 Task: Look for space in Niquero, Cuba from 12th  August, 2023 to 15th August, 2023 for 3 adults in price range Rs.12000 to Rs.16000. Place can be entire place with 2 bedrooms having 3 beds and 1 bathroom. Property type can be house, flat, guest house. Booking option can be shelf check-in. Required host language is .
Action: Mouse moved to (474, 102)
Screenshot: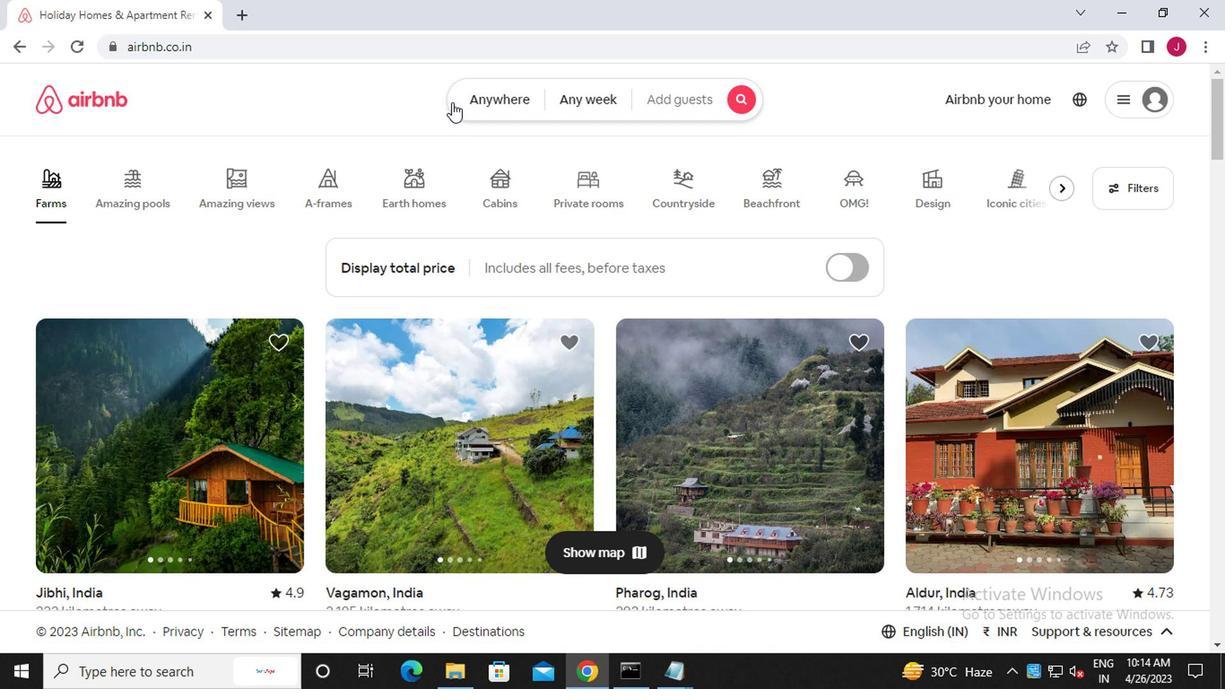 
Action: Mouse pressed left at (474, 102)
Screenshot: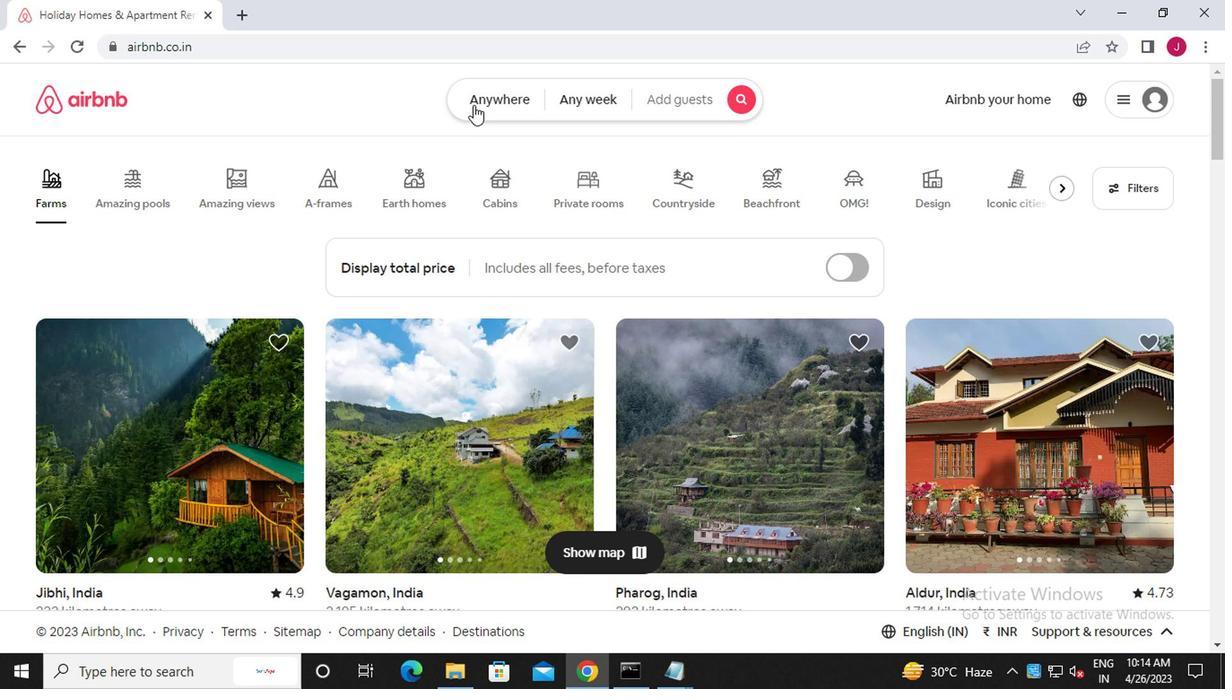
Action: Mouse moved to (310, 171)
Screenshot: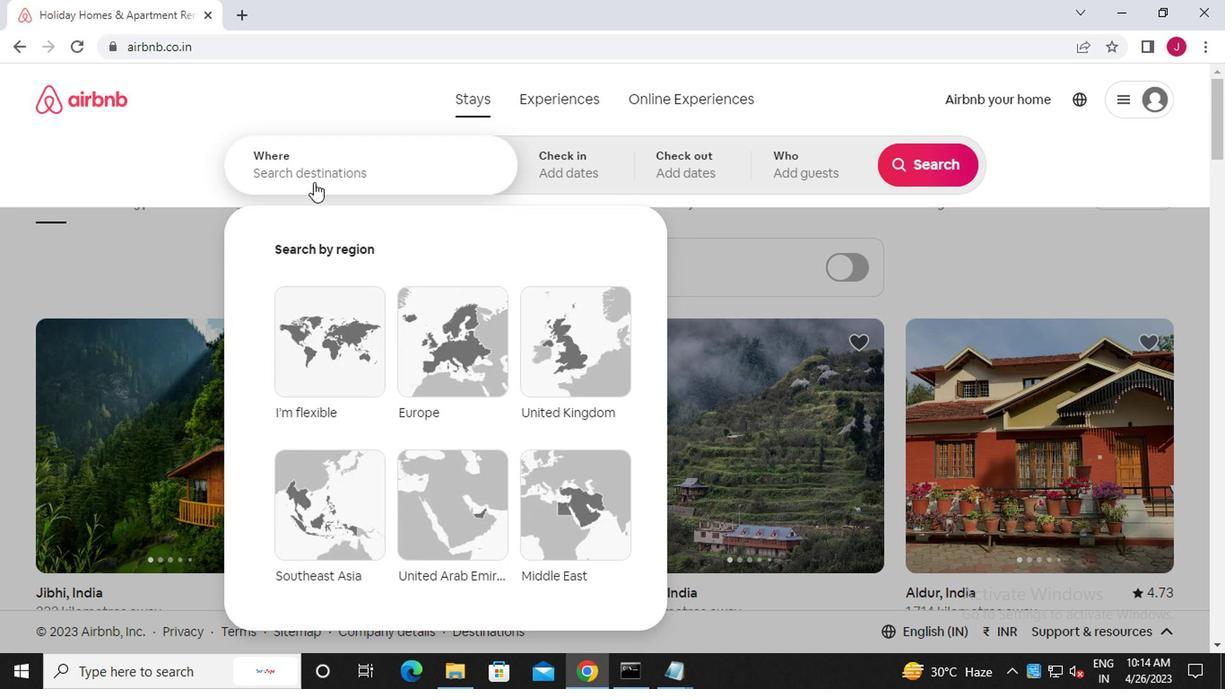 
Action: Mouse pressed left at (310, 171)
Screenshot: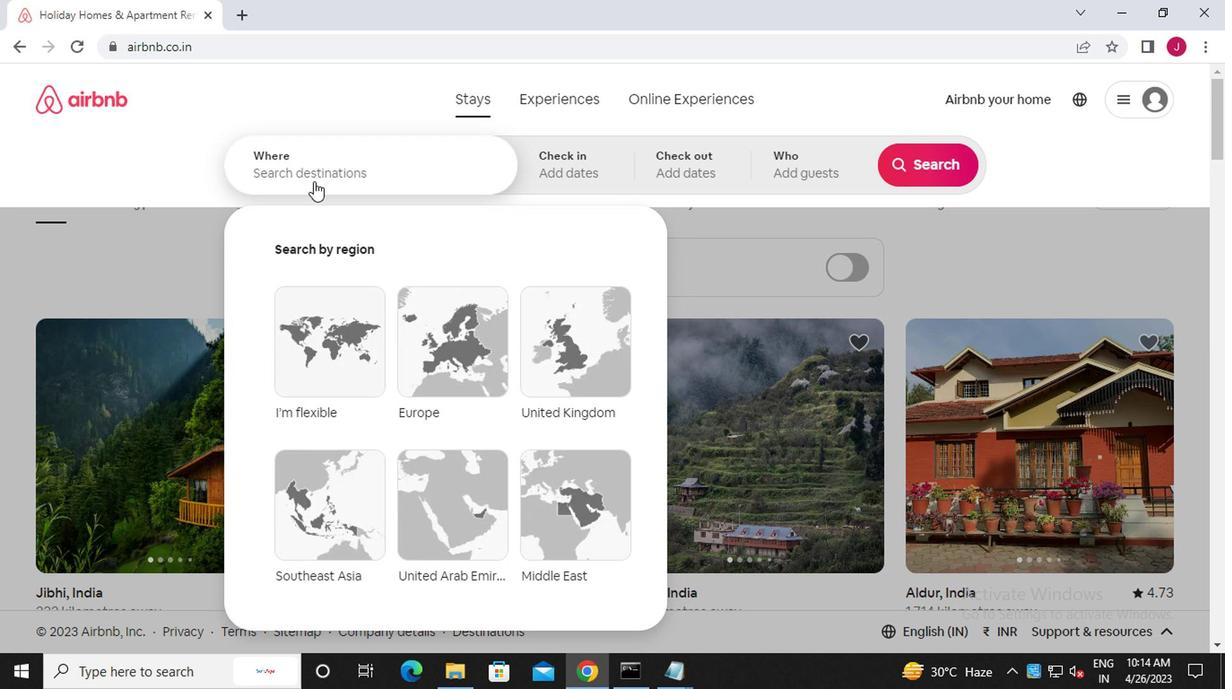 
Action: Key pressed n<Key.caps_lock>iquero,<Key.caps_lock>c<Key.caps_lock>uba
Screenshot: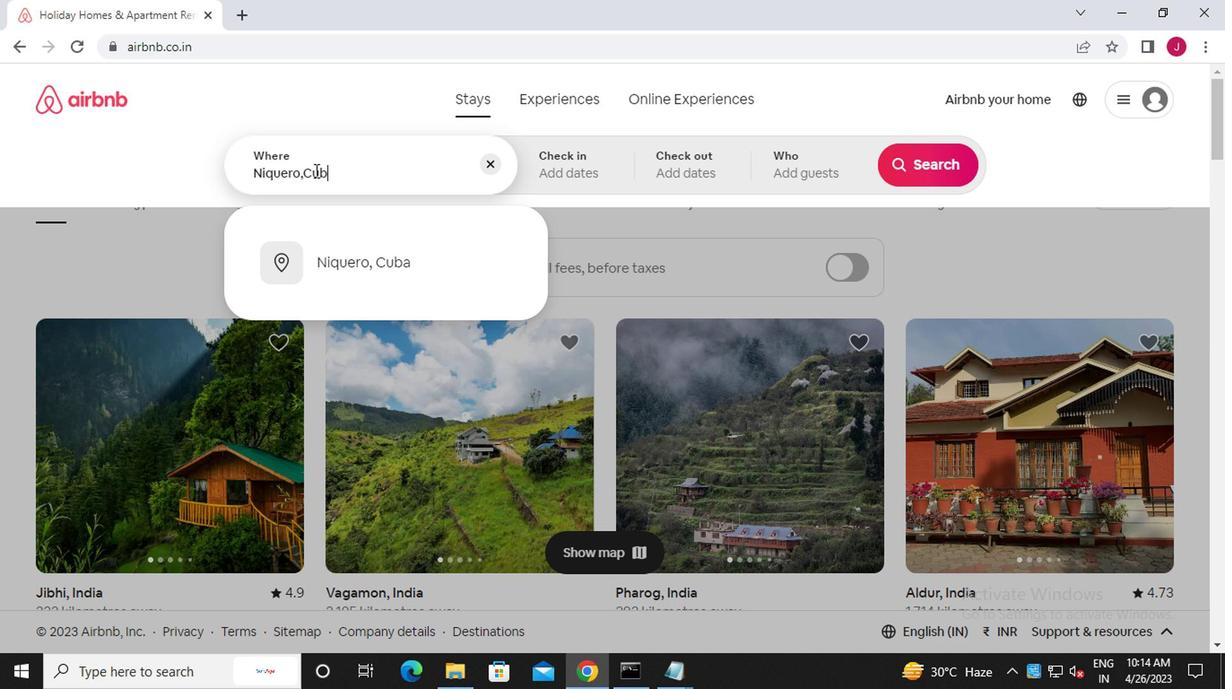 
Action: Mouse moved to (368, 264)
Screenshot: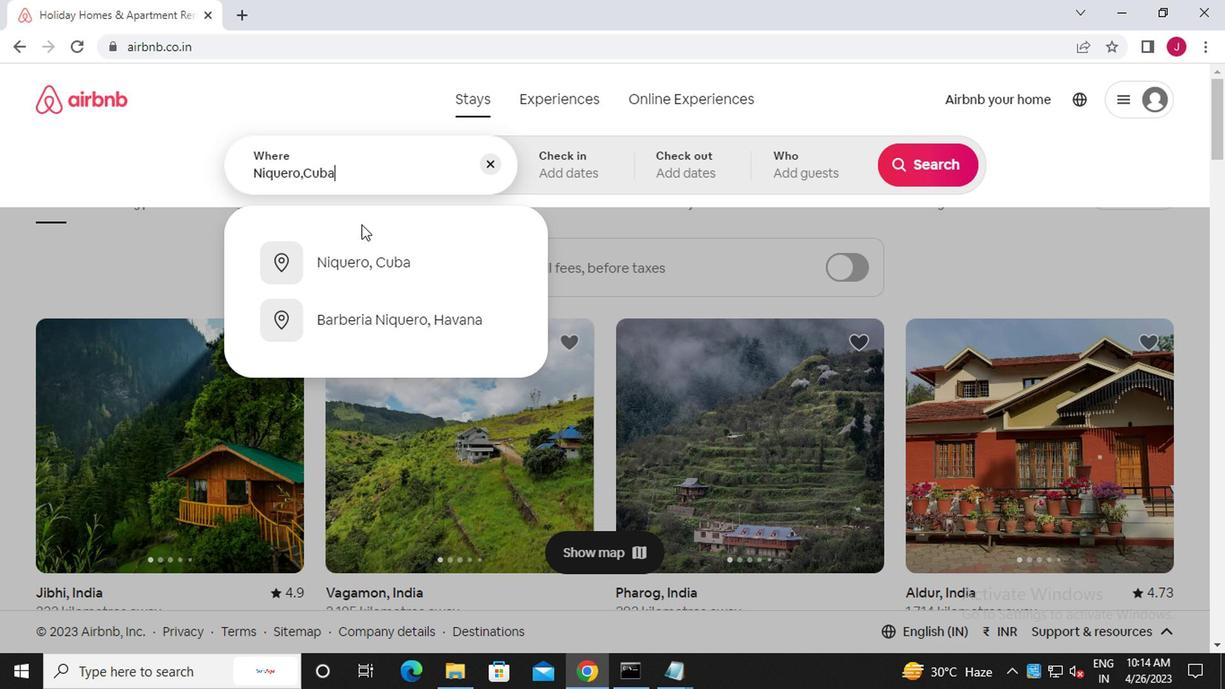 
Action: Mouse pressed left at (368, 264)
Screenshot: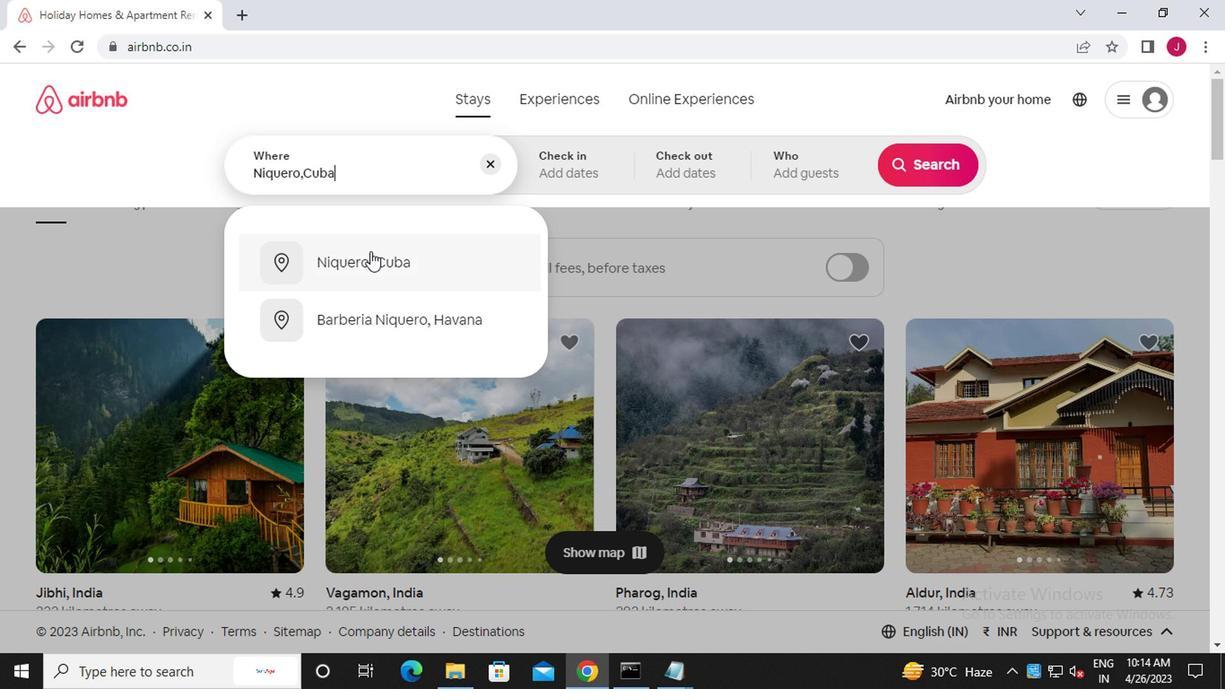 
Action: Mouse moved to (923, 313)
Screenshot: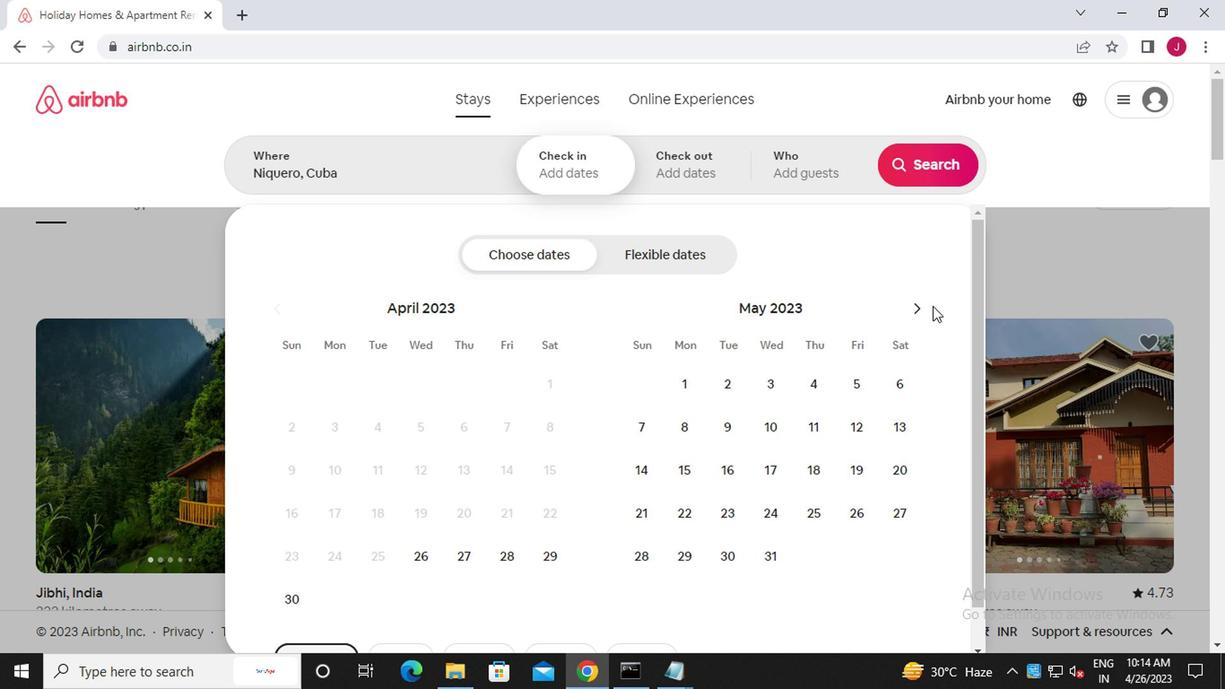 
Action: Mouse pressed left at (923, 313)
Screenshot: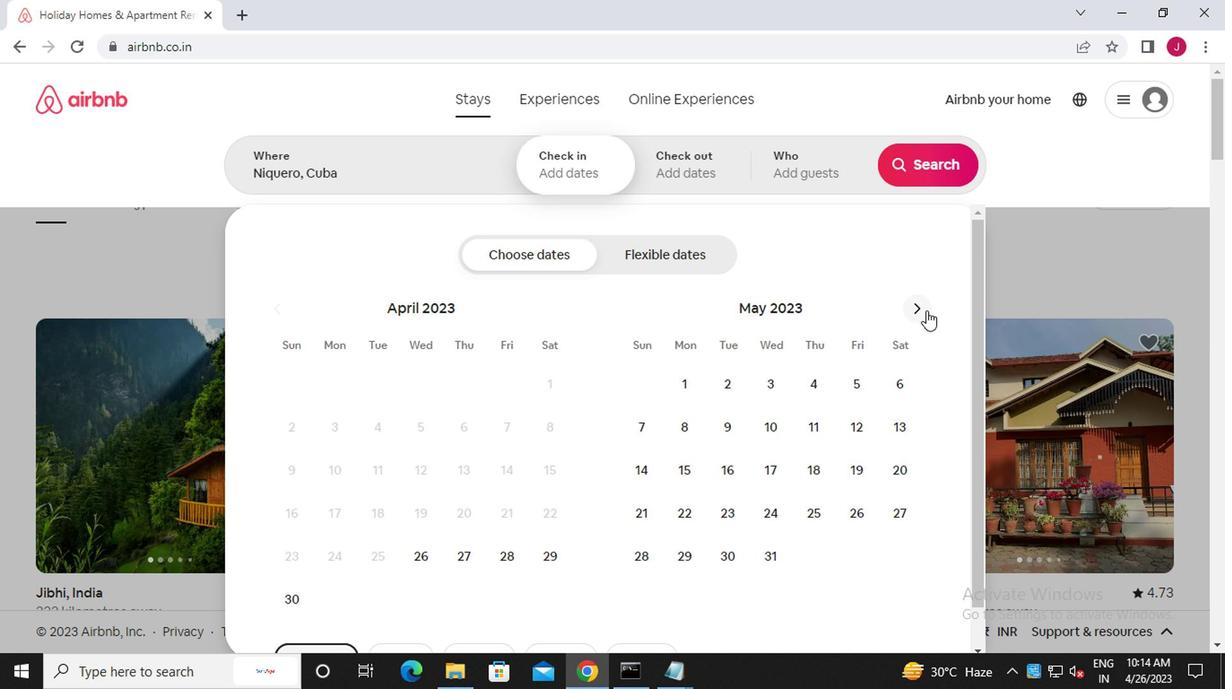 
Action: Mouse pressed left at (923, 313)
Screenshot: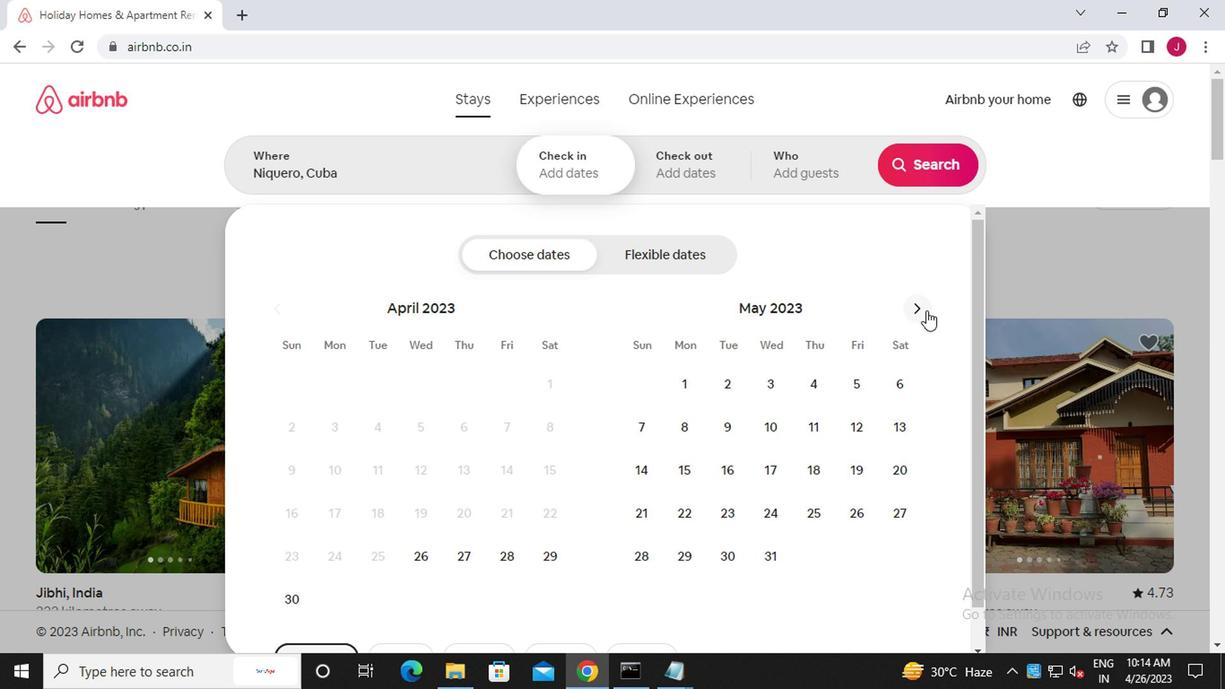 
Action: Mouse pressed left at (923, 313)
Screenshot: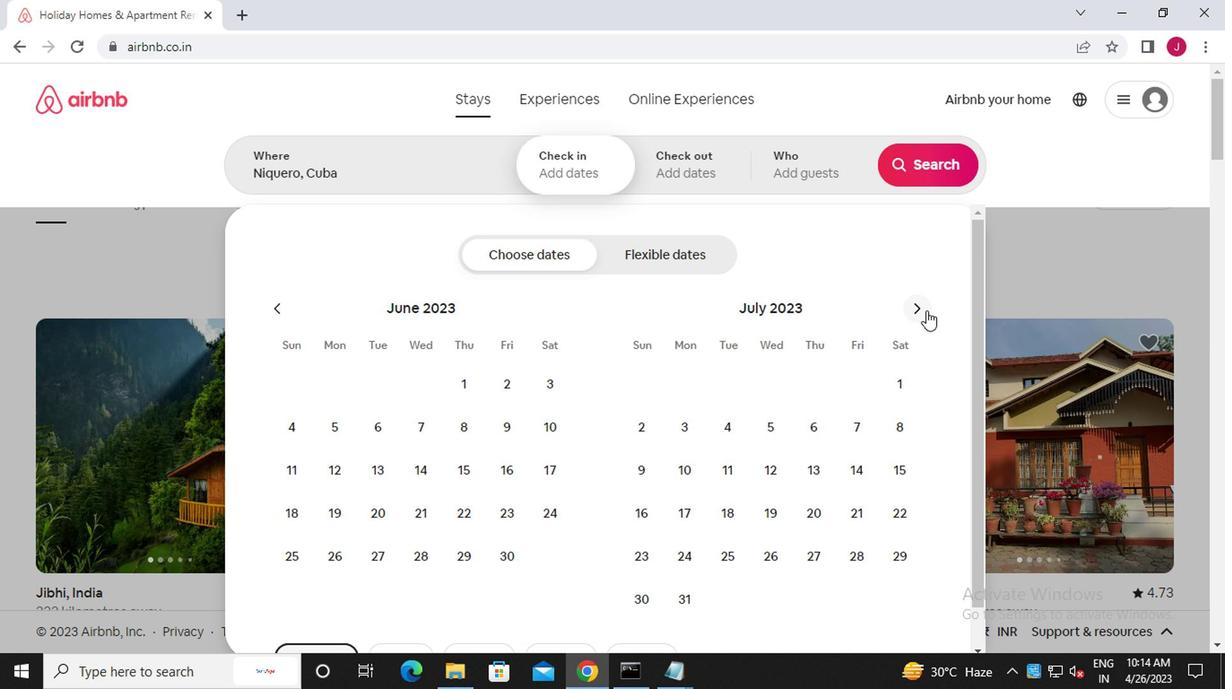 
Action: Mouse moved to (902, 438)
Screenshot: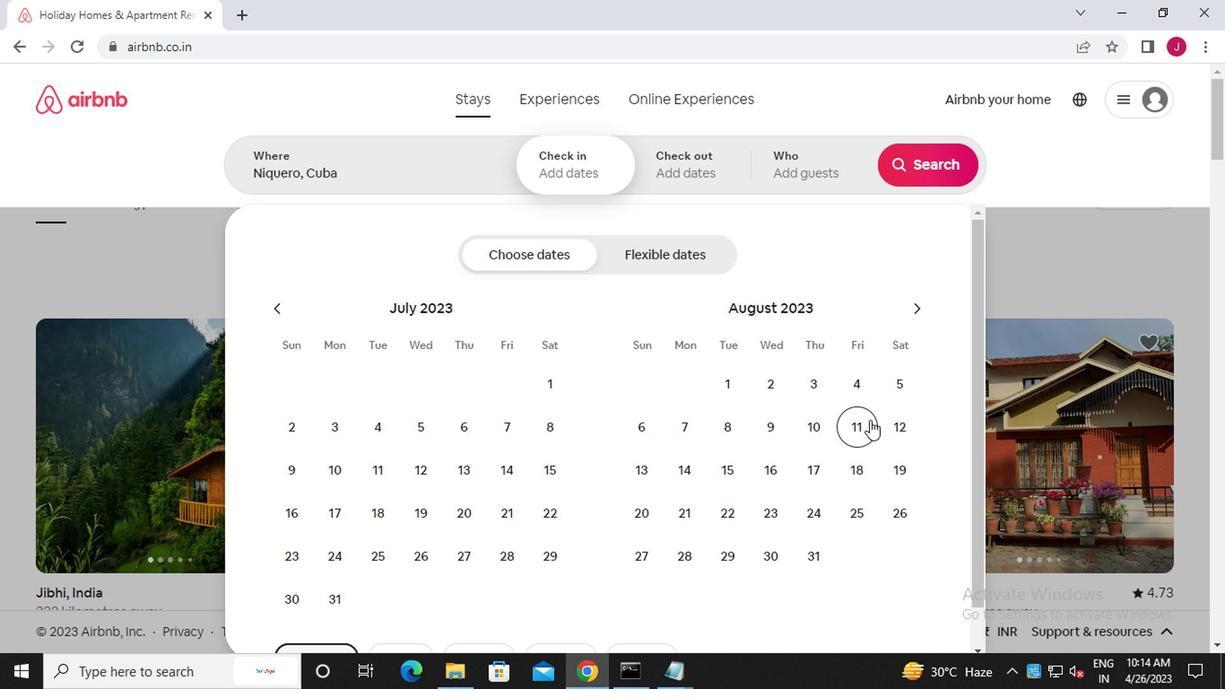
Action: Mouse pressed left at (902, 438)
Screenshot: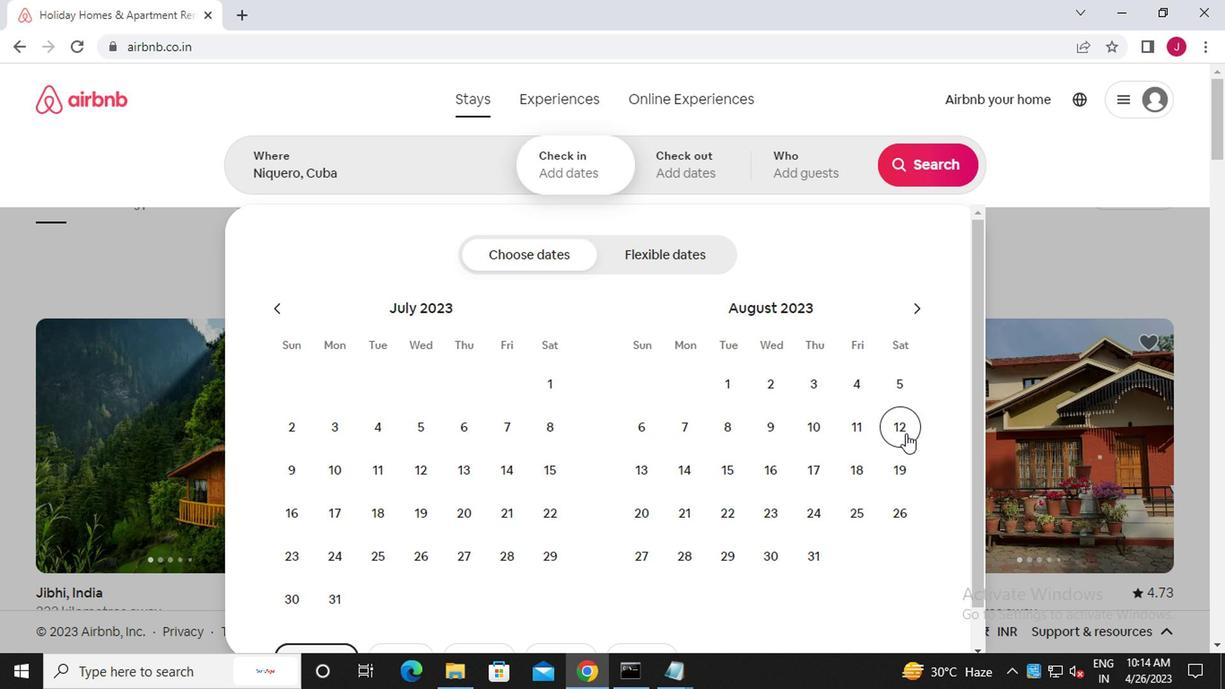 
Action: Mouse moved to (712, 479)
Screenshot: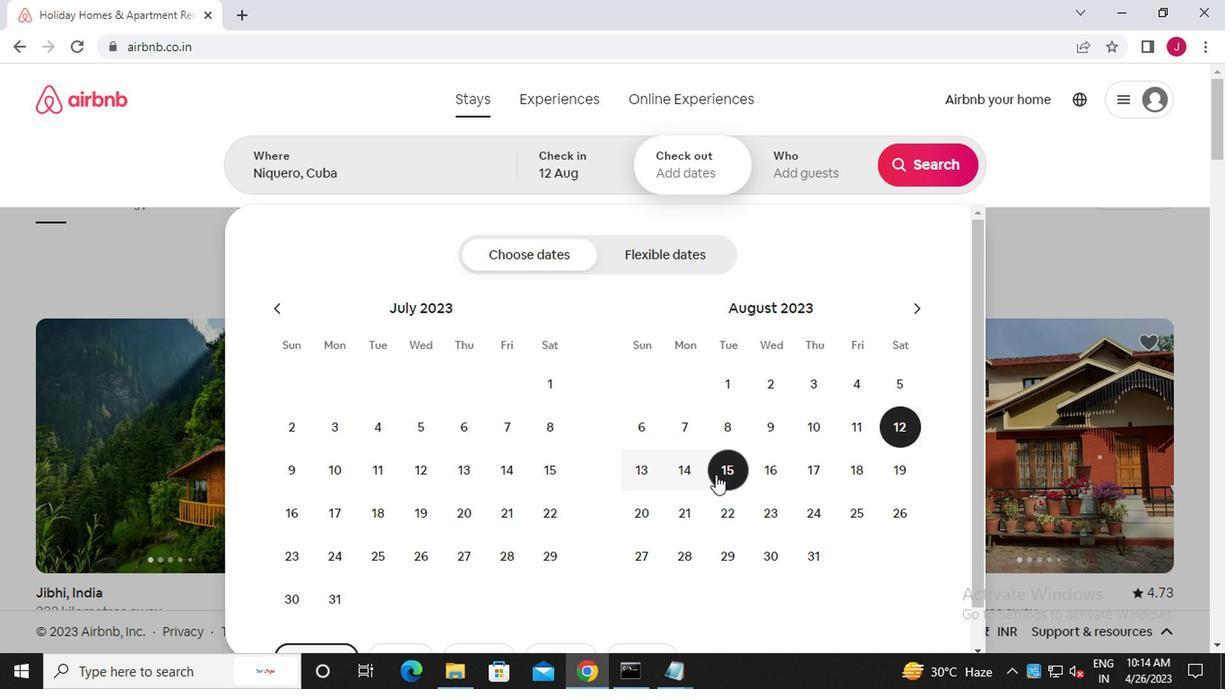 
Action: Mouse pressed left at (712, 479)
Screenshot: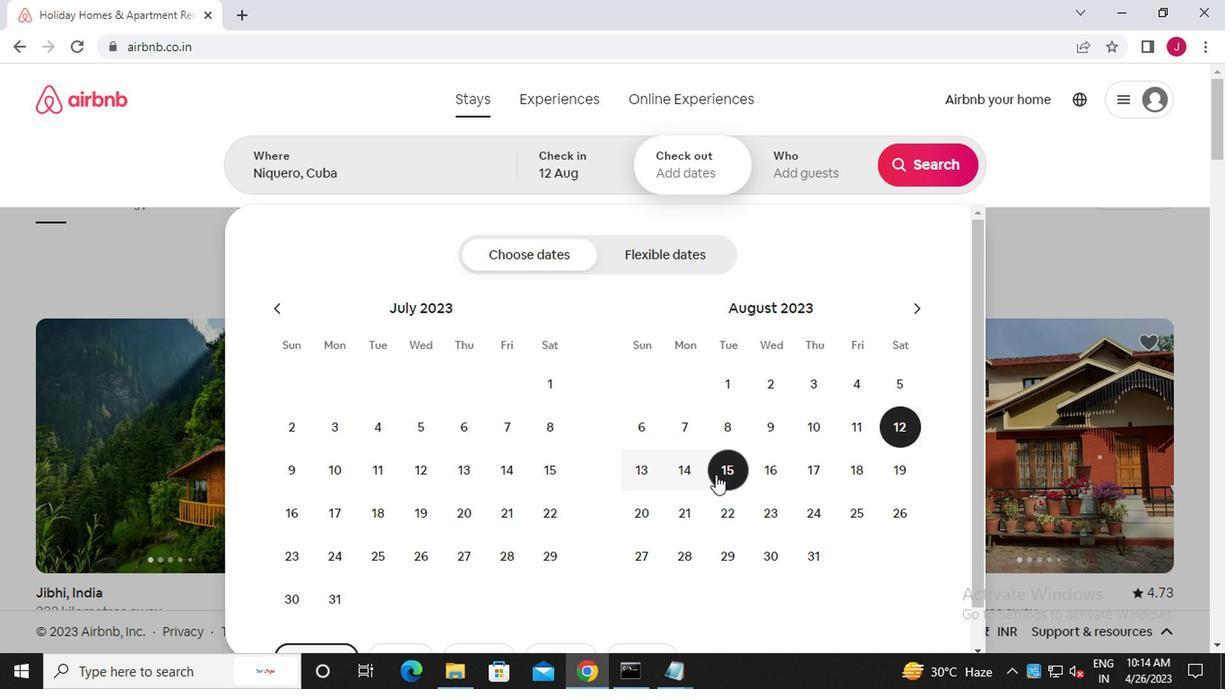 
Action: Mouse moved to (810, 166)
Screenshot: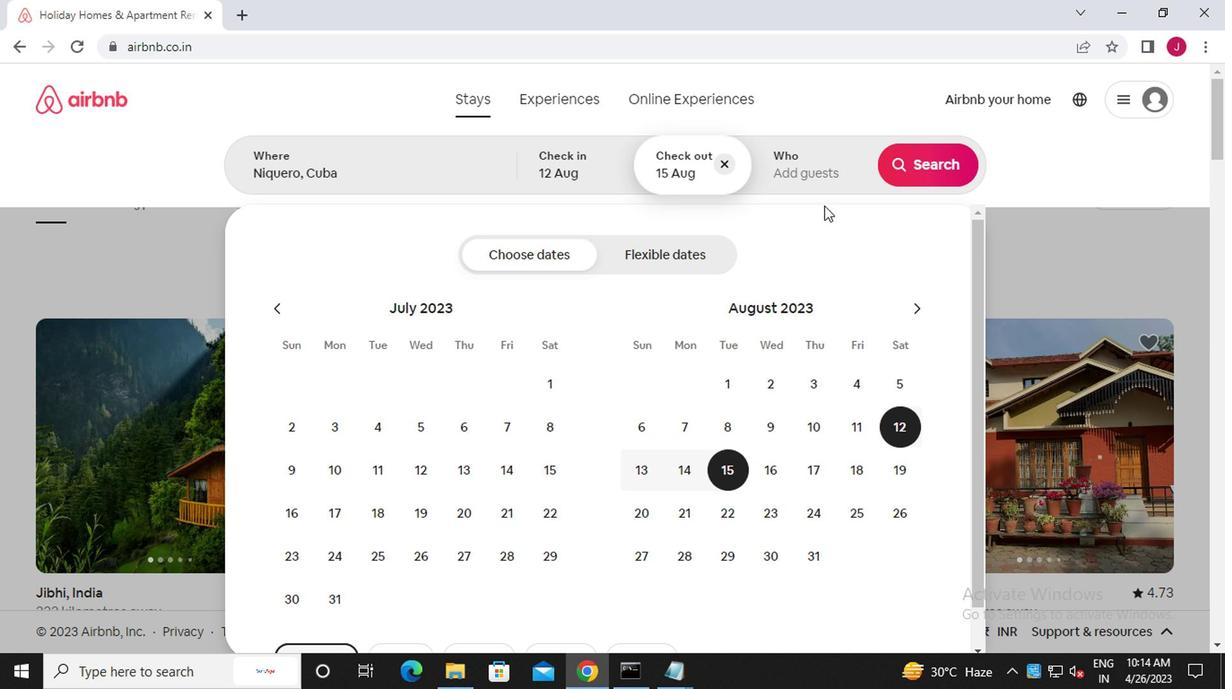 
Action: Mouse pressed left at (810, 166)
Screenshot: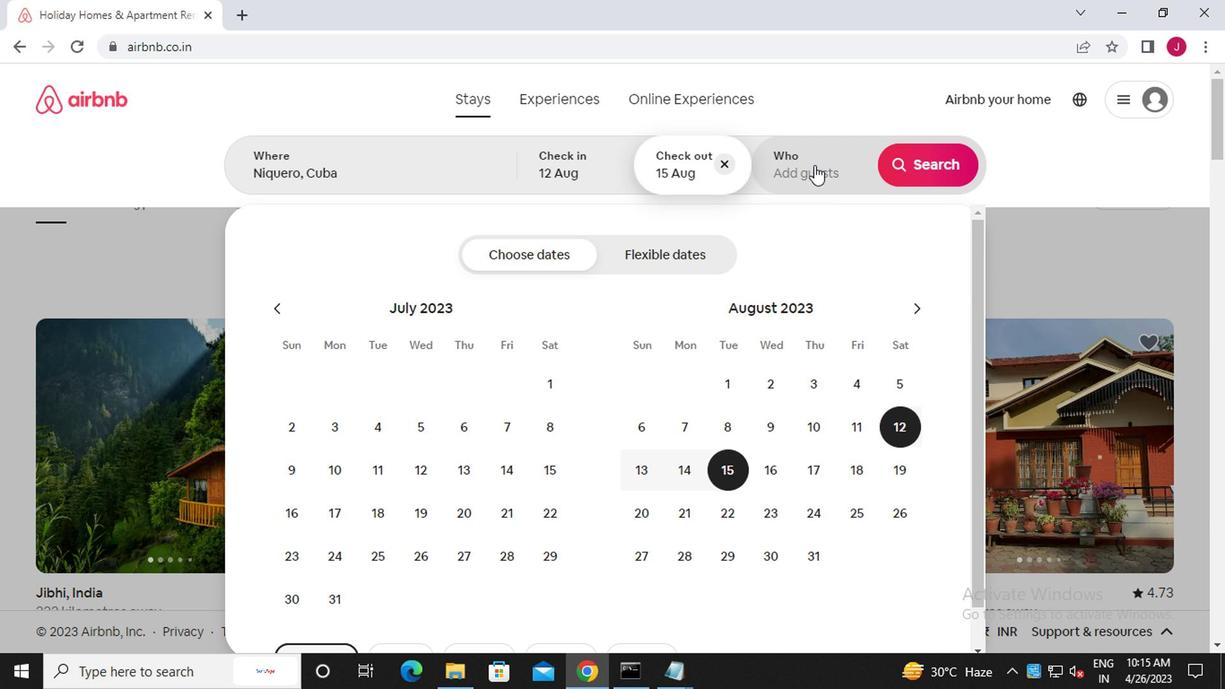 
Action: Mouse moved to (937, 261)
Screenshot: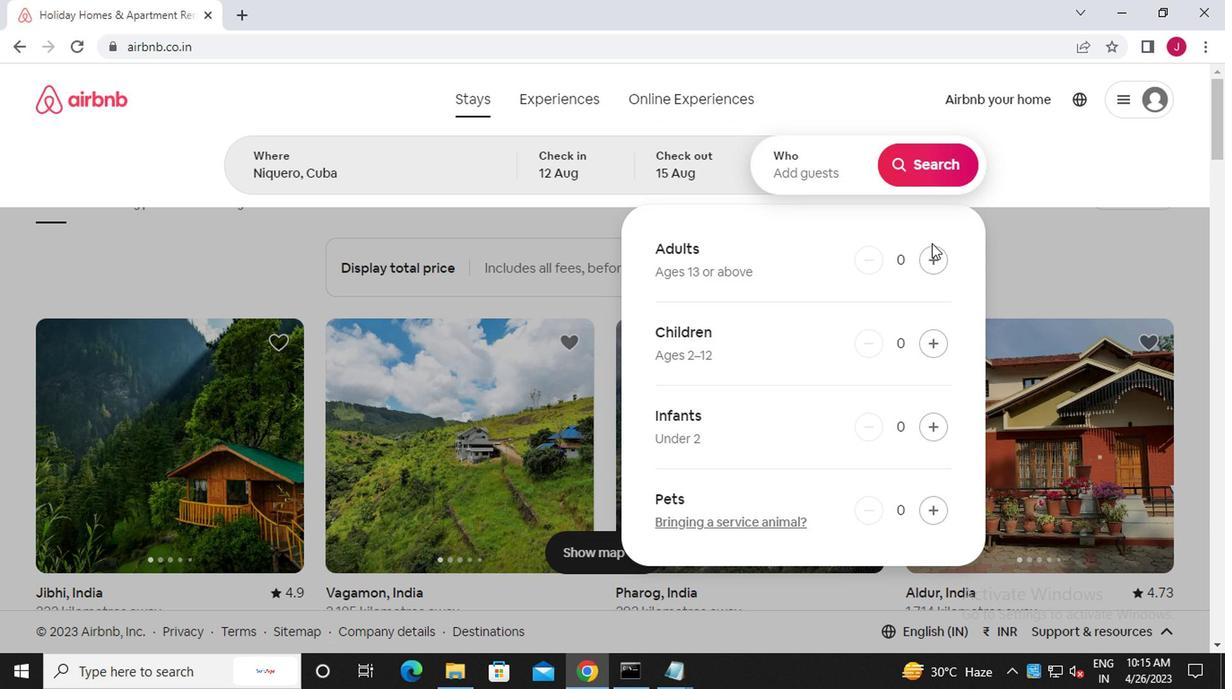 
Action: Mouse pressed left at (937, 261)
Screenshot: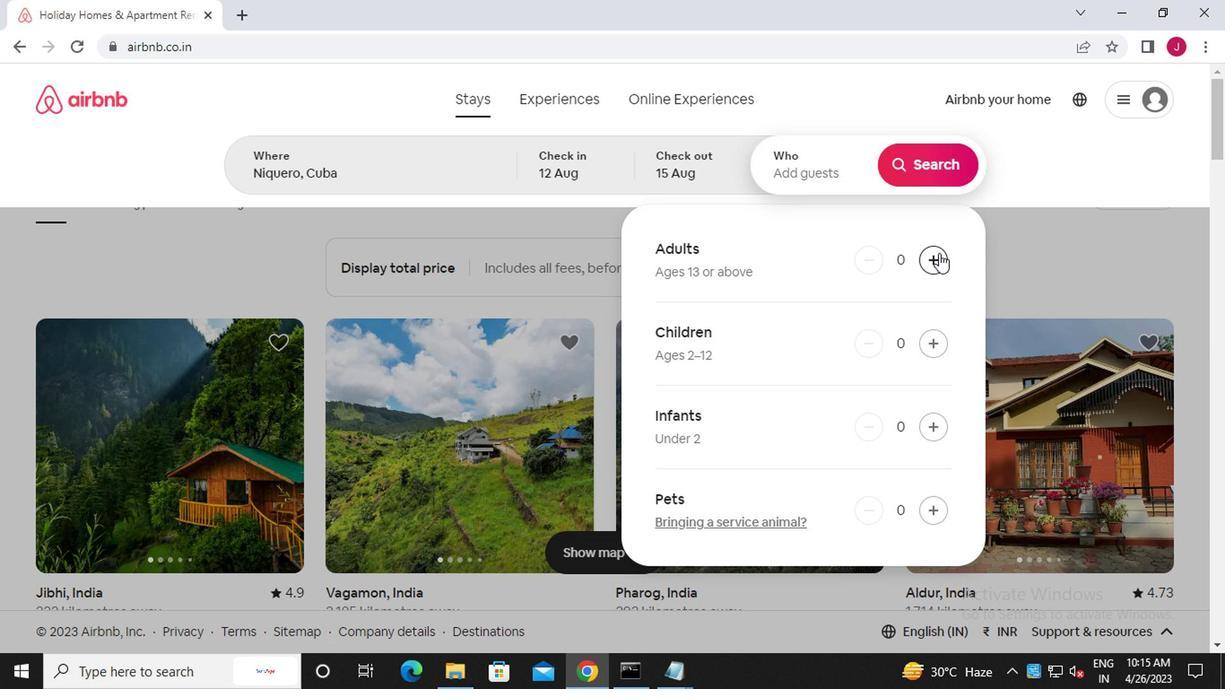 
Action: Mouse pressed left at (937, 261)
Screenshot: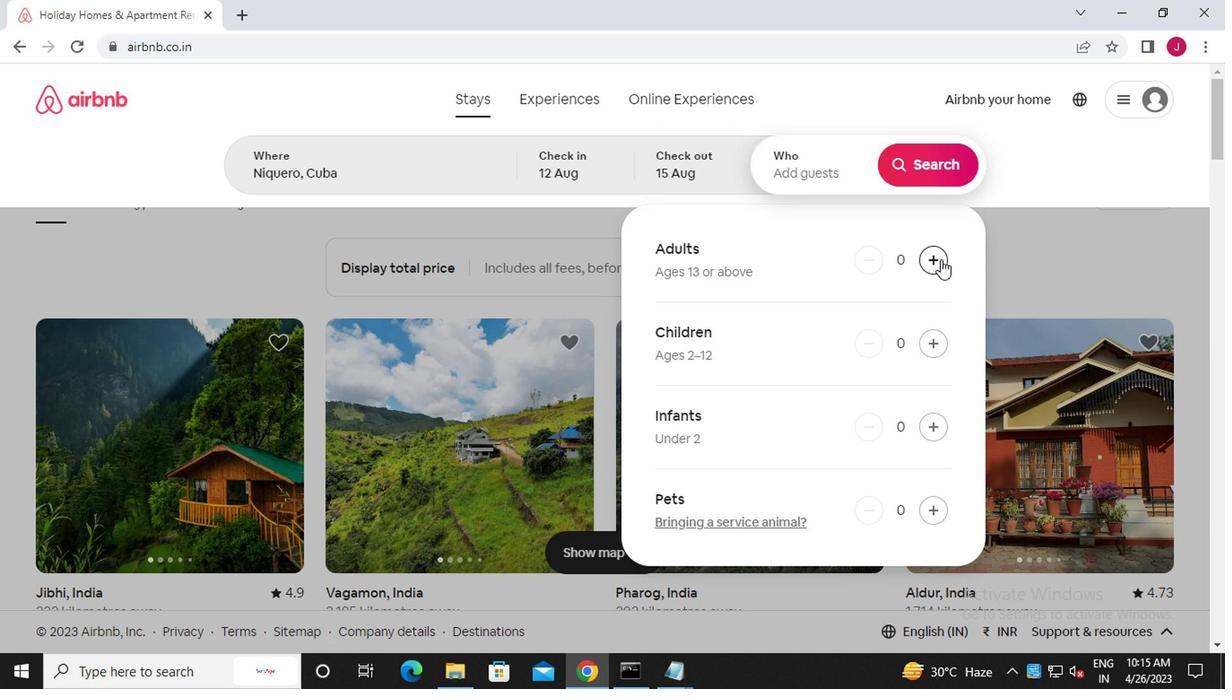 
Action: Mouse pressed left at (937, 261)
Screenshot: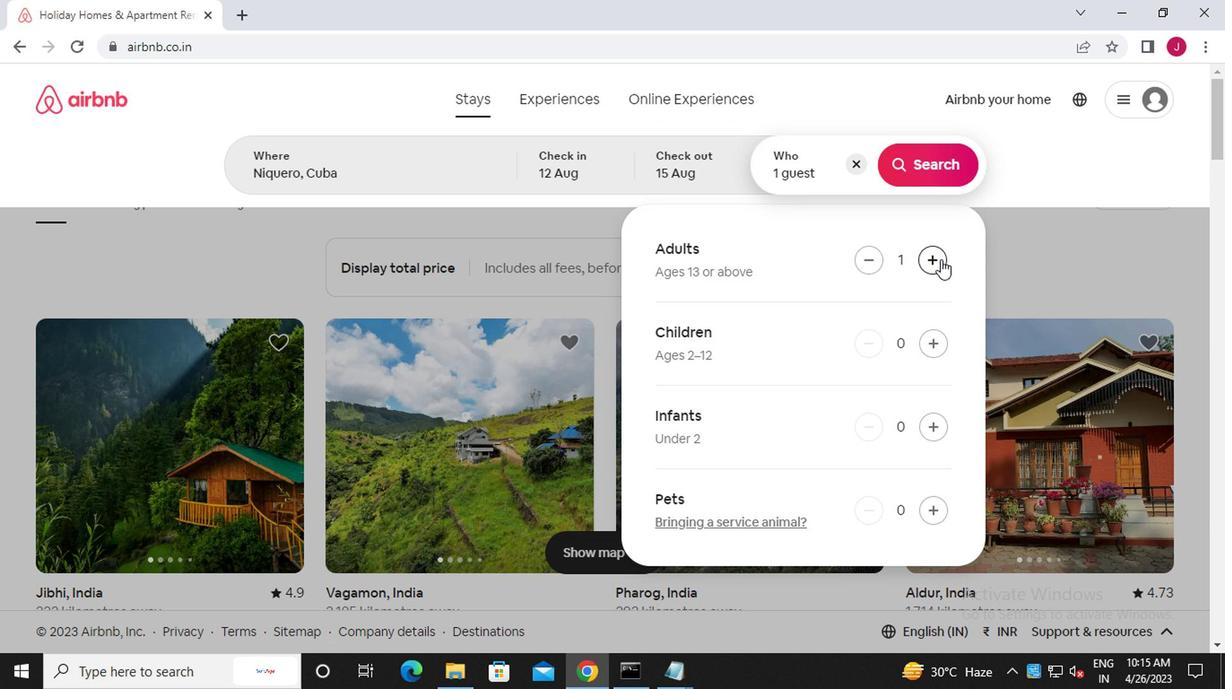 
Action: Mouse moved to (941, 174)
Screenshot: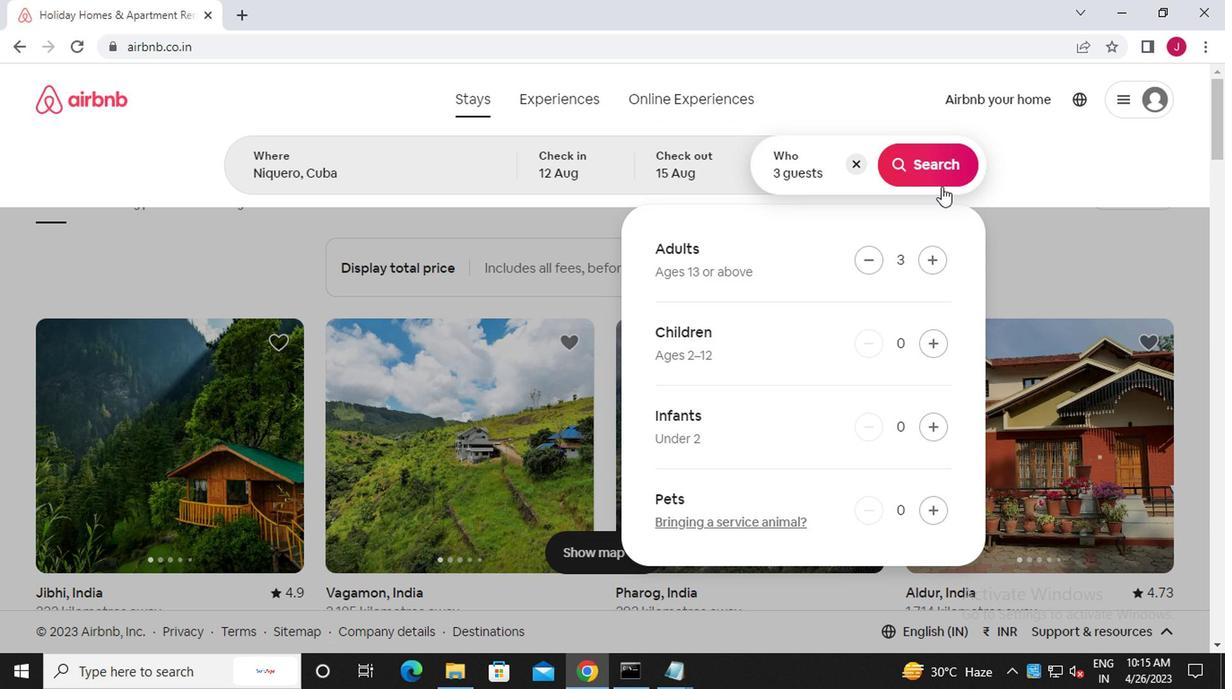 
Action: Mouse pressed left at (941, 174)
Screenshot: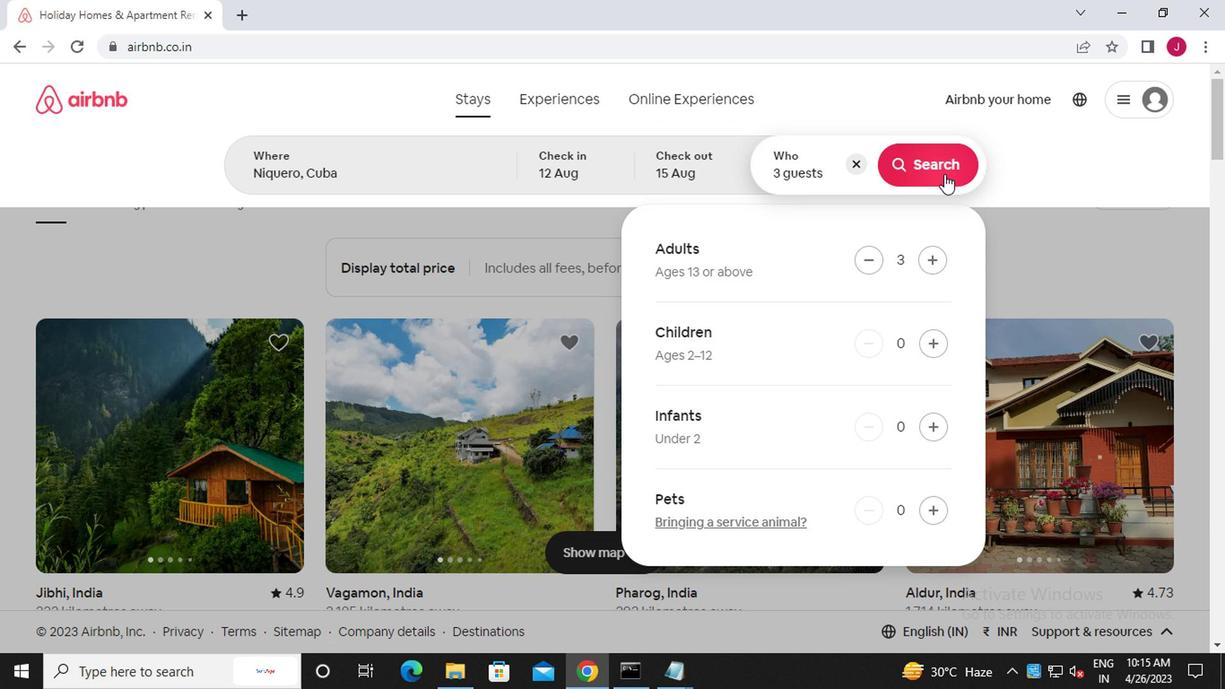 
Action: Mouse moved to (1169, 166)
Screenshot: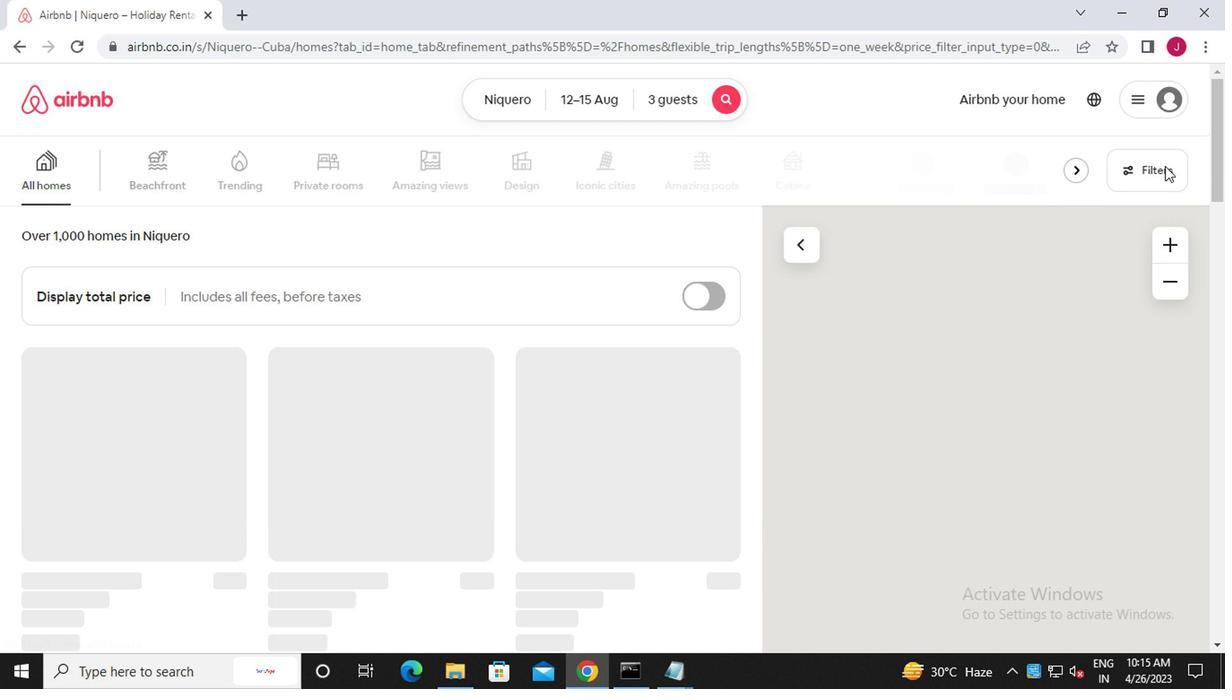 
Action: Mouse pressed left at (1169, 166)
Screenshot: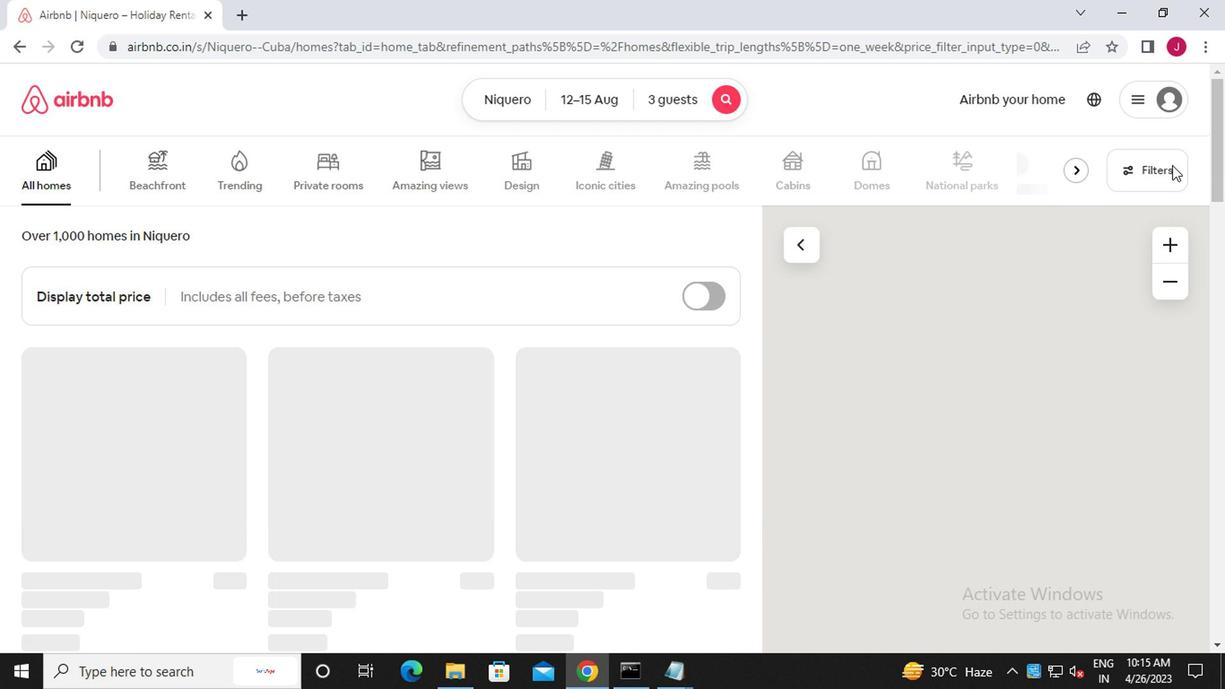 
Action: Mouse moved to (374, 397)
Screenshot: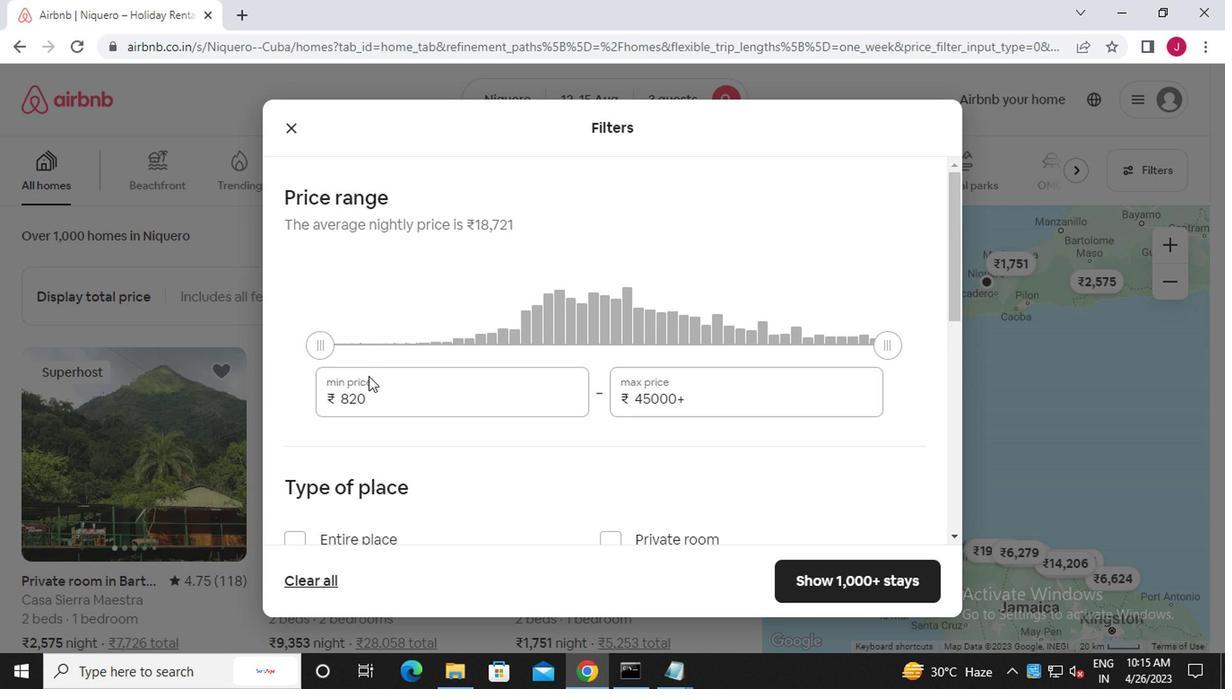 
Action: Mouse pressed left at (374, 397)
Screenshot: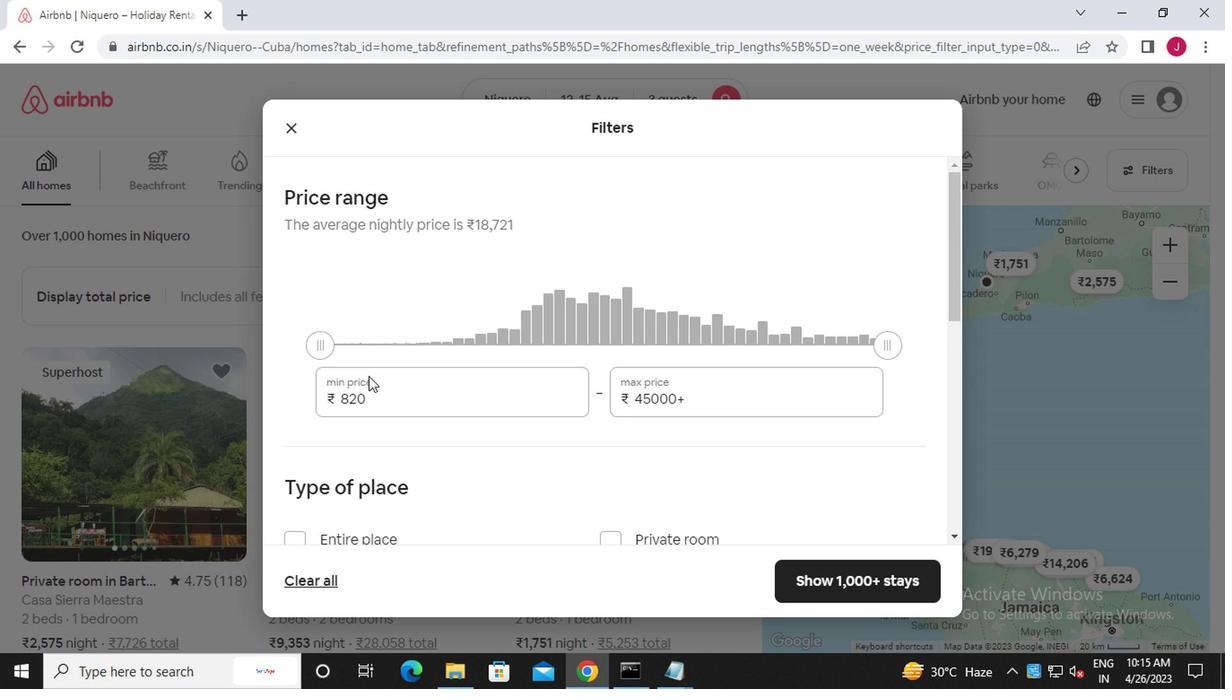 
Action: Mouse moved to (376, 397)
Screenshot: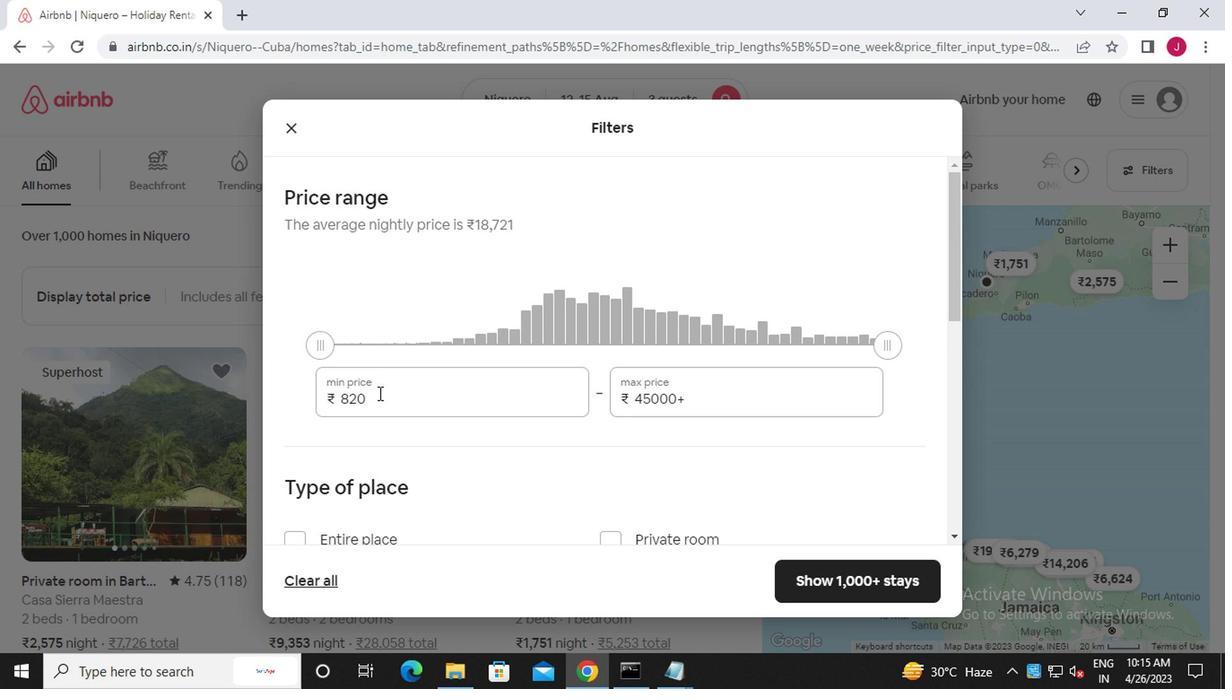 
Action: Key pressed <Key.backspace><Key.backspace><Key.backspace><<97>><<98>><<96>><<96>><<96>>
Screenshot: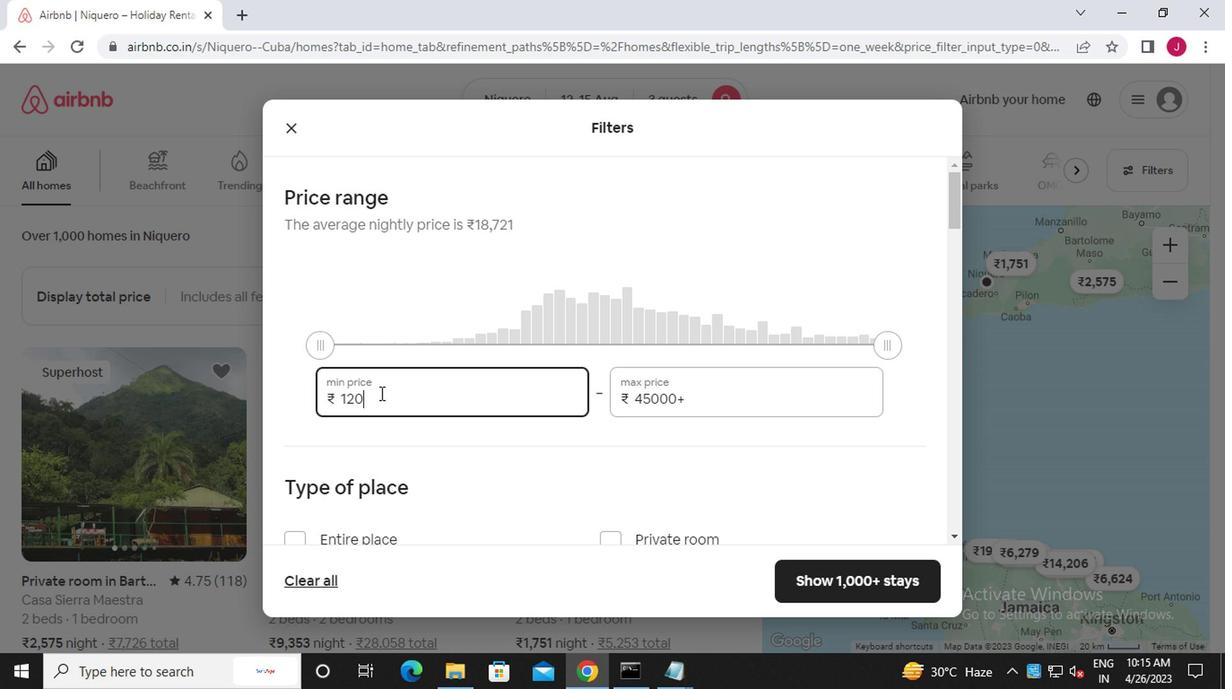 
Action: Mouse moved to (743, 405)
Screenshot: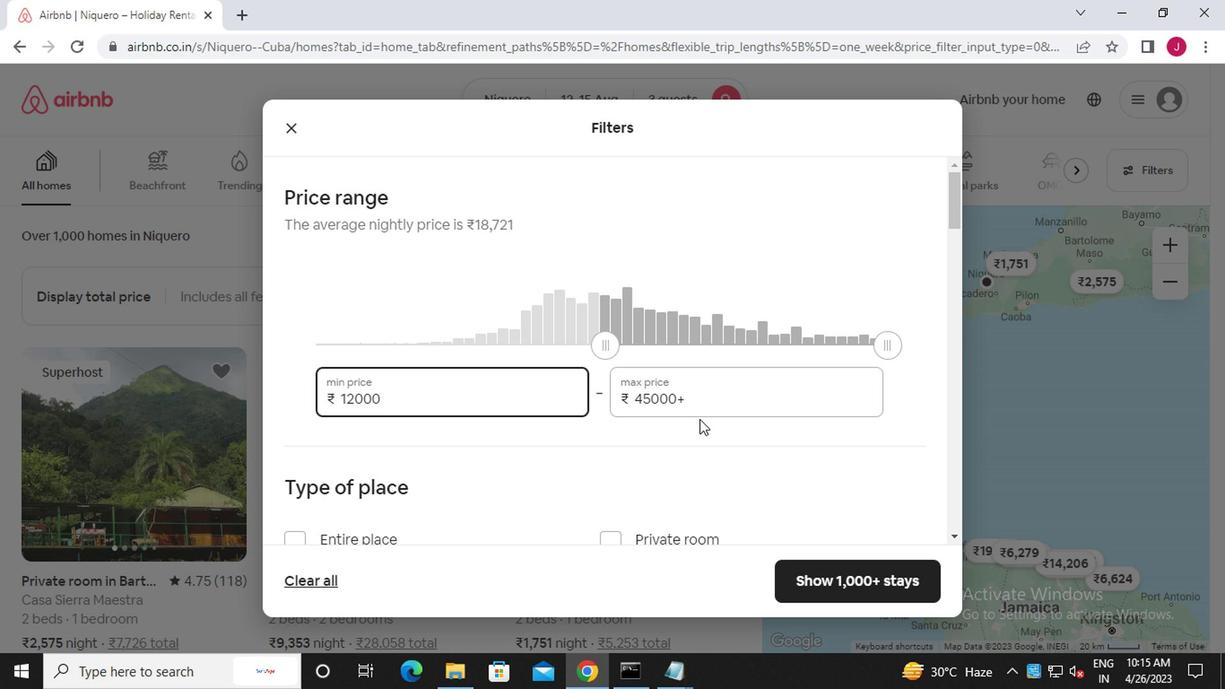 
Action: Mouse pressed left at (743, 405)
Screenshot: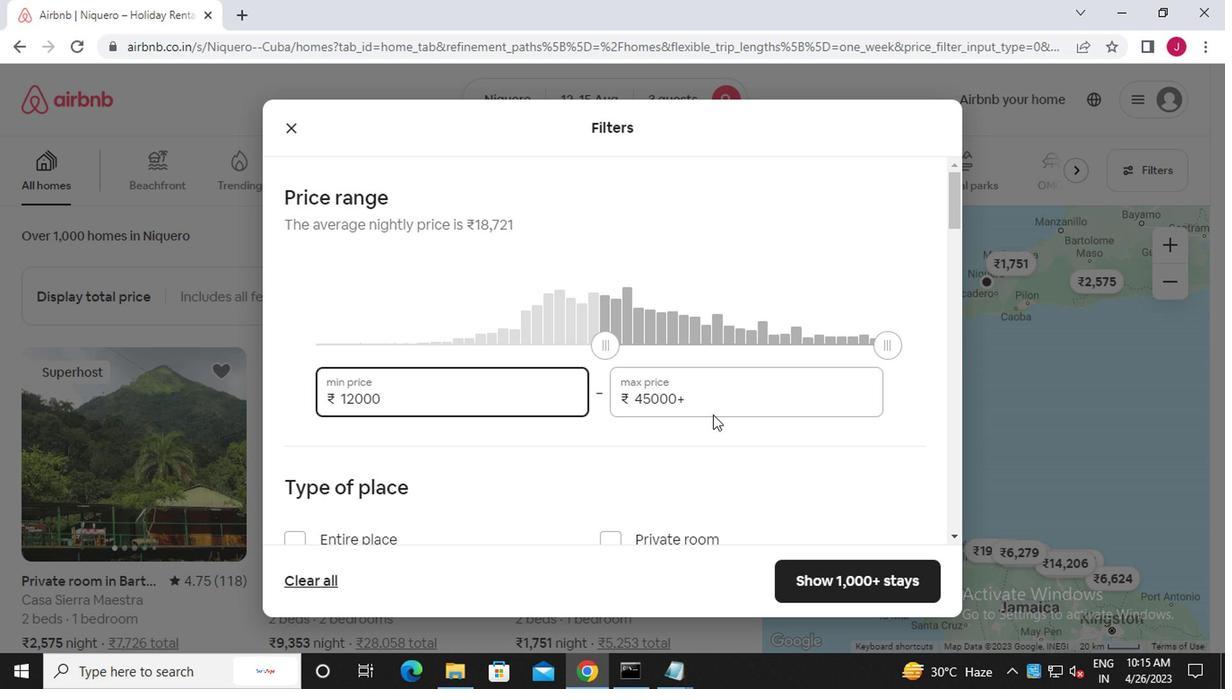 
Action: Key pressed <Key.backspace><Key.backspace><Key.backspace><Key.backspace><Key.backspace><Key.backspace><Key.backspace><Key.backspace><Key.backspace><Key.backspace><Key.backspace><<97>><<102>><<96>><<96>><<96>>
Screenshot: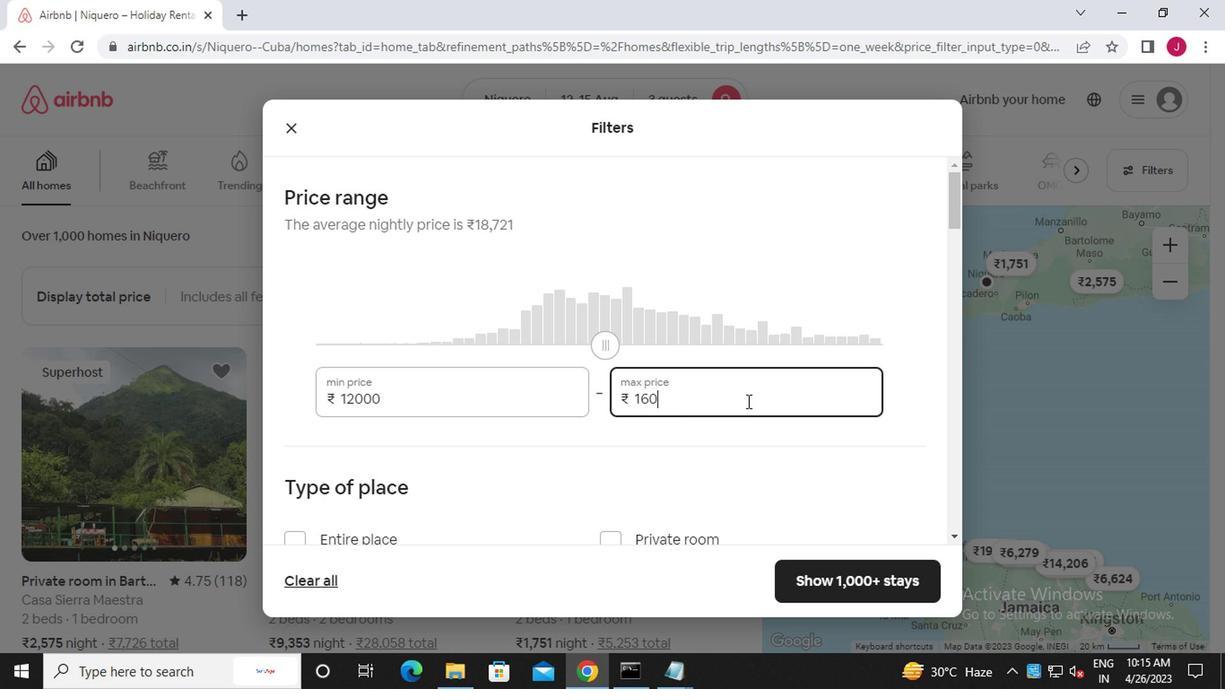 
Action: Mouse scrolled (743, 404) with delta (0, -1)
Screenshot: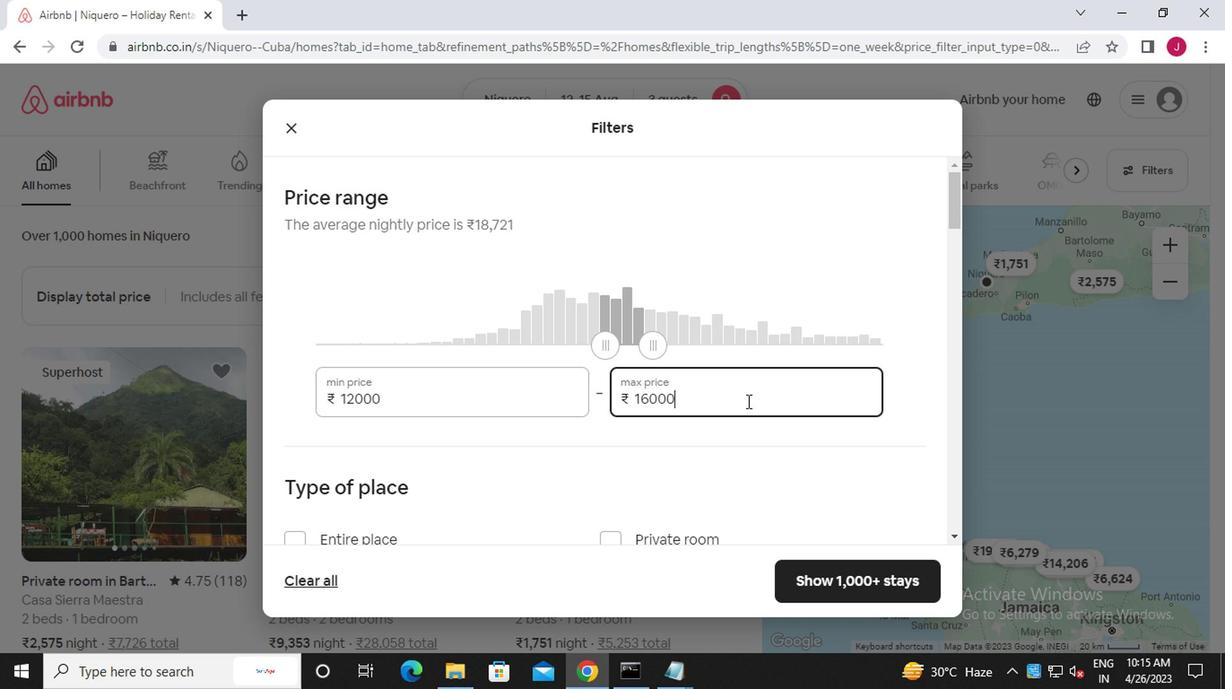 
Action: Mouse moved to (742, 411)
Screenshot: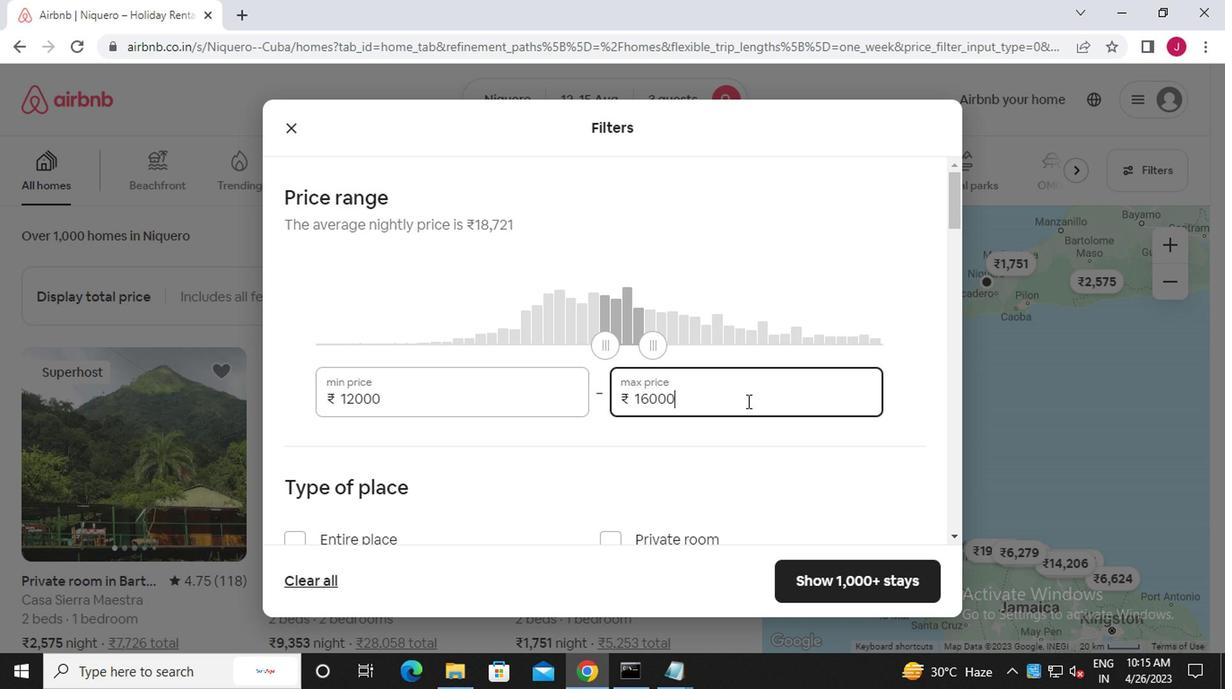 
Action: Mouse scrolled (742, 410) with delta (0, 0)
Screenshot: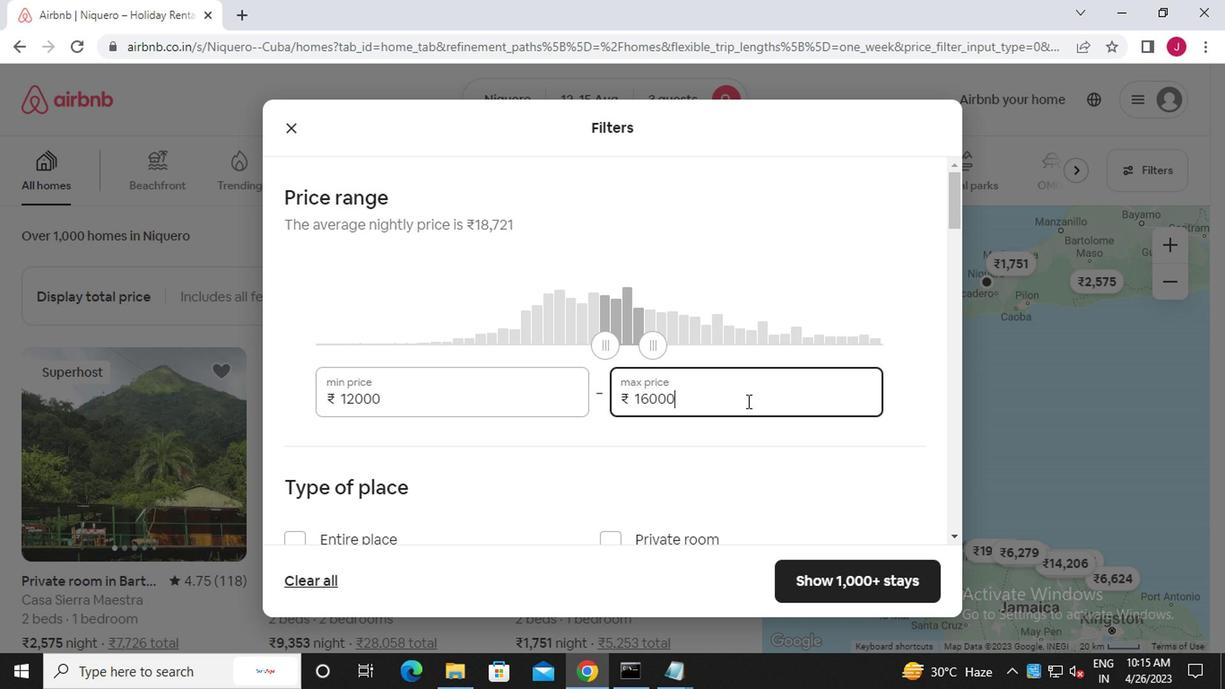 
Action: Mouse moved to (742, 411)
Screenshot: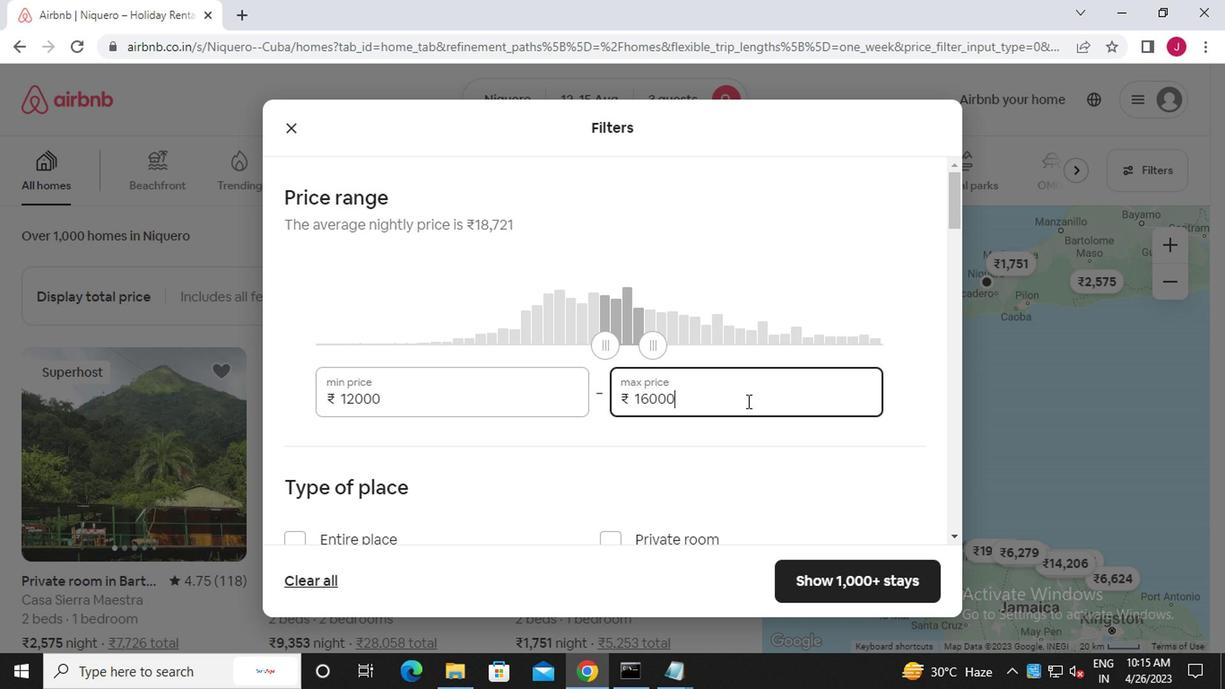 
Action: Mouse scrolled (742, 410) with delta (0, 0)
Screenshot: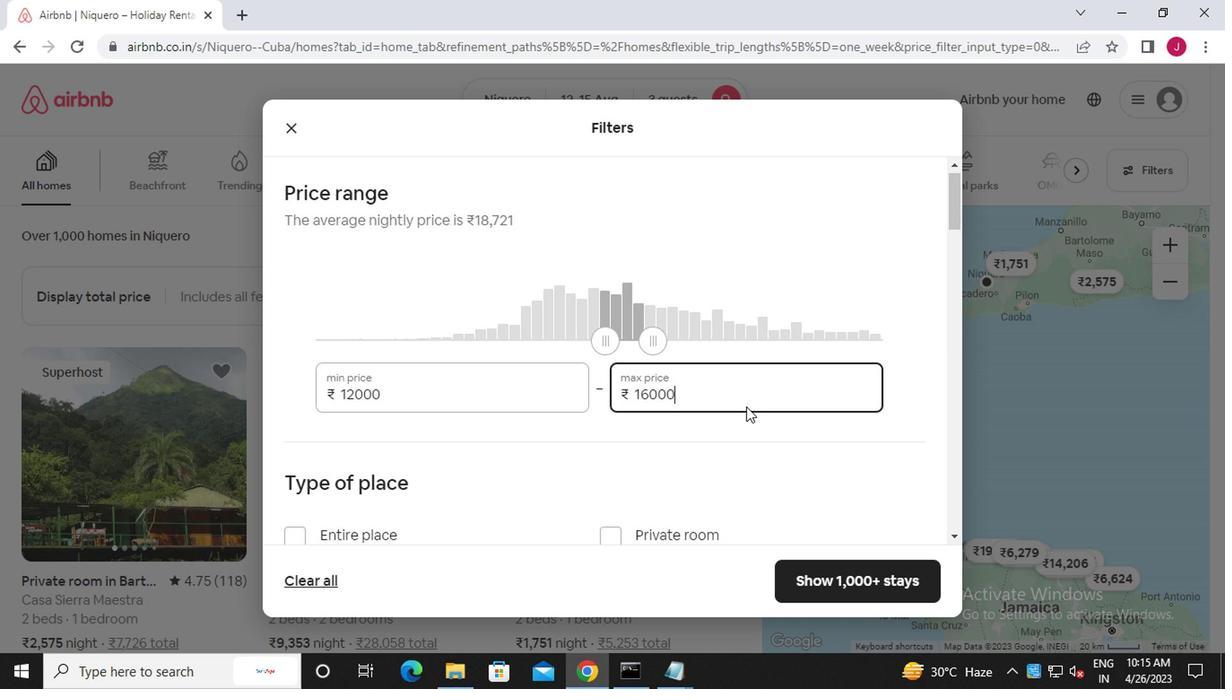 
Action: Mouse moved to (737, 420)
Screenshot: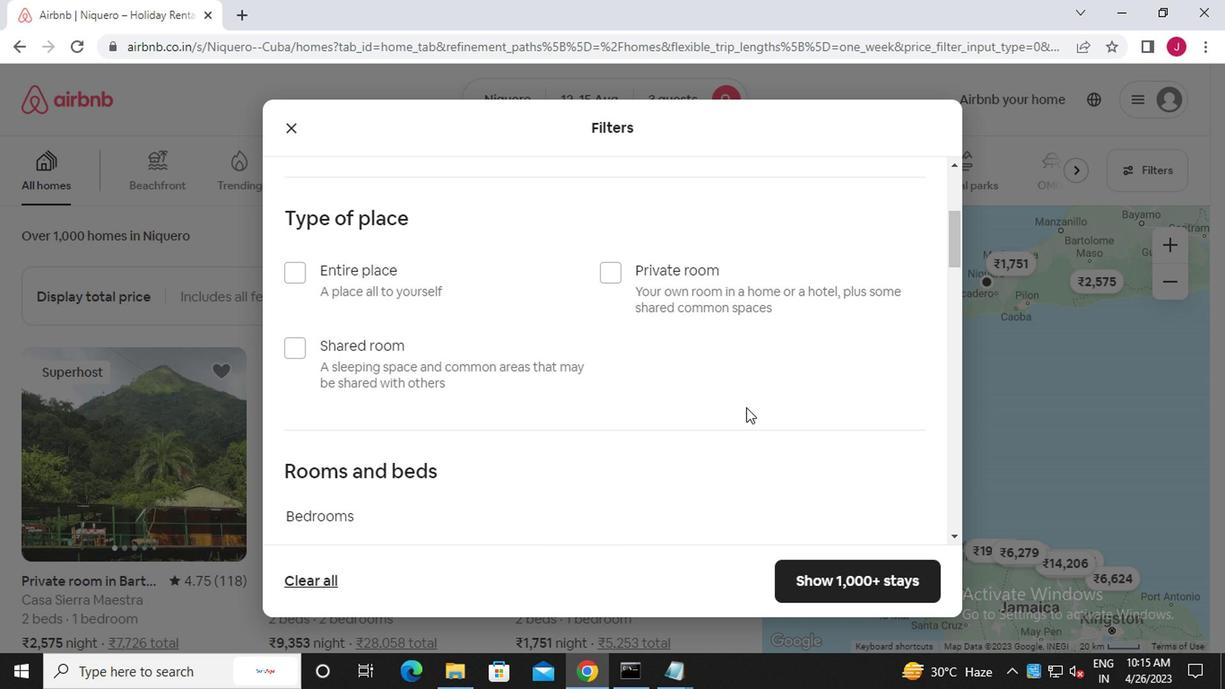 
Action: Mouse scrolled (737, 419) with delta (0, -1)
Screenshot: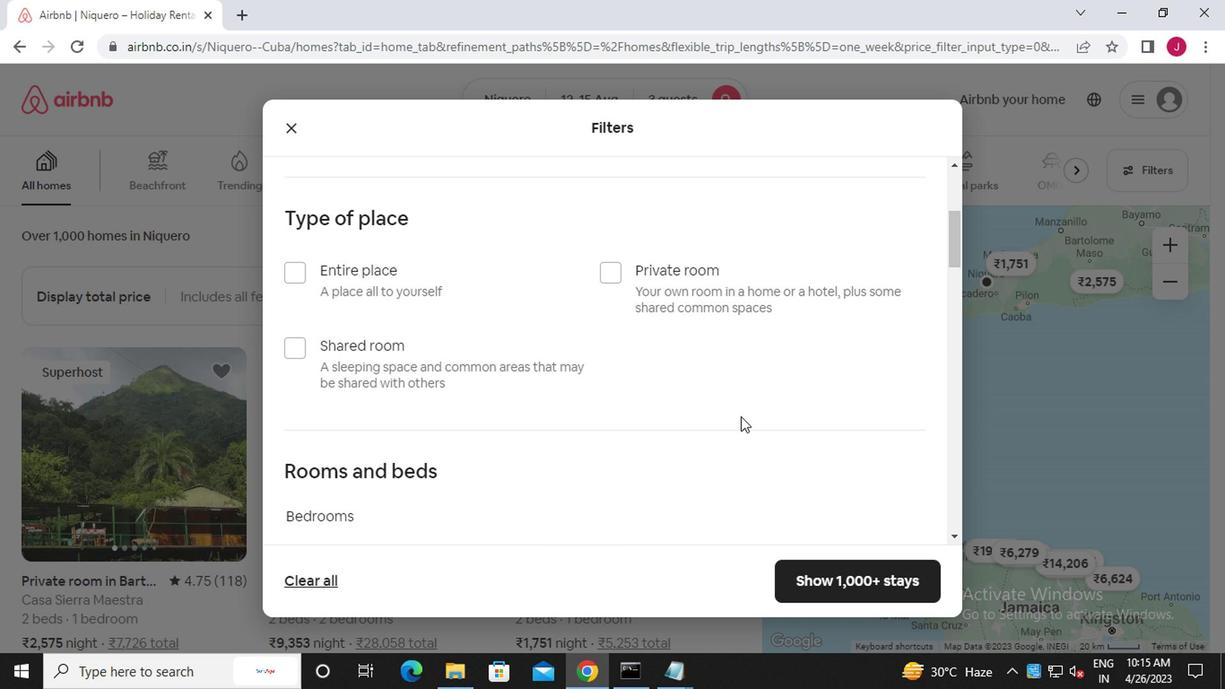 
Action: Mouse moved to (298, 183)
Screenshot: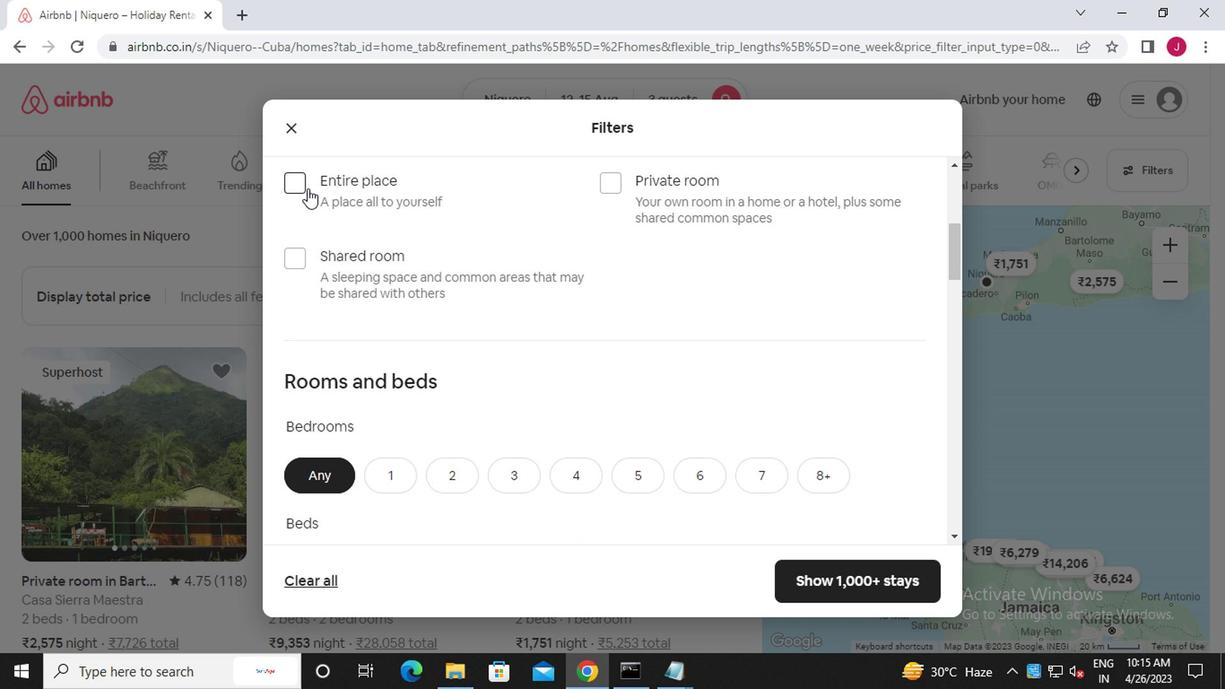 
Action: Mouse pressed left at (298, 183)
Screenshot: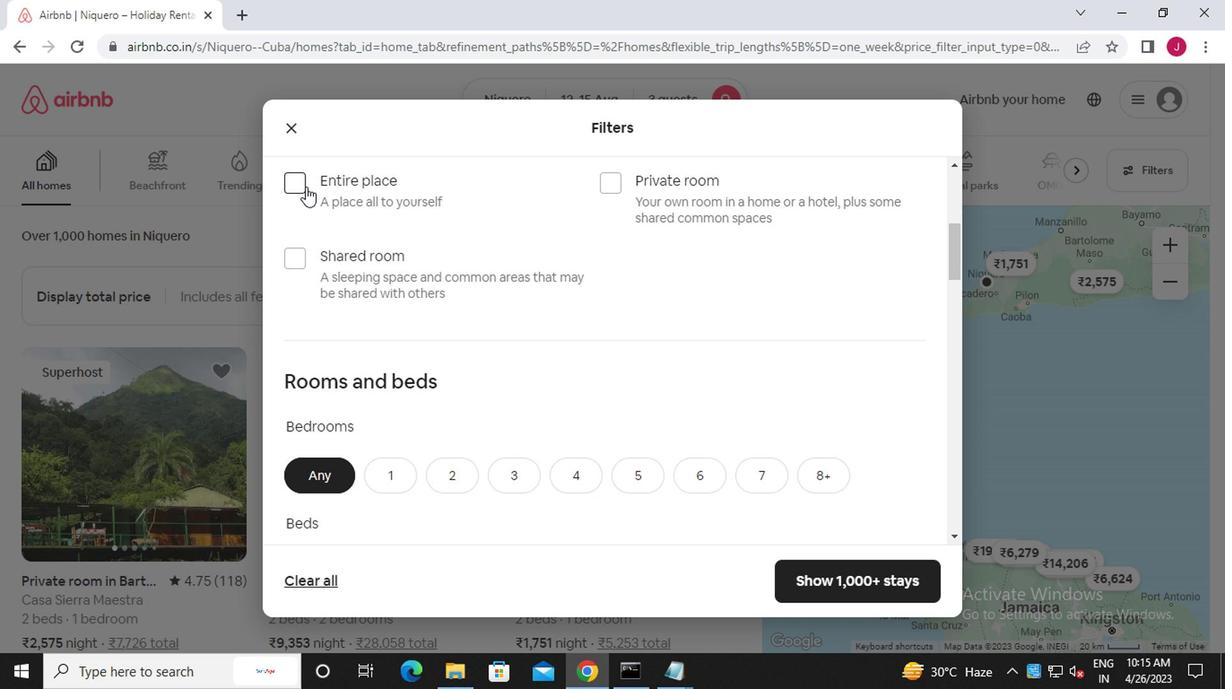 
Action: Mouse moved to (512, 357)
Screenshot: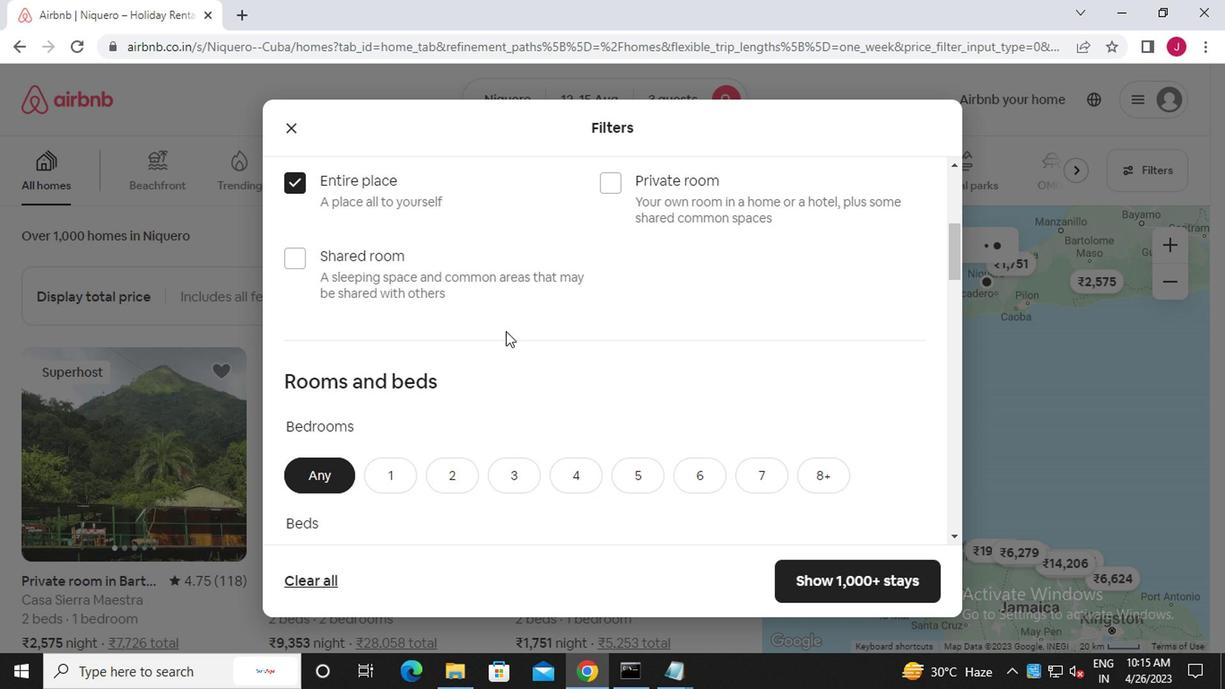 
Action: Mouse scrolled (512, 356) with delta (0, 0)
Screenshot: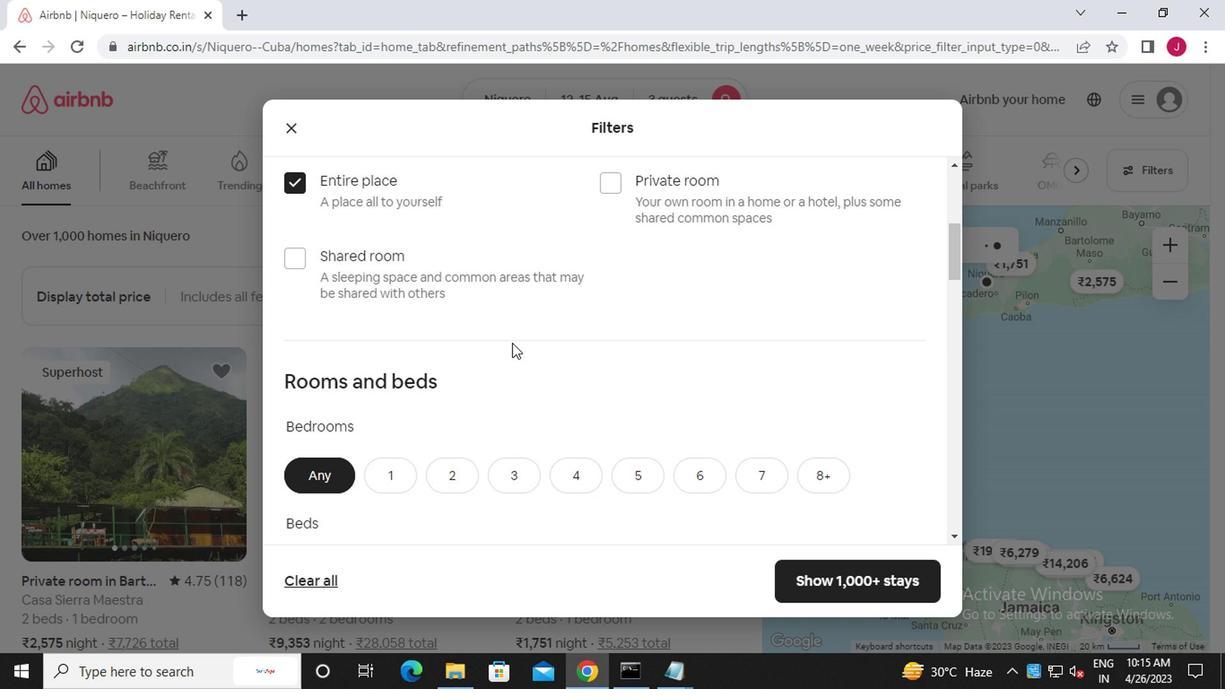 
Action: Mouse moved to (512, 358)
Screenshot: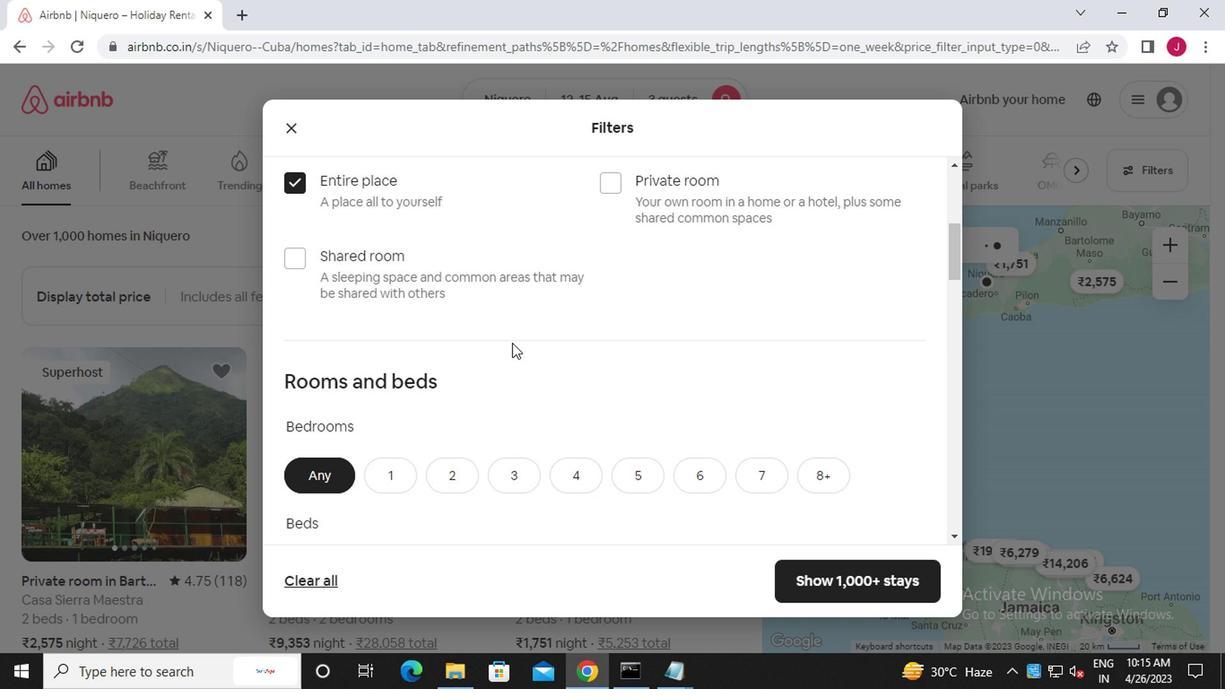 
Action: Mouse scrolled (512, 357) with delta (0, -1)
Screenshot: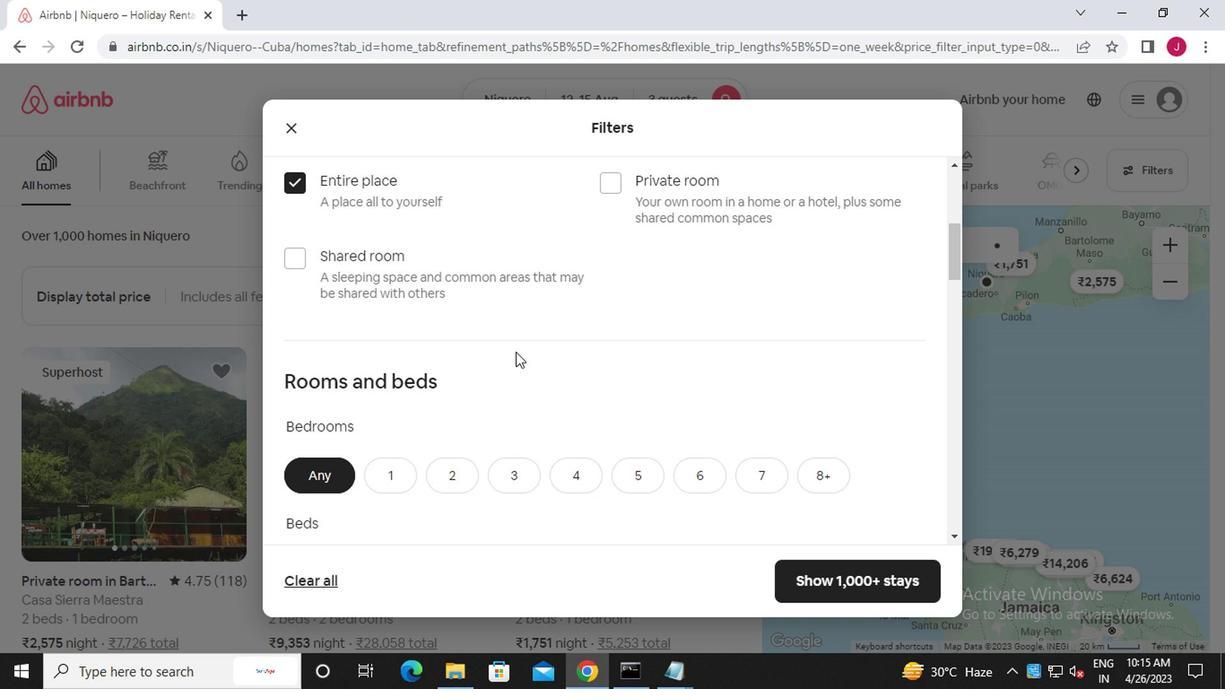 
Action: Mouse moved to (453, 305)
Screenshot: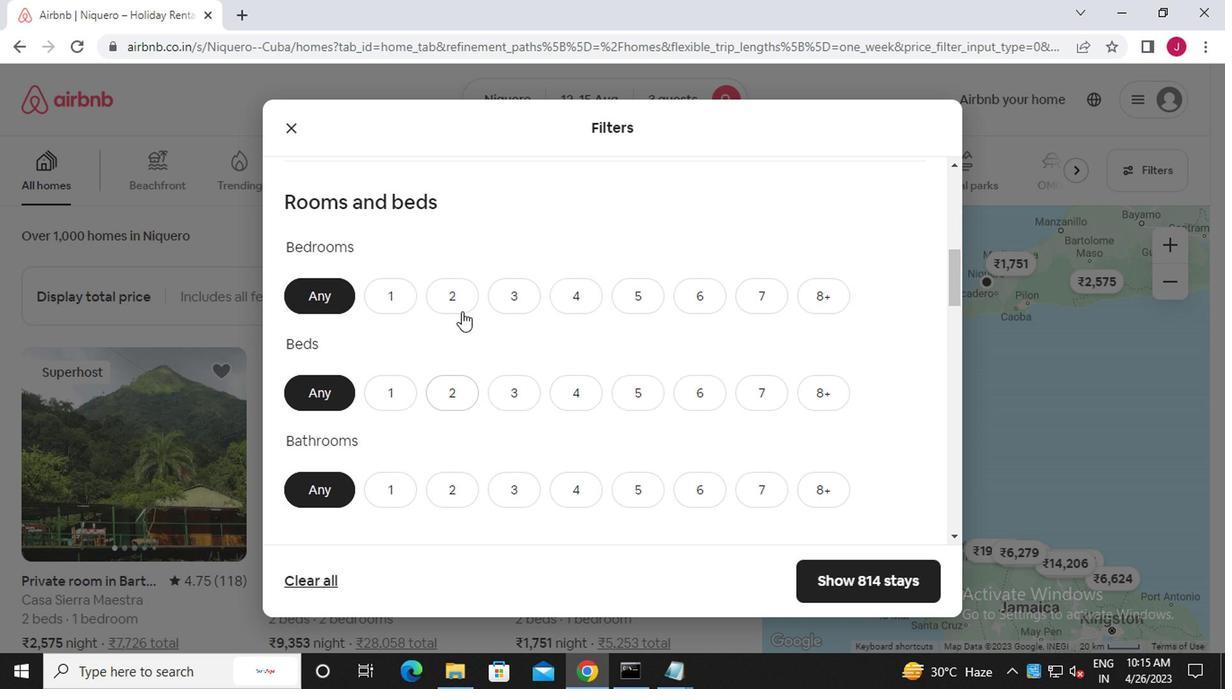 
Action: Mouse pressed left at (453, 305)
Screenshot: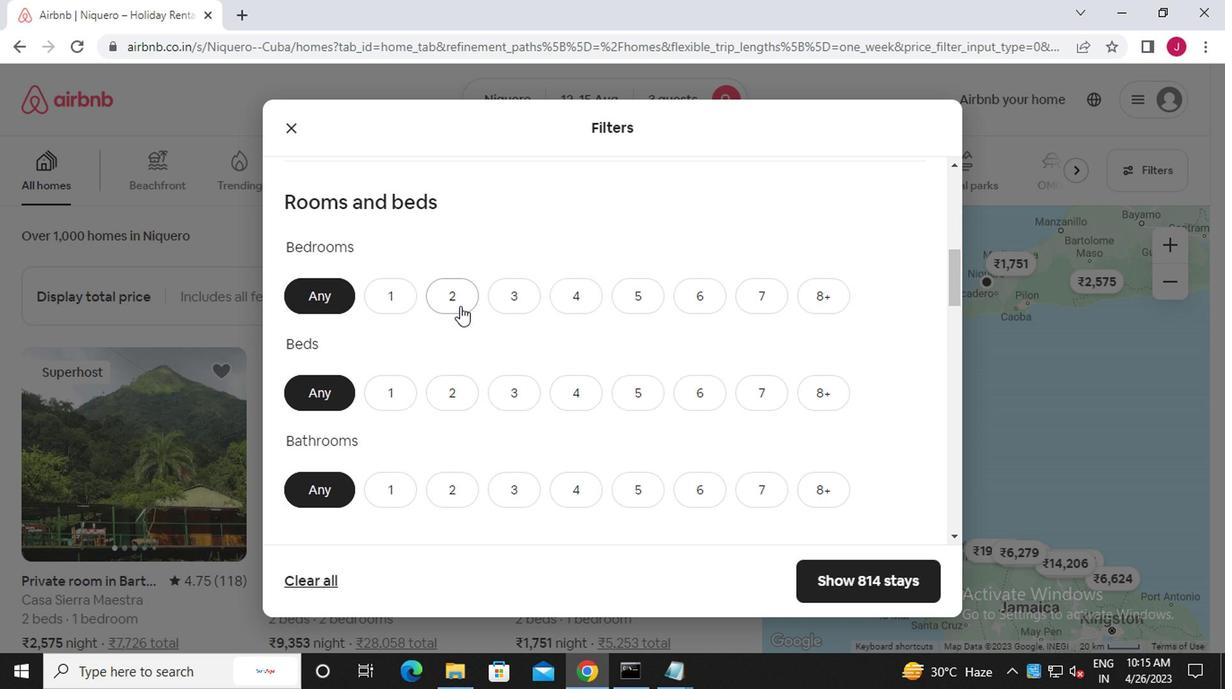 
Action: Mouse moved to (510, 395)
Screenshot: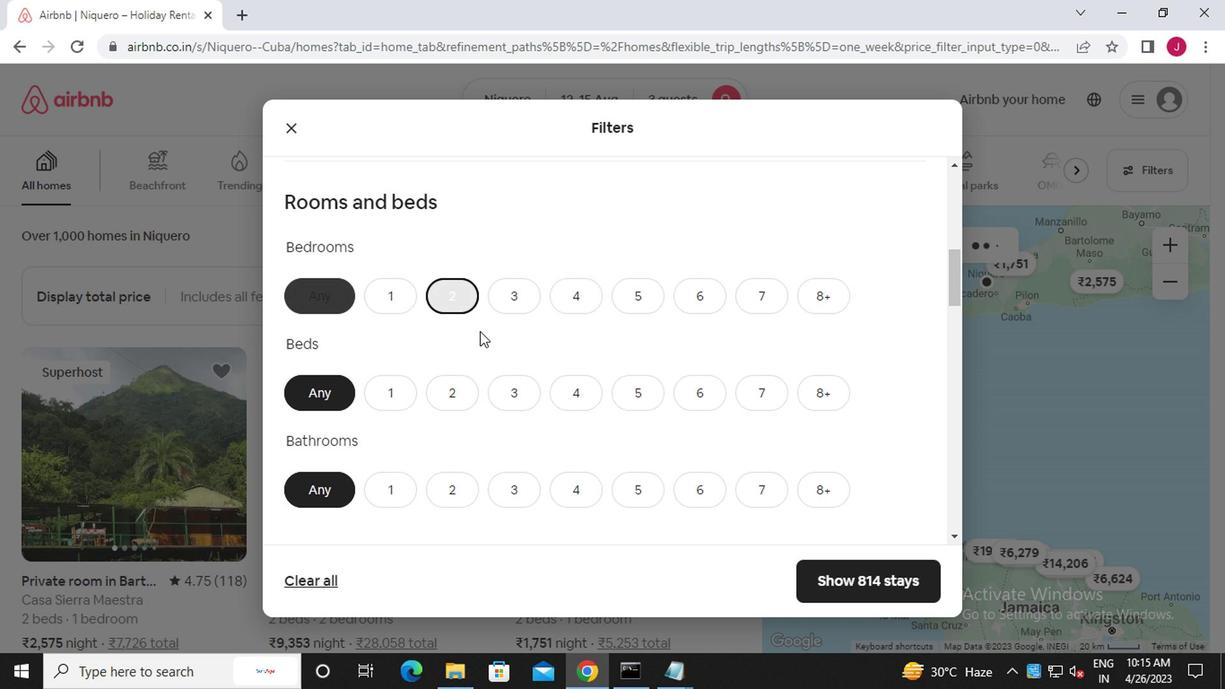 
Action: Mouse pressed left at (510, 395)
Screenshot: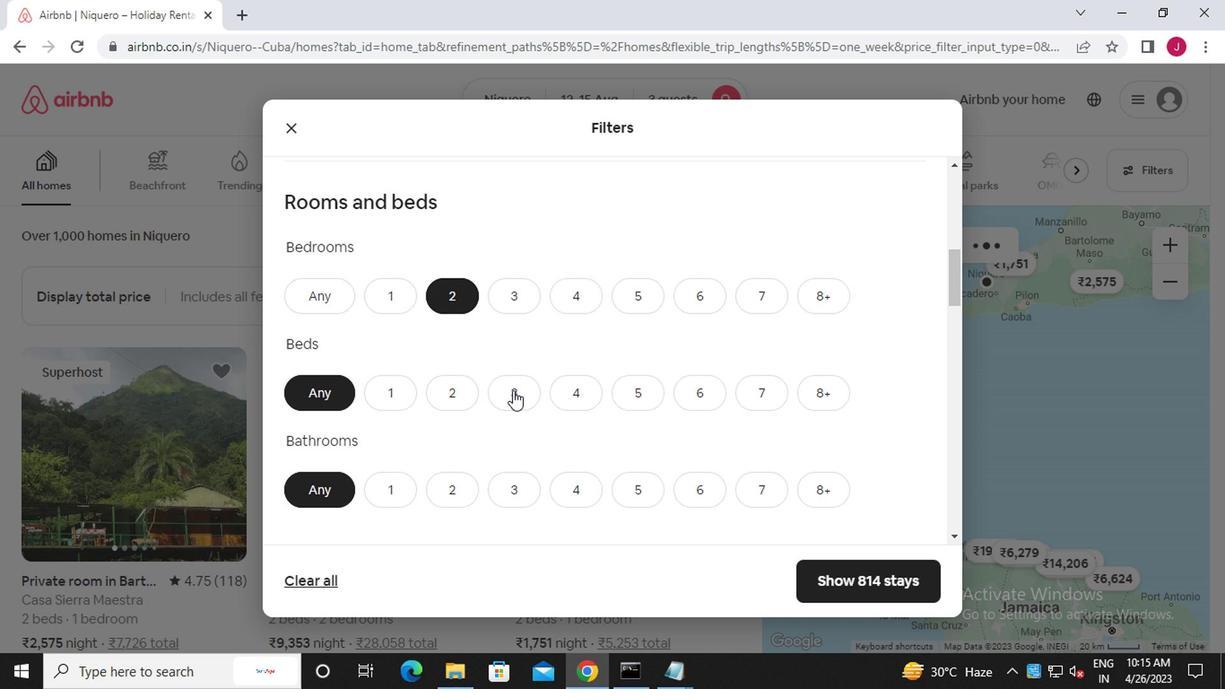 
Action: Mouse moved to (398, 487)
Screenshot: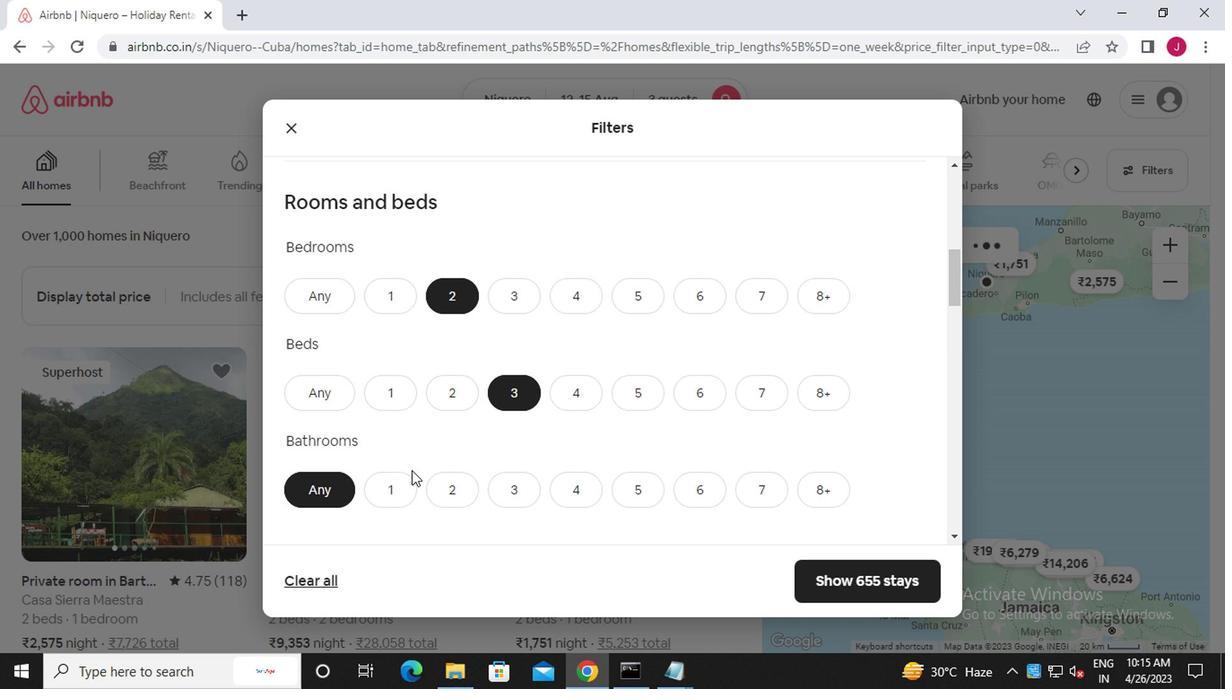 
Action: Mouse pressed left at (398, 487)
Screenshot: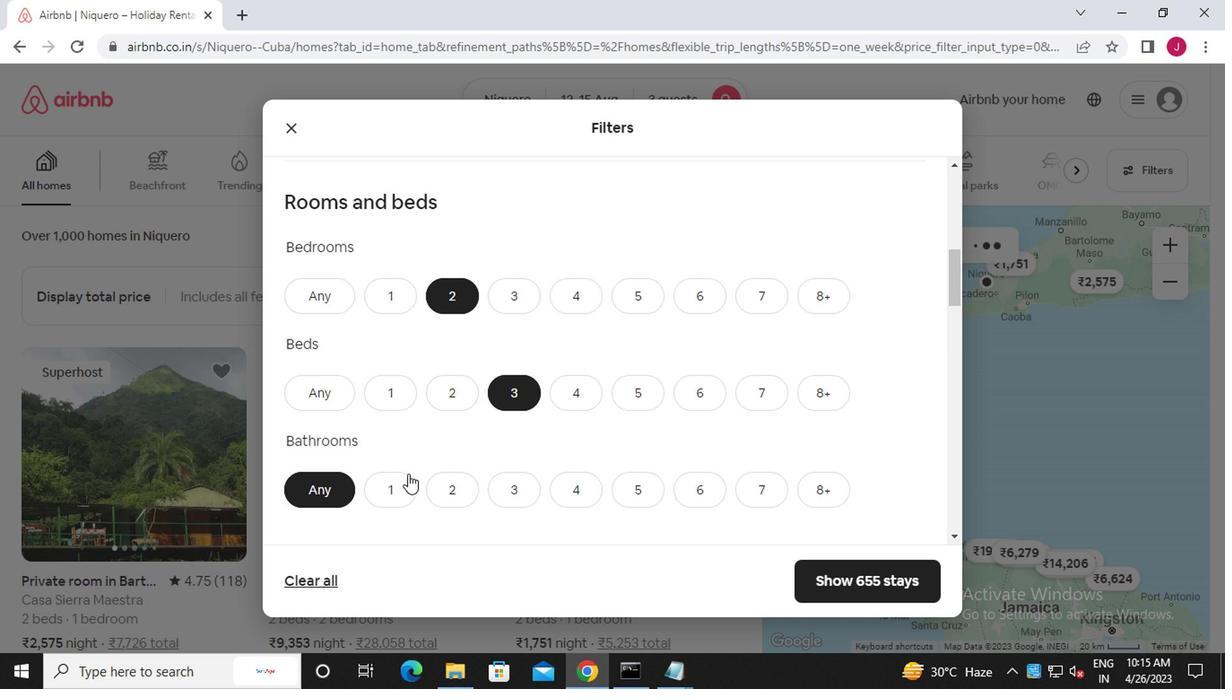 
Action: Mouse moved to (395, 487)
Screenshot: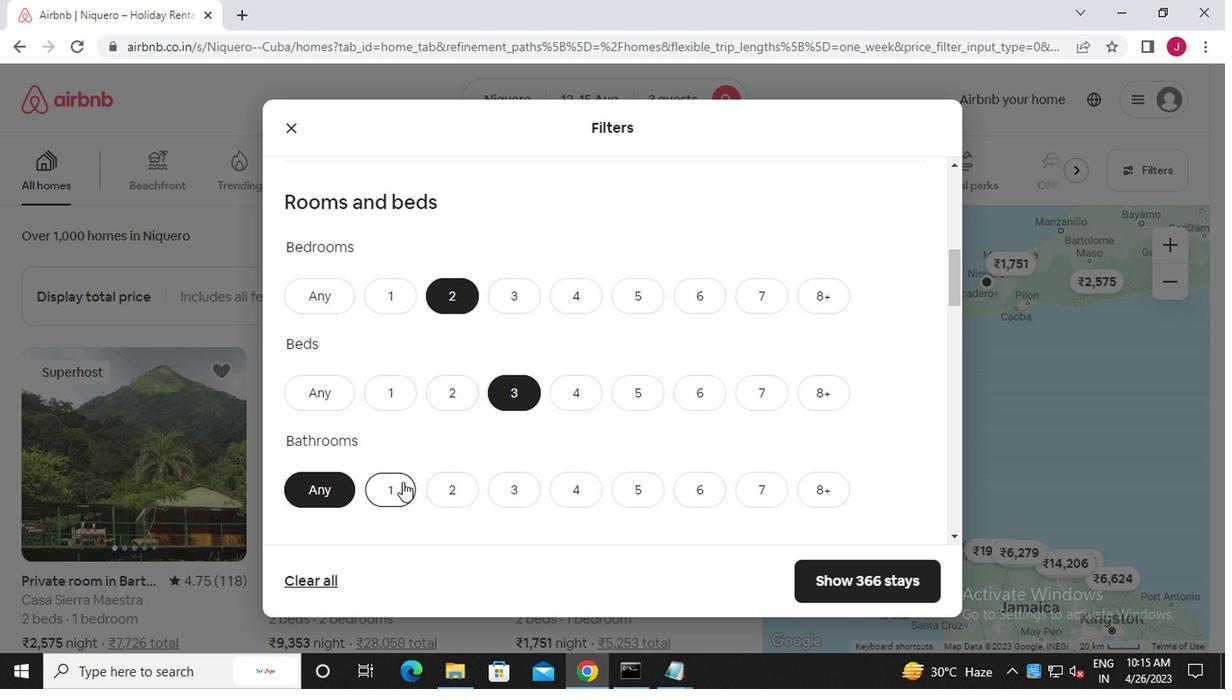 
Action: Mouse scrolled (395, 485) with delta (0, -1)
Screenshot: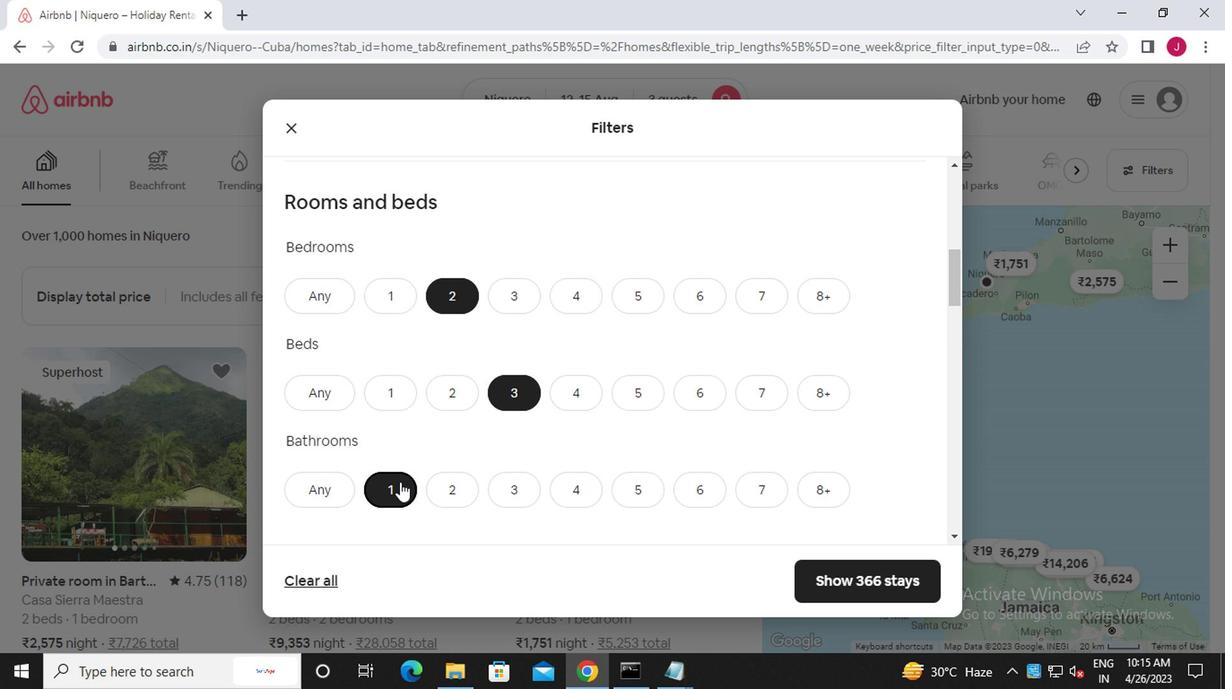 
Action: Mouse scrolled (395, 485) with delta (0, -1)
Screenshot: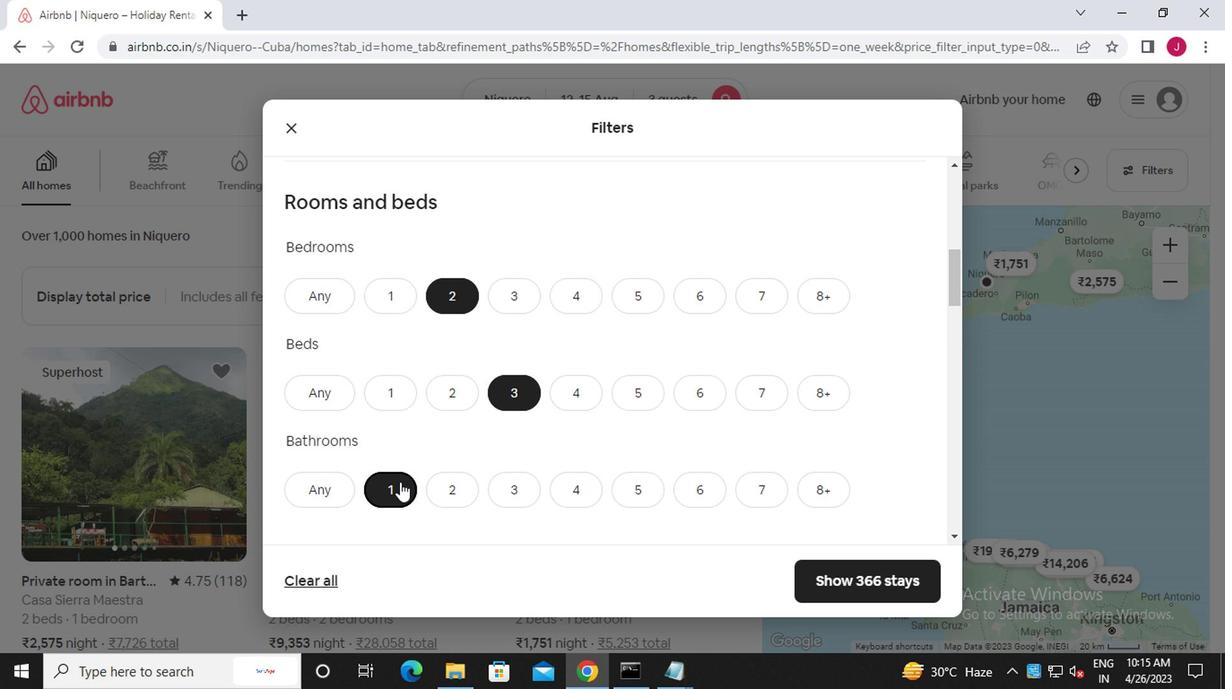 
Action: Mouse scrolled (395, 485) with delta (0, -1)
Screenshot: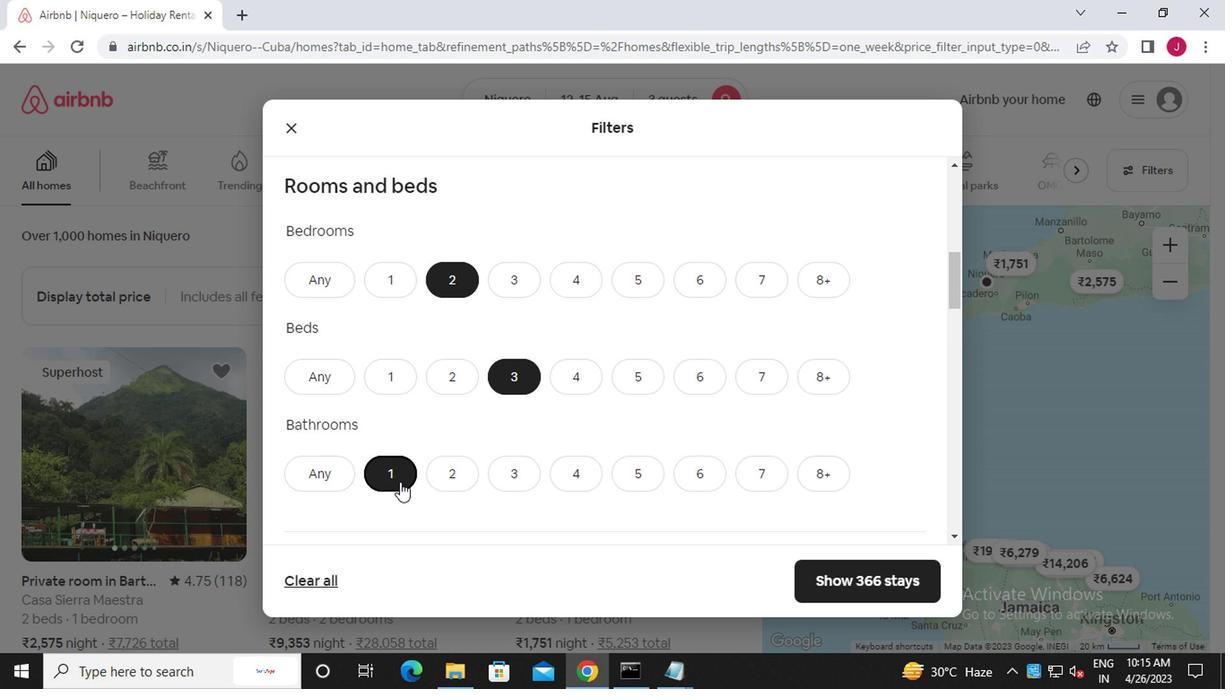 
Action: Mouse moved to (422, 502)
Screenshot: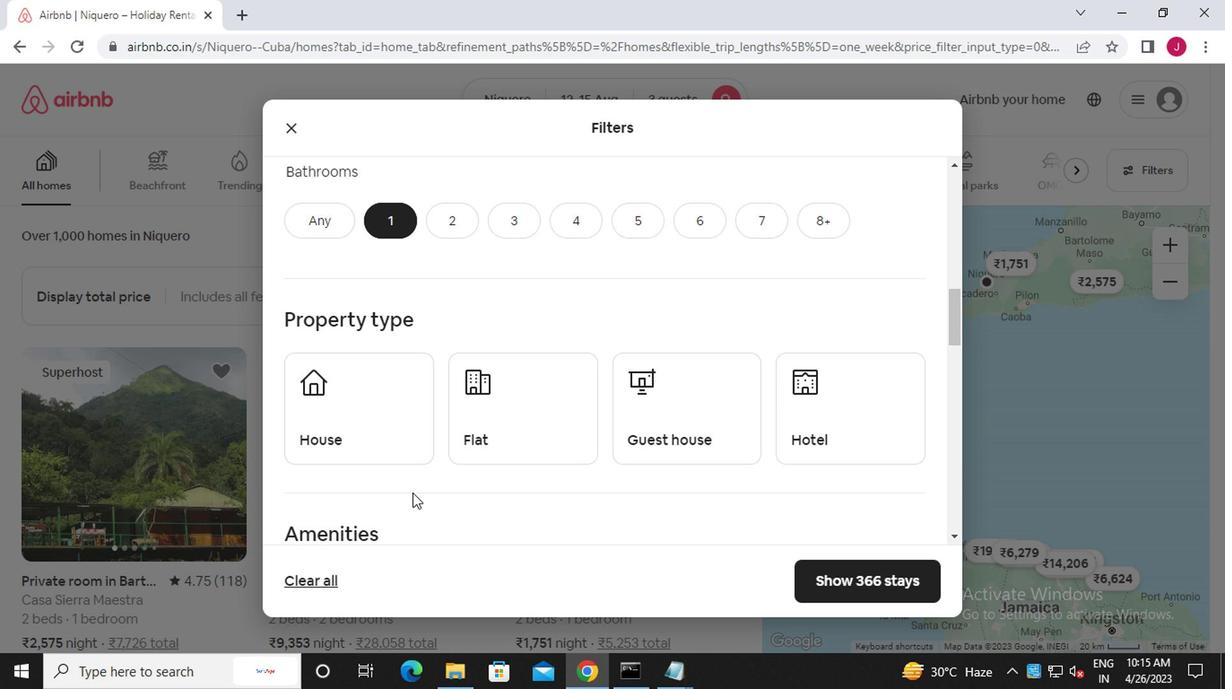 
Action: Mouse scrolled (422, 501) with delta (0, -1)
Screenshot: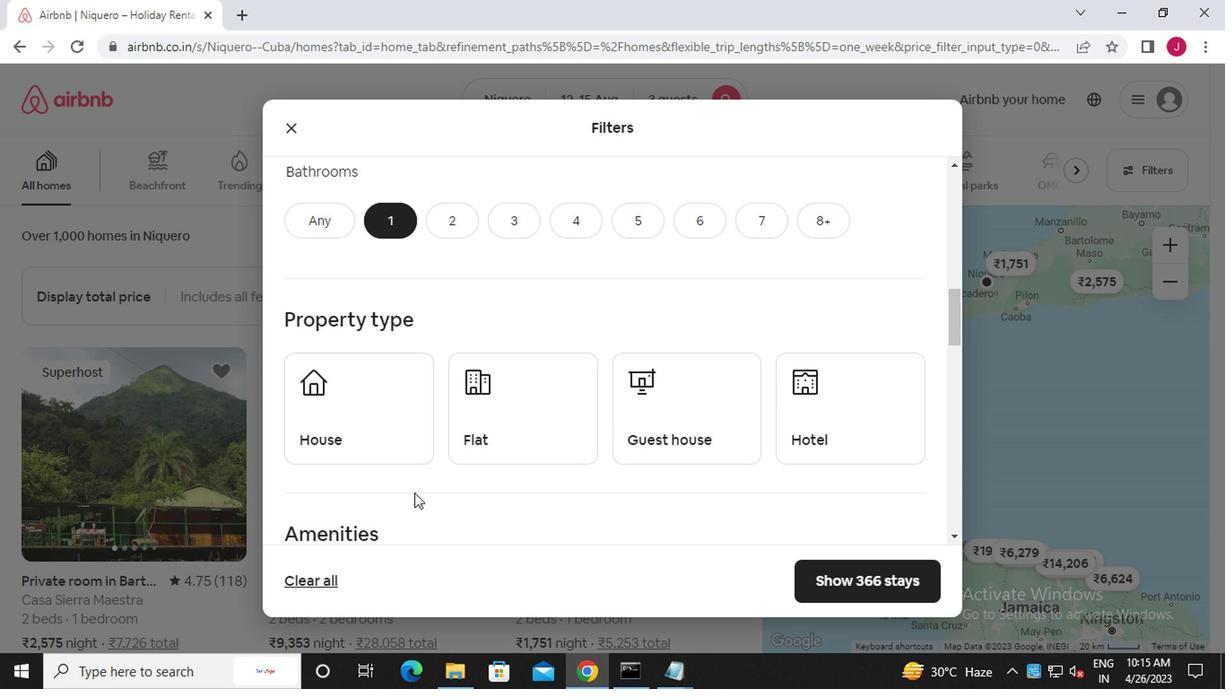 
Action: Mouse moved to (340, 357)
Screenshot: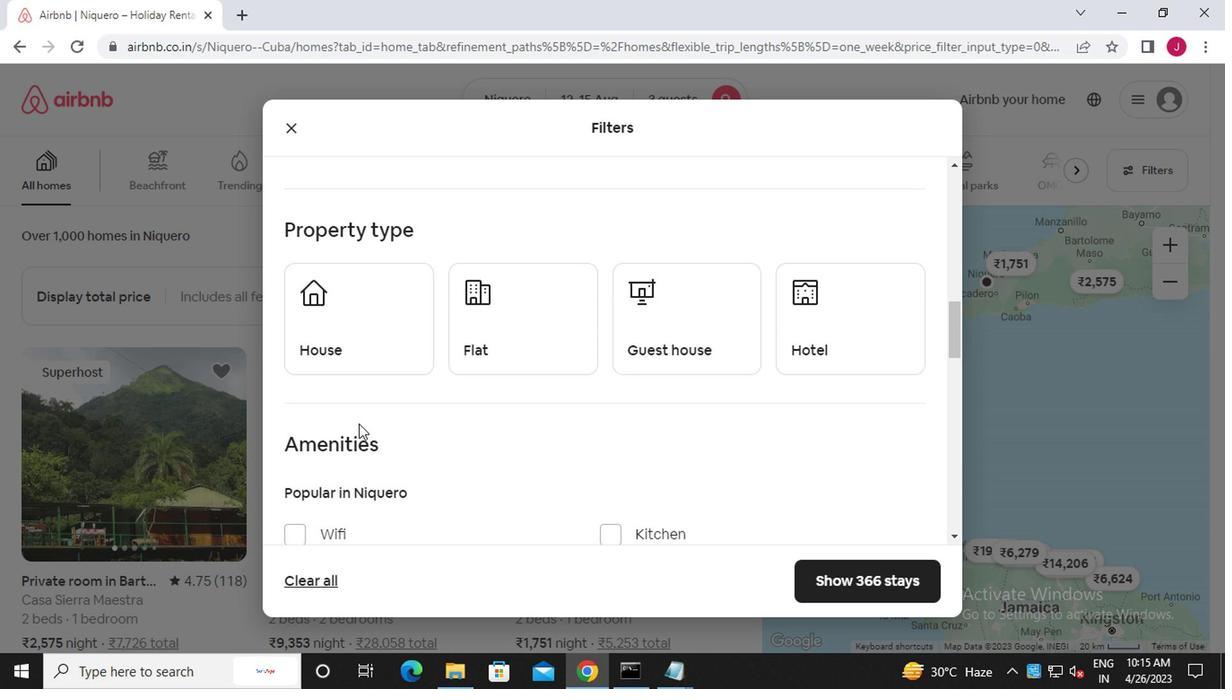 
Action: Mouse pressed left at (340, 357)
Screenshot: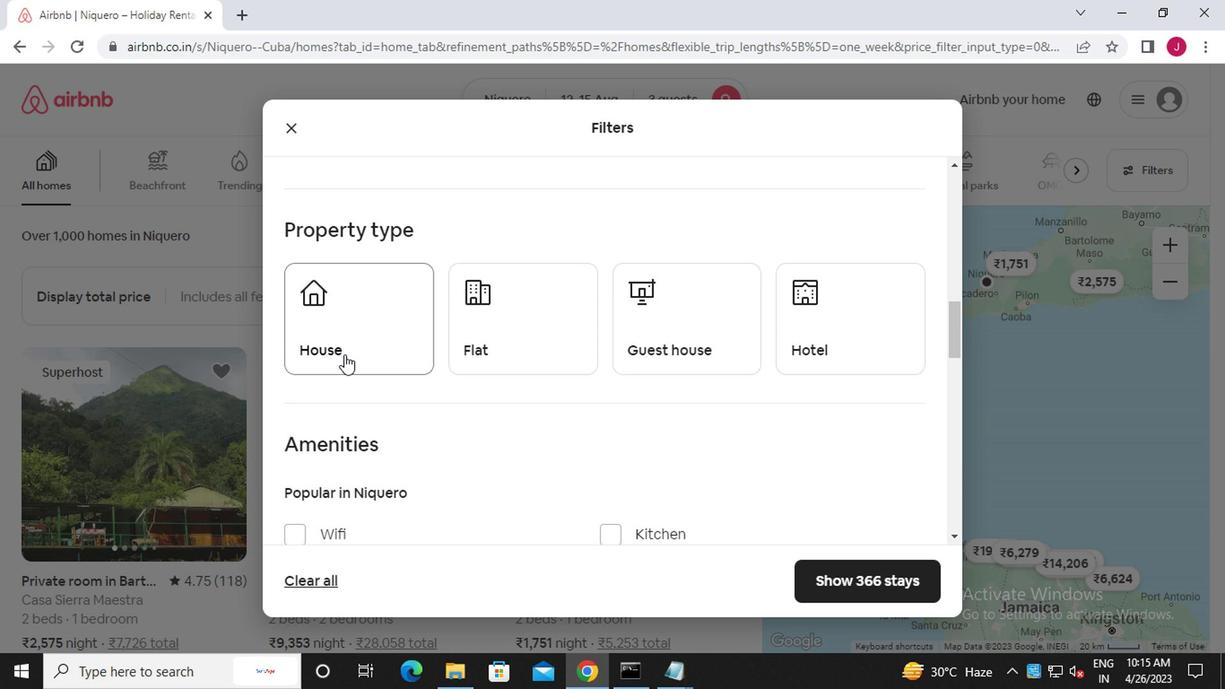 
Action: Mouse moved to (484, 349)
Screenshot: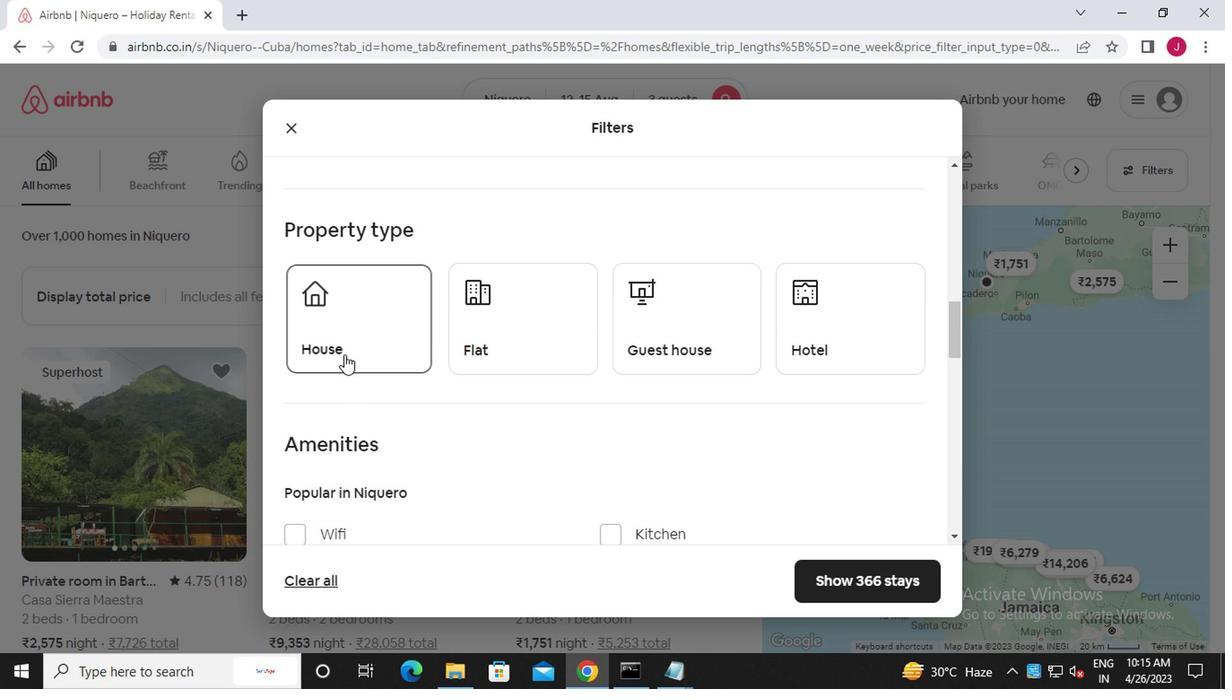 
Action: Mouse pressed left at (484, 349)
Screenshot: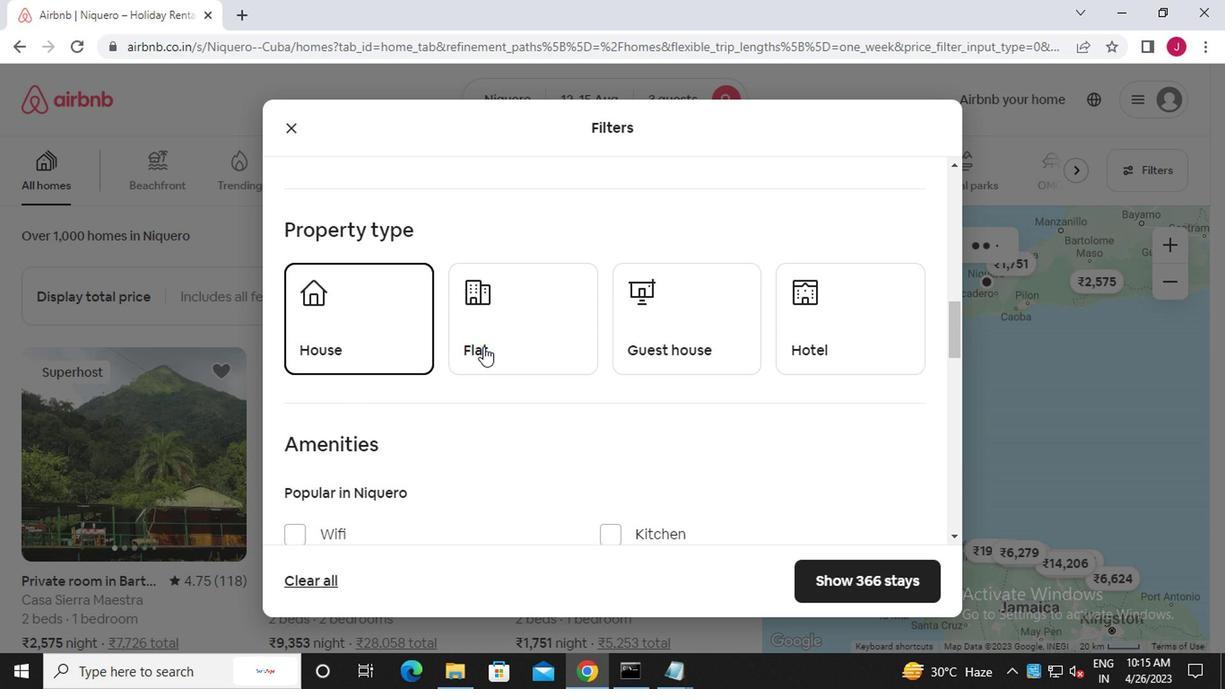 
Action: Mouse moved to (653, 350)
Screenshot: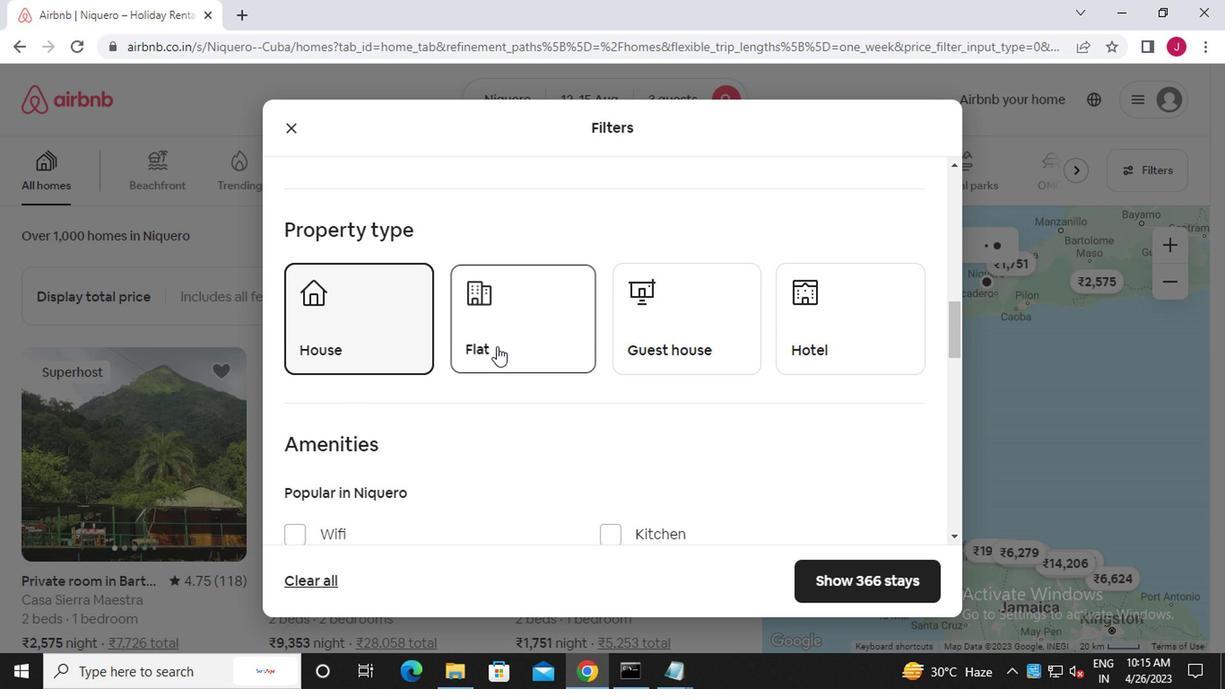 
Action: Mouse pressed left at (653, 350)
Screenshot: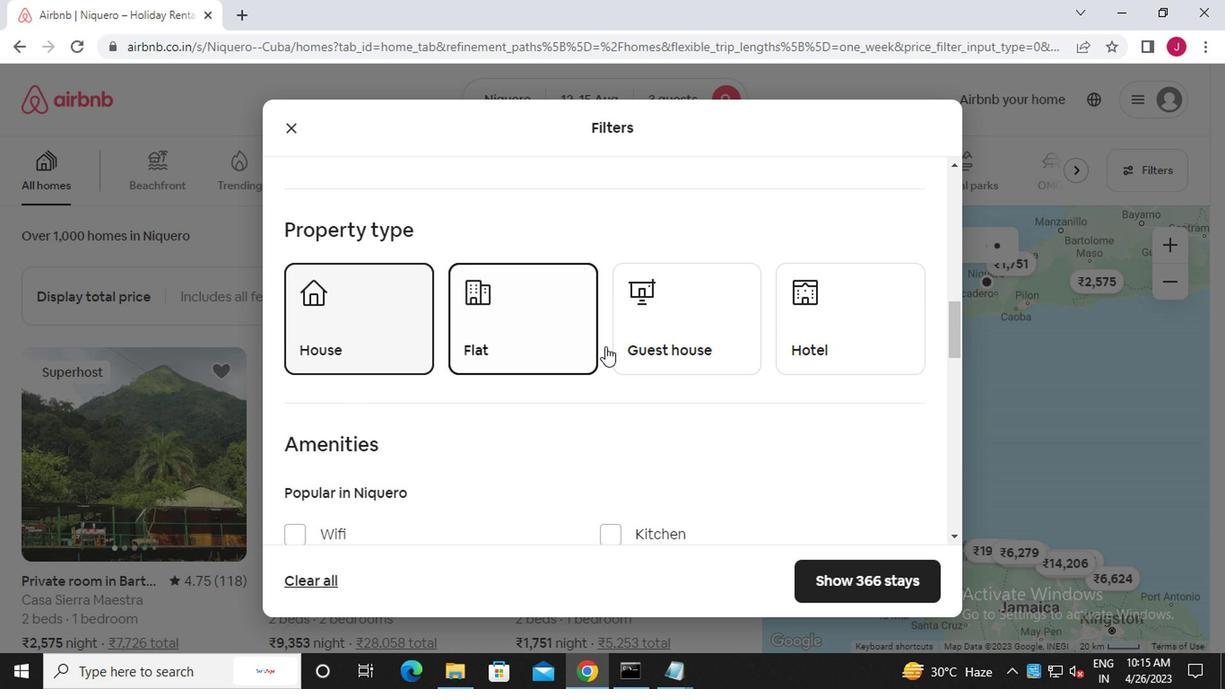 
Action: Mouse scrolled (653, 349) with delta (0, 0)
Screenshot: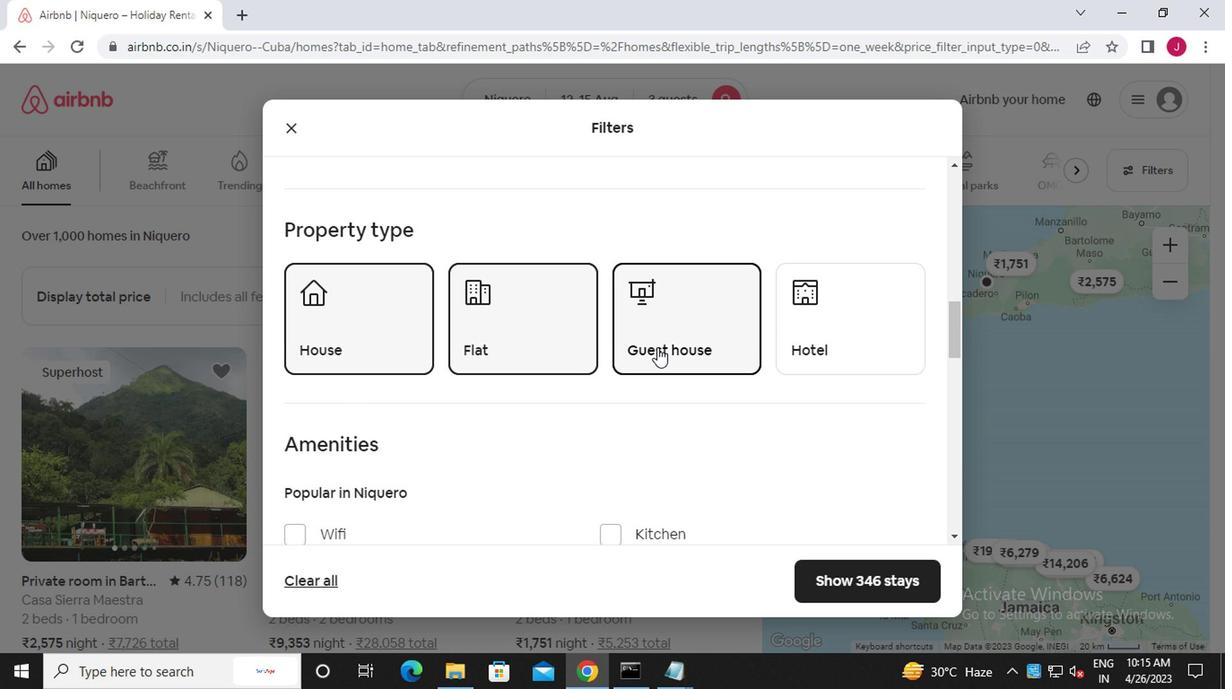 
Action: Mouse scrolled (653, 349) with delta (0, 0)
Screenshot: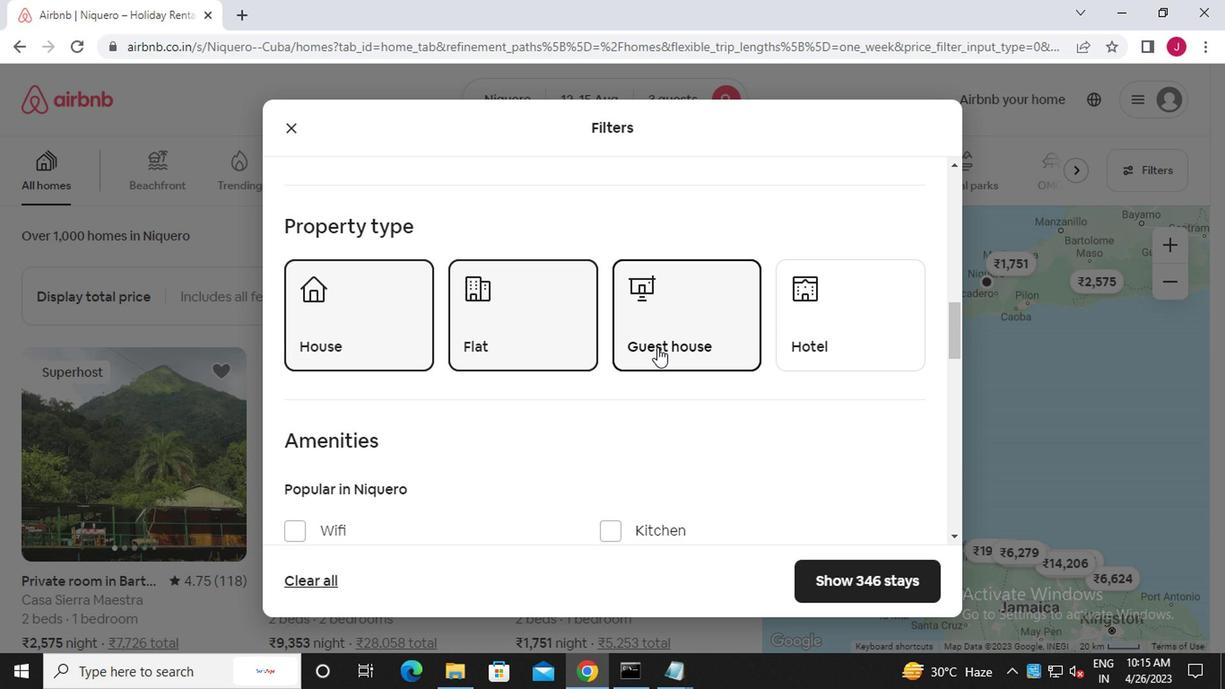 
Action: Mouse scrolled (653, 349) with delta (0, 0)
Screenshot: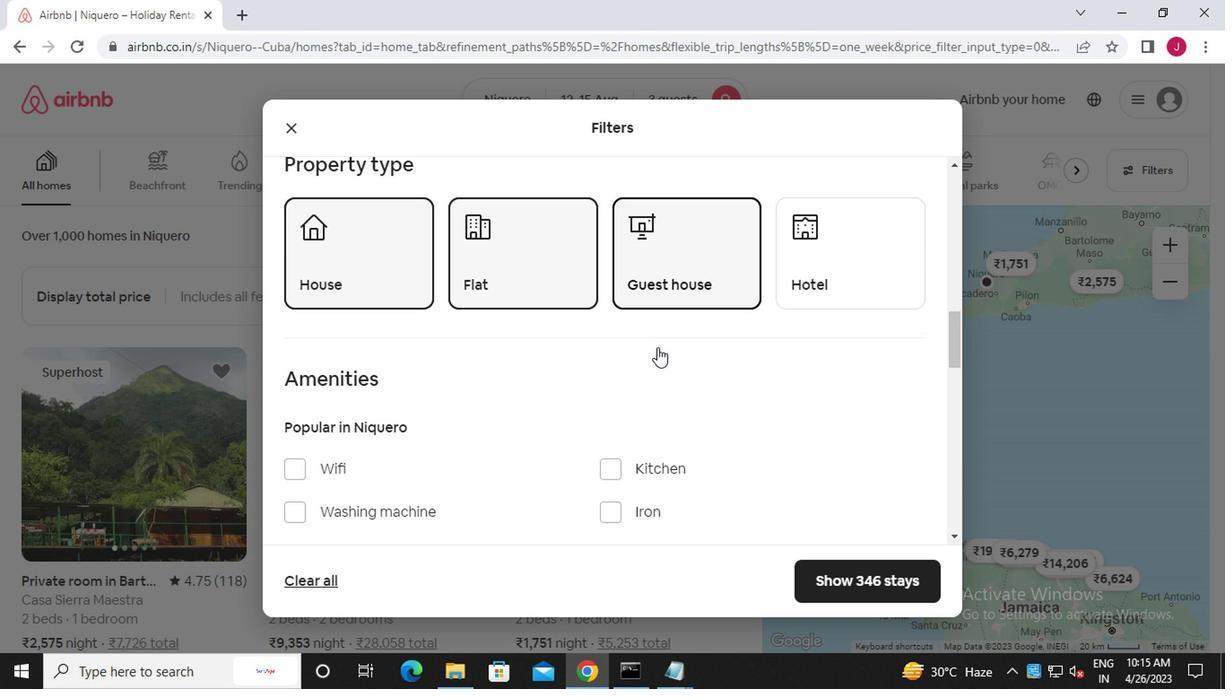 
Action: Mouse scrolled (653, 349) with delta (0, 0)
Screenshot: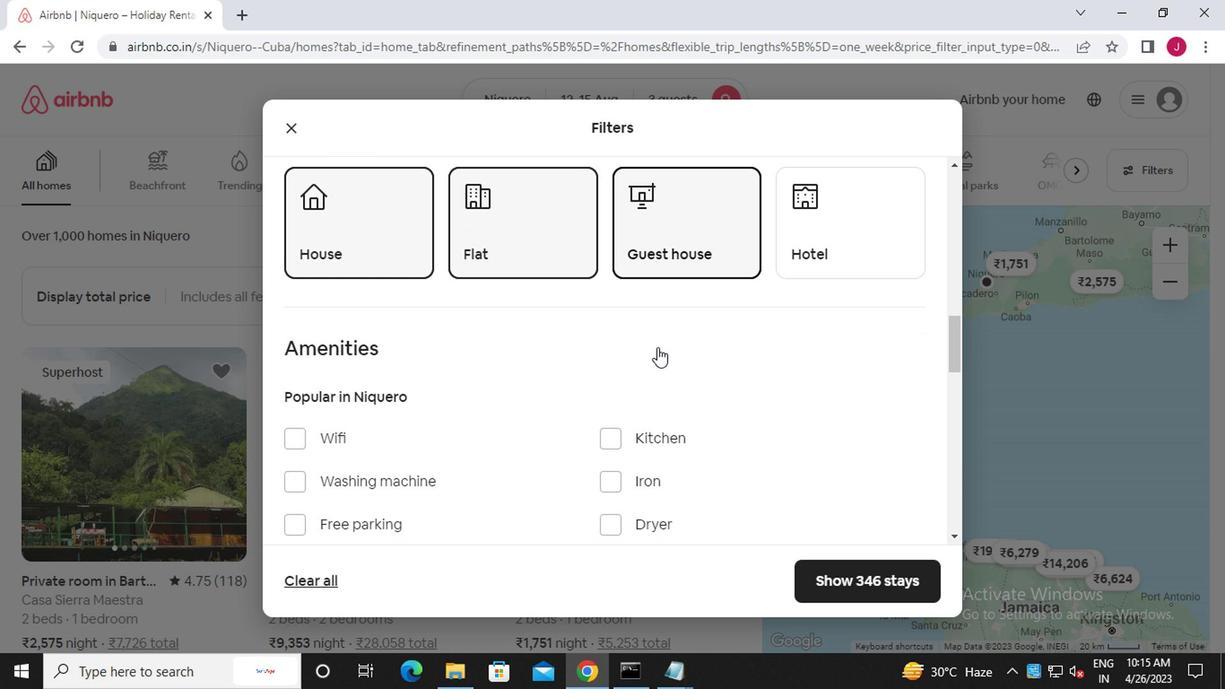 
Action: Mouse scrolled (653, 349) with delta (0, 0)
Screenshot: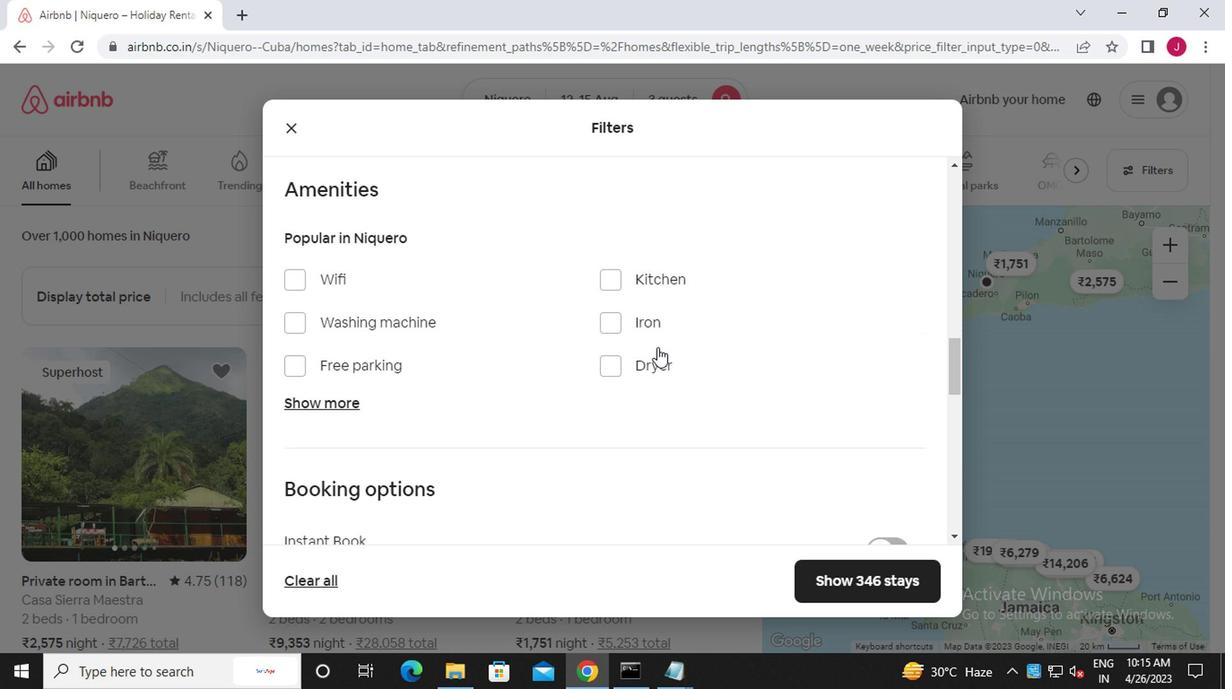 
Action: Mouse scrolled (653, 349) with delta (0, 0)
Screenshot: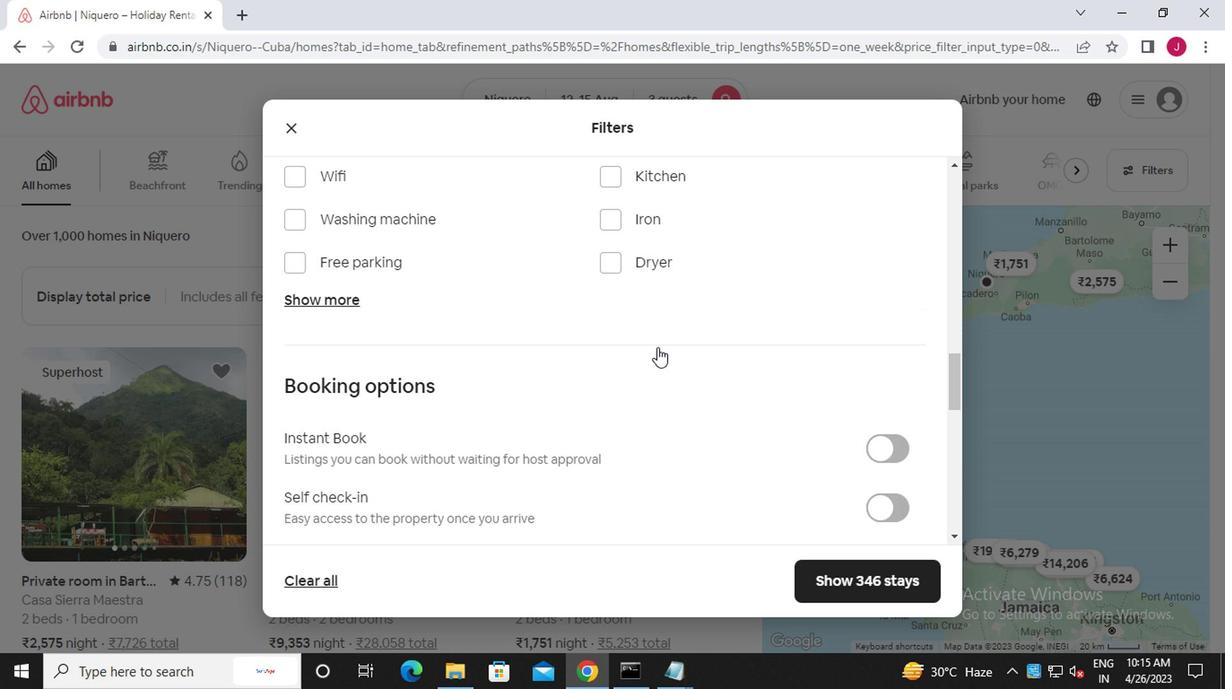 
Action: Mouse moved to (888, 337)
Screenshot: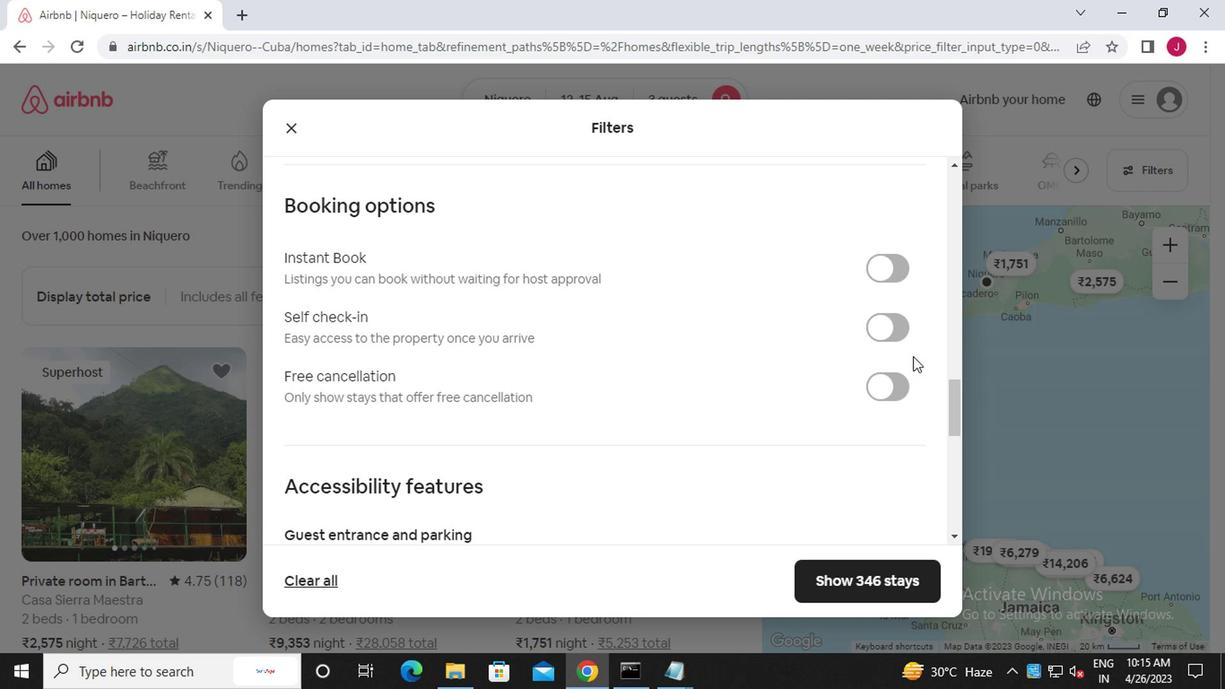 
Action: Mouse pressed left at (888, 337)
Screenshot: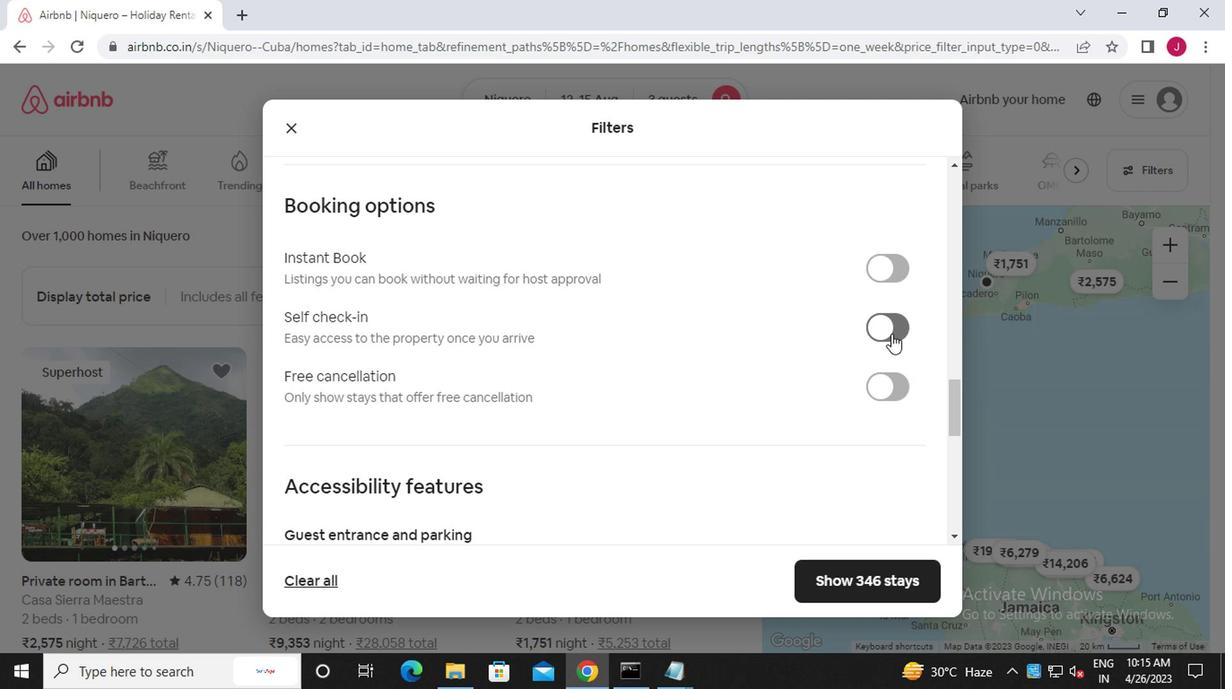 
Action: Mouse moved to (724, 375)
Screenshot: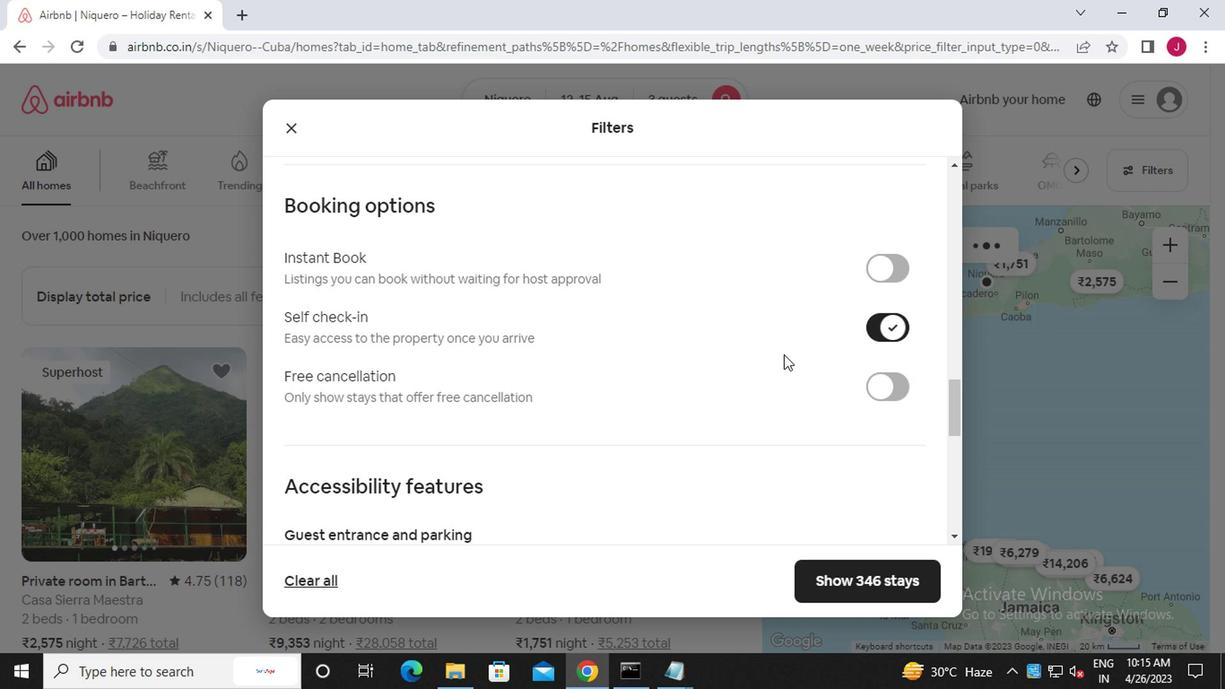 
Action: Mouse scrolled (724, 374) with delta (0, -1)
Screenshot: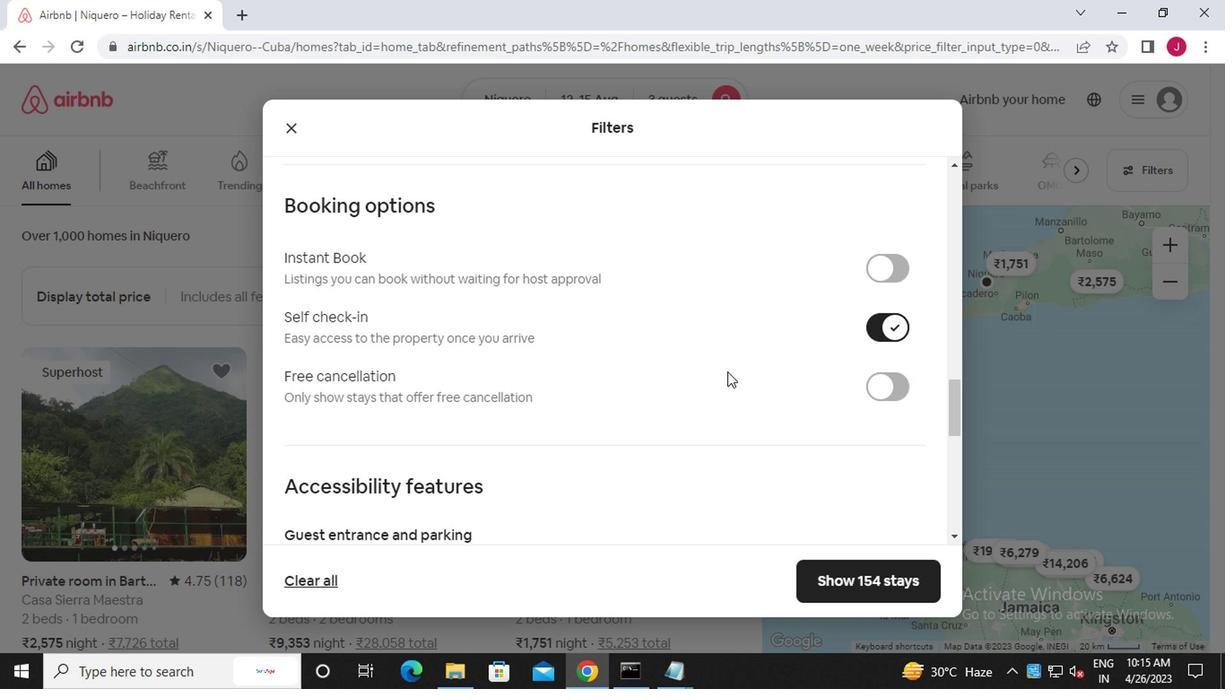 
Action: Mouse scrolled (724, 374) with delta (0, -1)
Screenshot: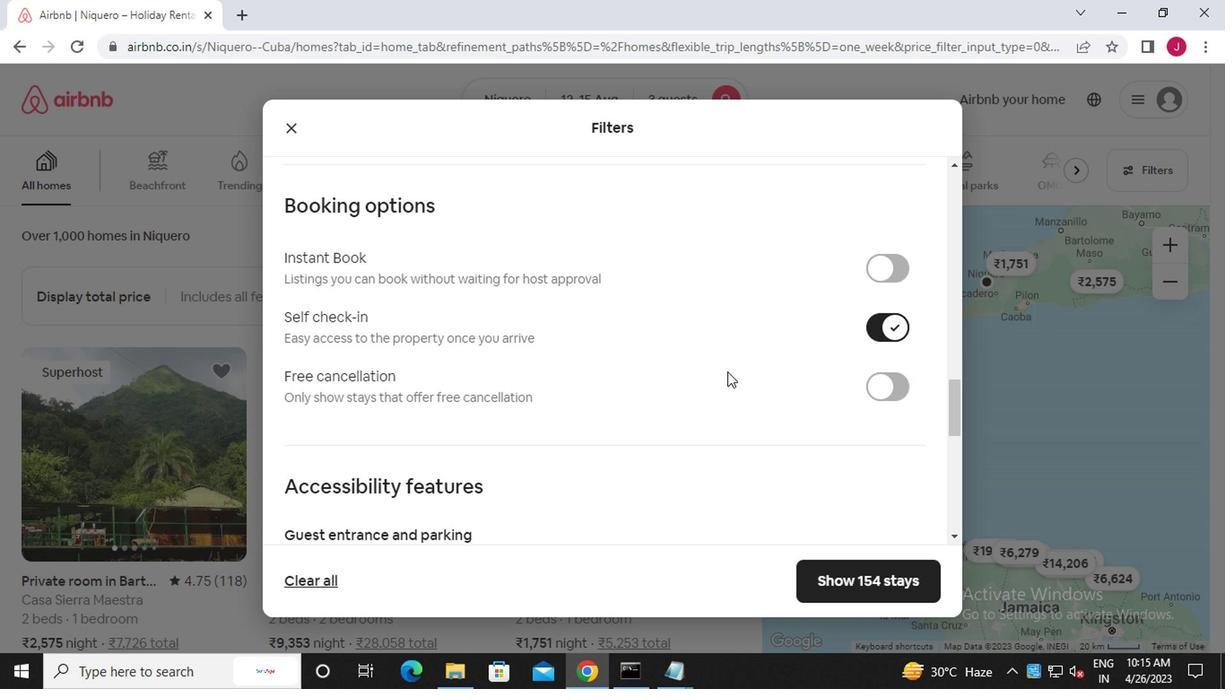 
Action: Mouse scrolled (724, 374) with delta (0, -1)
Screenshot: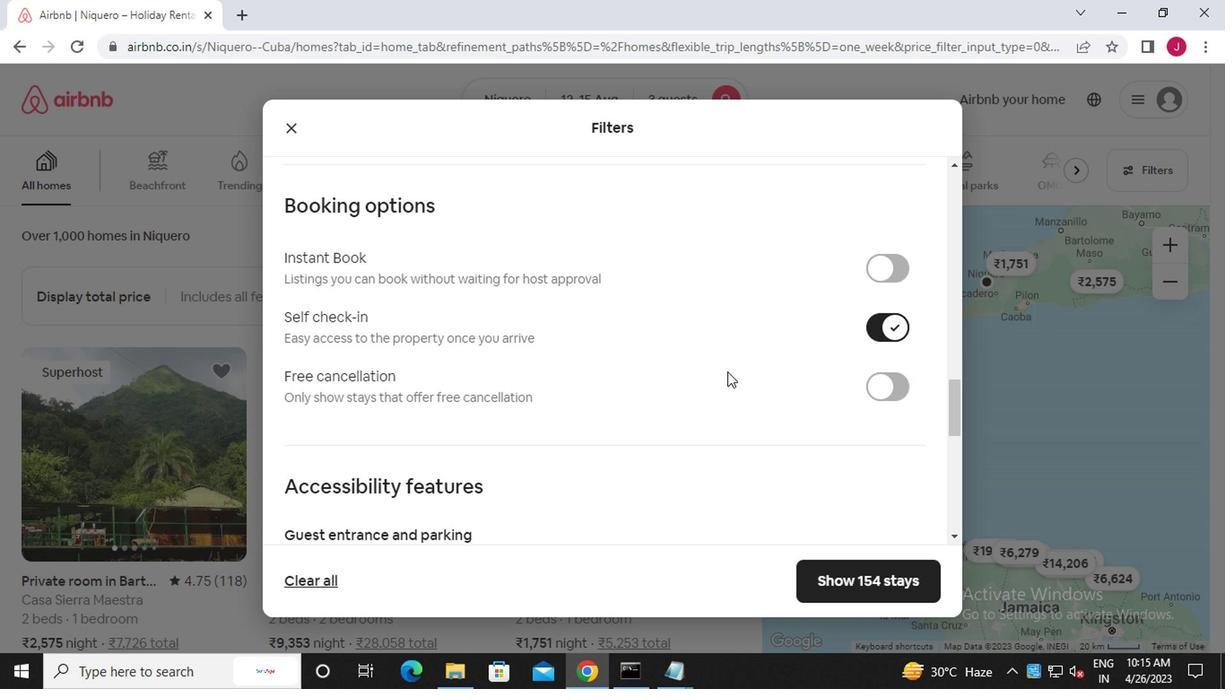 
Action: Mouse scrolled (724, 374) with delta (0, -1)
Screenshot: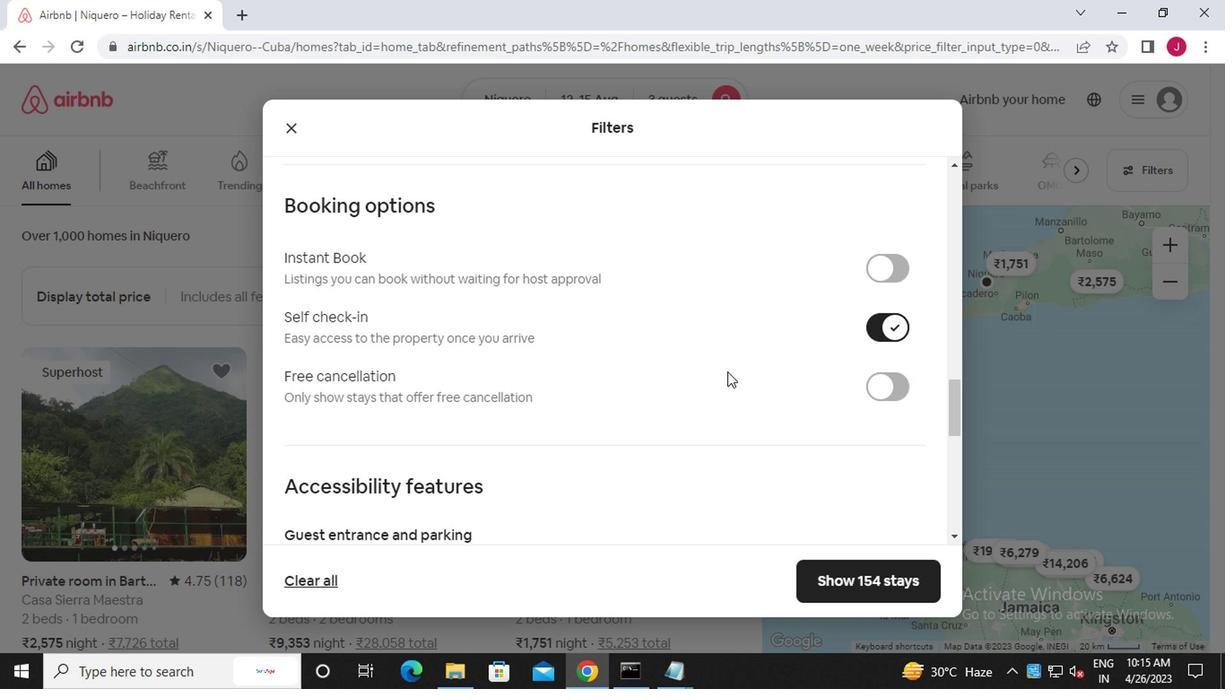 
Action: Mouse scrolled (724, 374) with delta (0, -1)
Screenshot: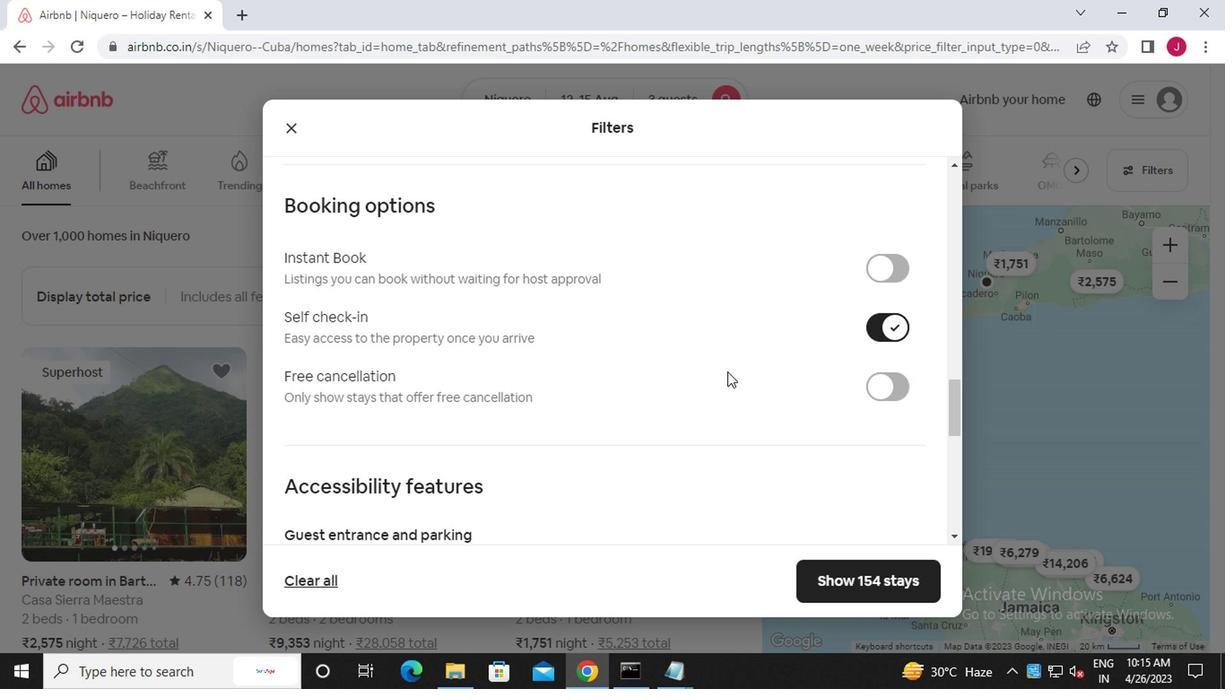 
Action: Mouse scrolled (724, 374) with delta (0, -1)
Screenshot: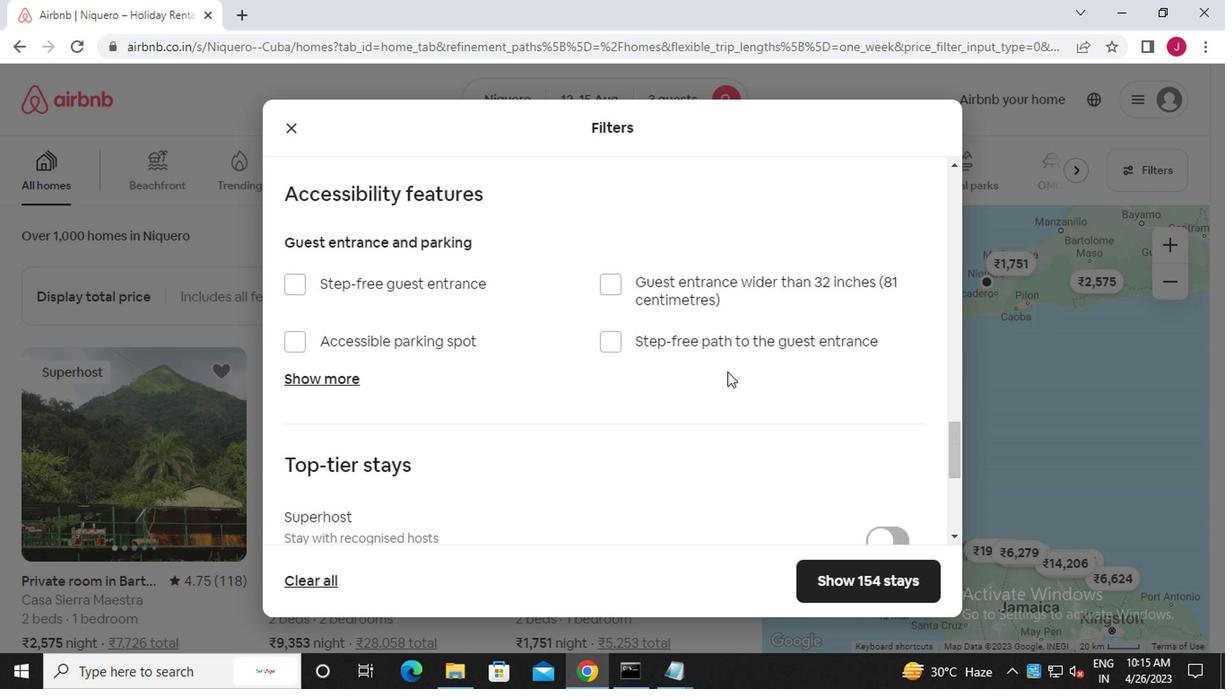 
Action: Mouse scrolled (724, 374) with delta (0, -1)
Screenshot: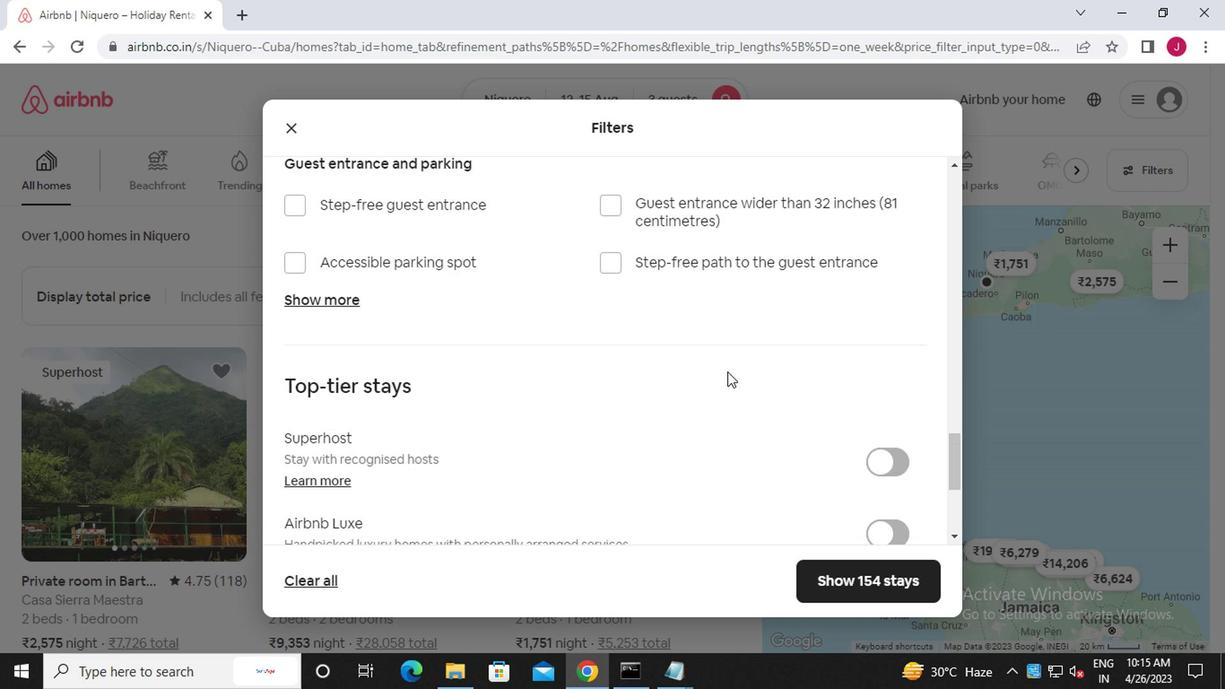 
Action: Mouse scrolled (724, 374) with delta (0, -1)
Screenshot: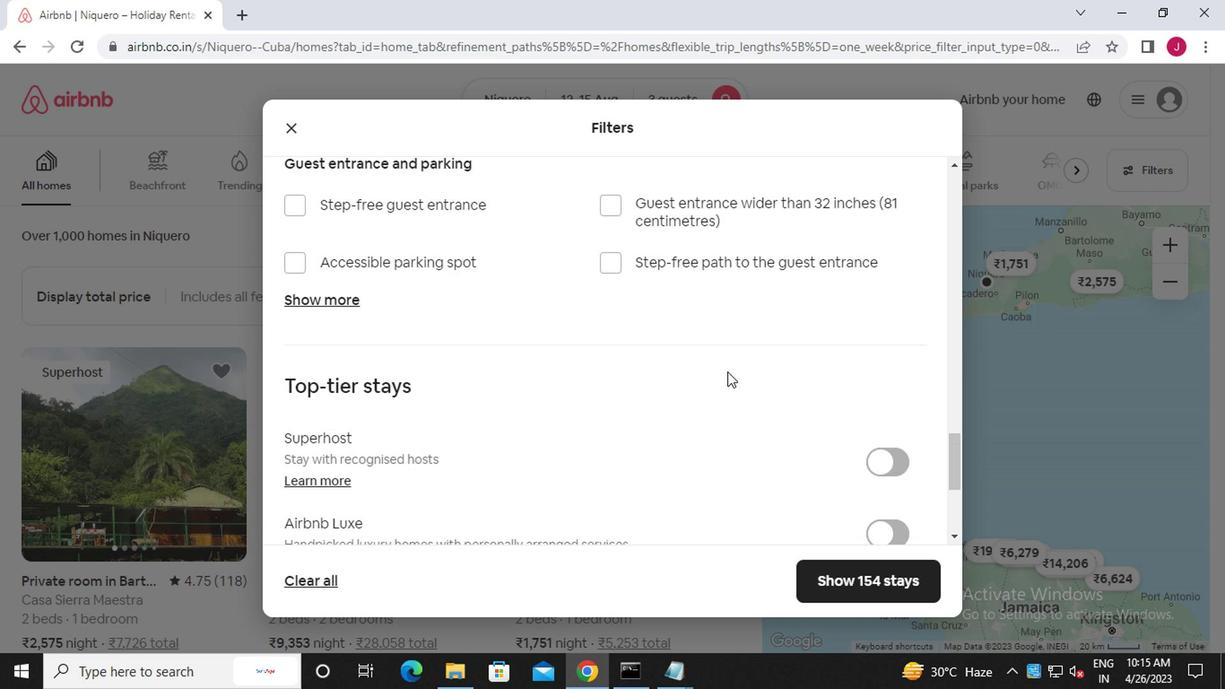
Action: Mouse scrolled (724, 374) with delta (0, -1)
Screenshot: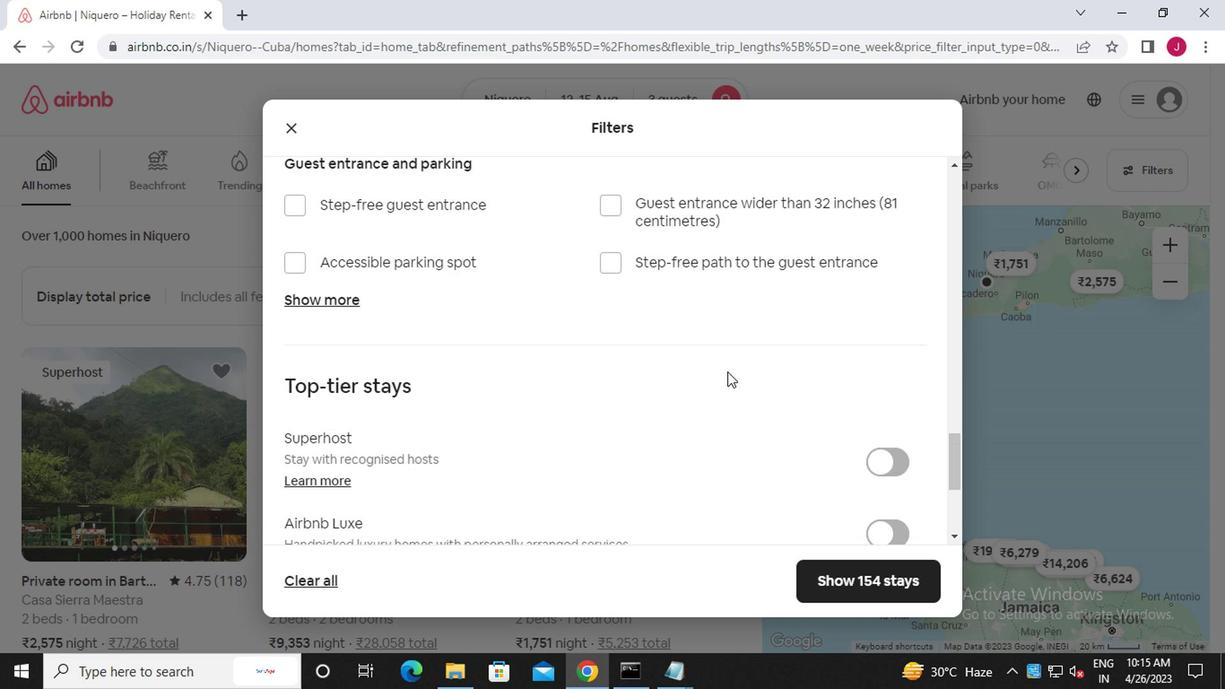 
Action: Mouse scrolled (724, 374) with delta (0, -1)
Screenshot: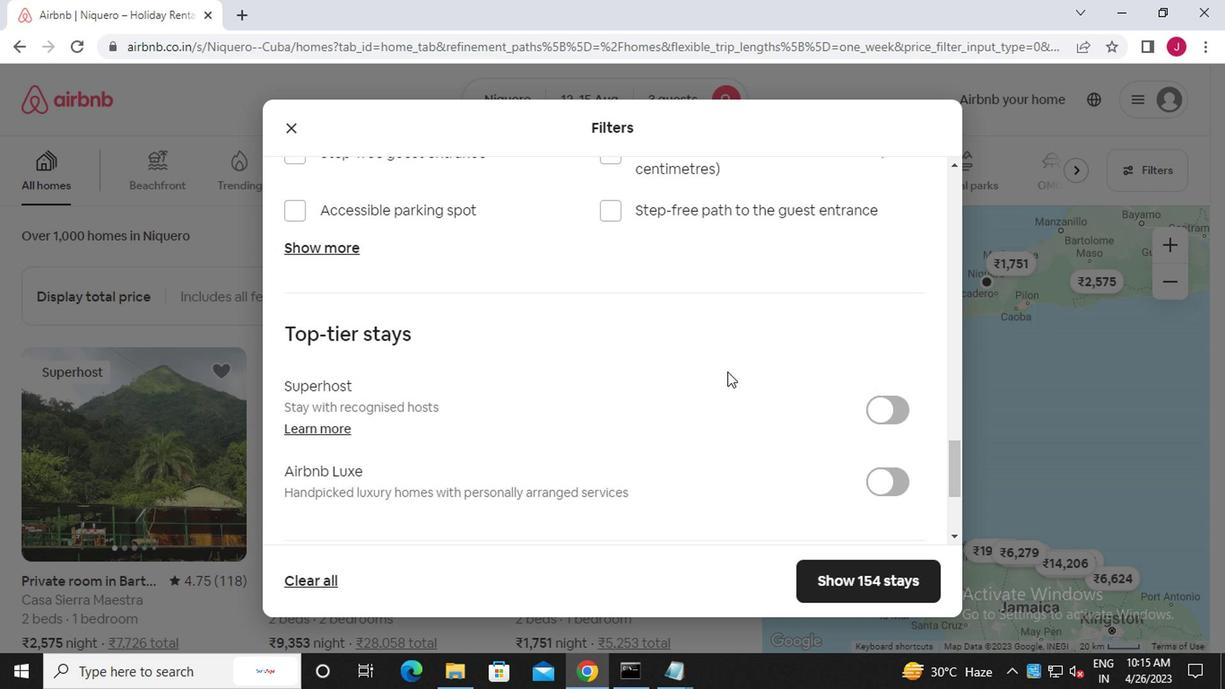 
Action: Mouse scrolled (724, 374) with delta (0, -1)
Screenshot: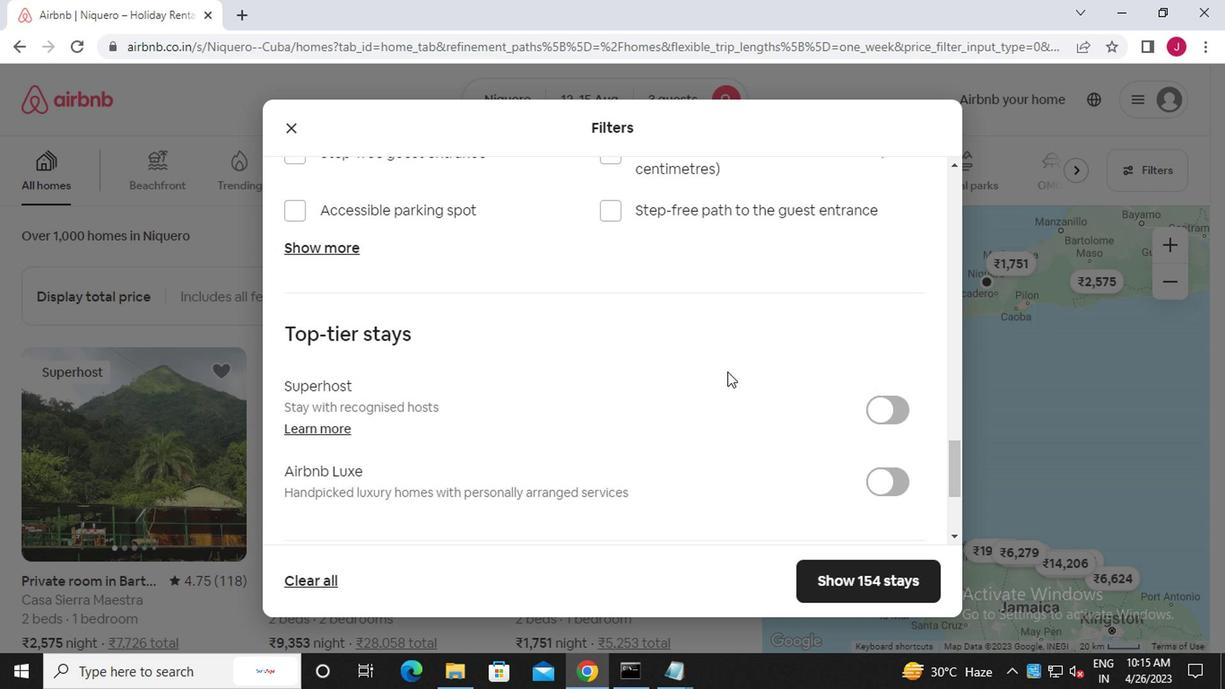 
Action: Mouse scrolled (724, 374) with delta (0, -1)
Screenshot: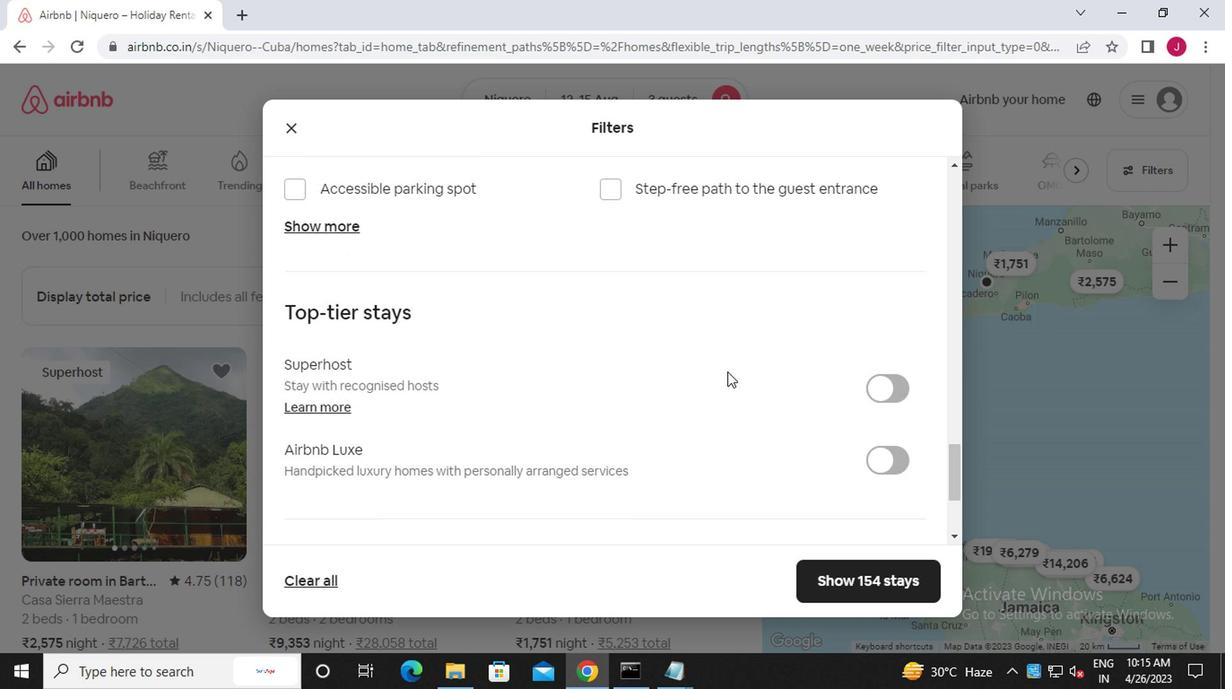 
Action: Mouse moved to (854, 595)
Screenshot: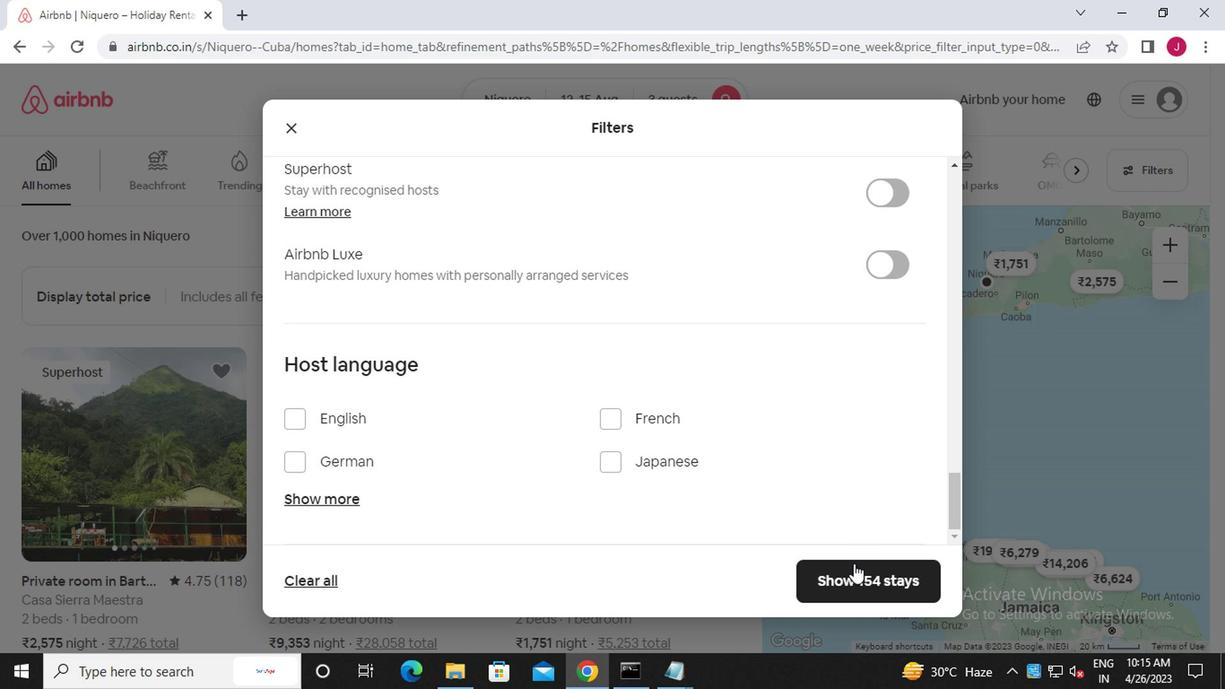 
Action: Mouse pressed left at (854, 595)
Screenshot: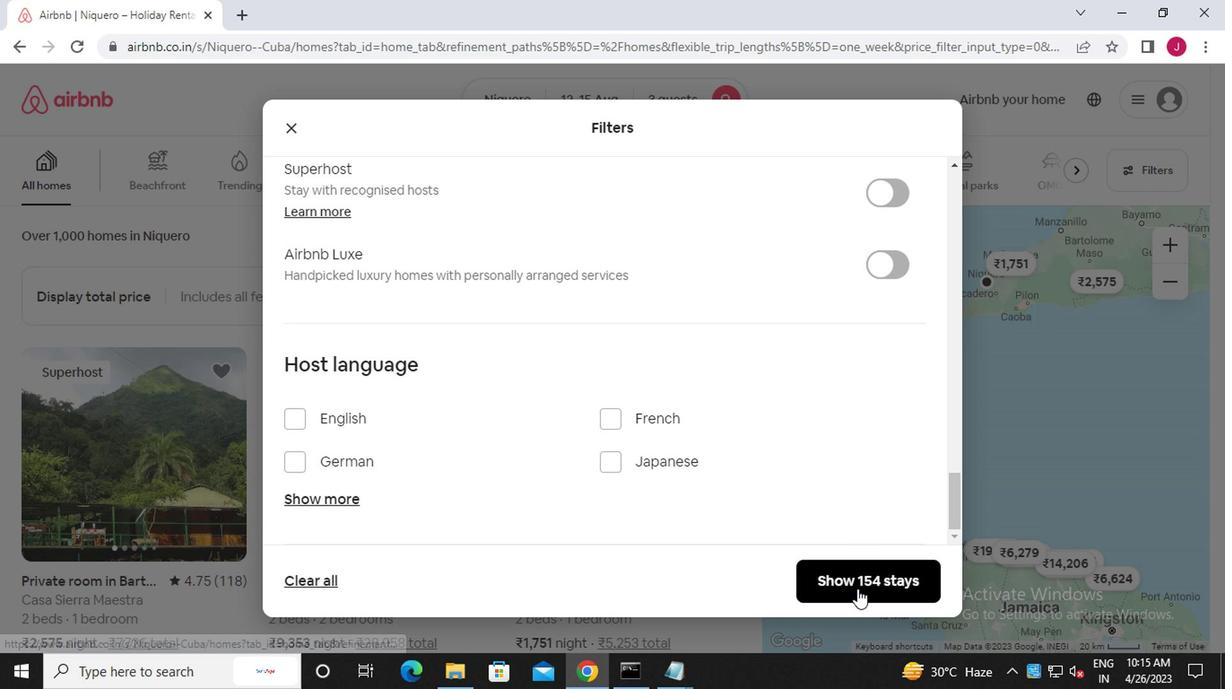 
Action: Mouse moved to (840, 582)
Screenshot: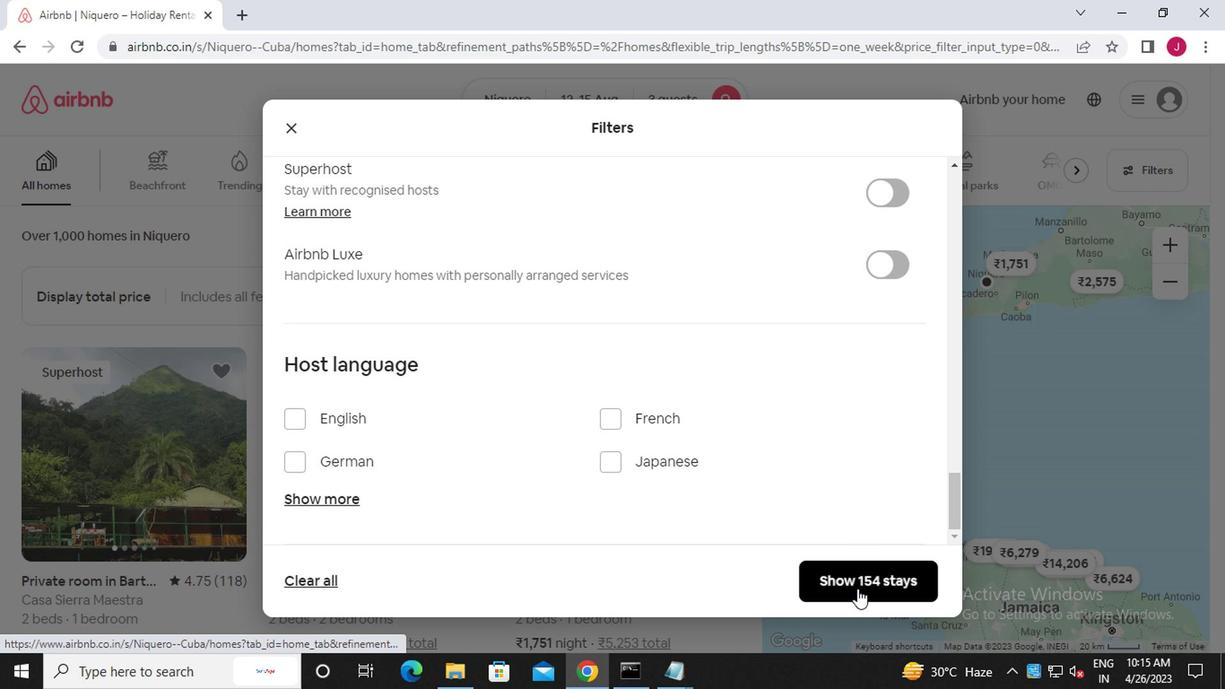 
